 Task: Find an Airbnb in Sheopur, India for 8 guests from 12th to 16th July with a price range of ₹10,000 to ₹16,000, 1 bedroom, 2 beds, and amenities including WiFi, Free parking, and TV. Enable self check-in.
Action: Mouse moved to (566, 75)
Screenshot: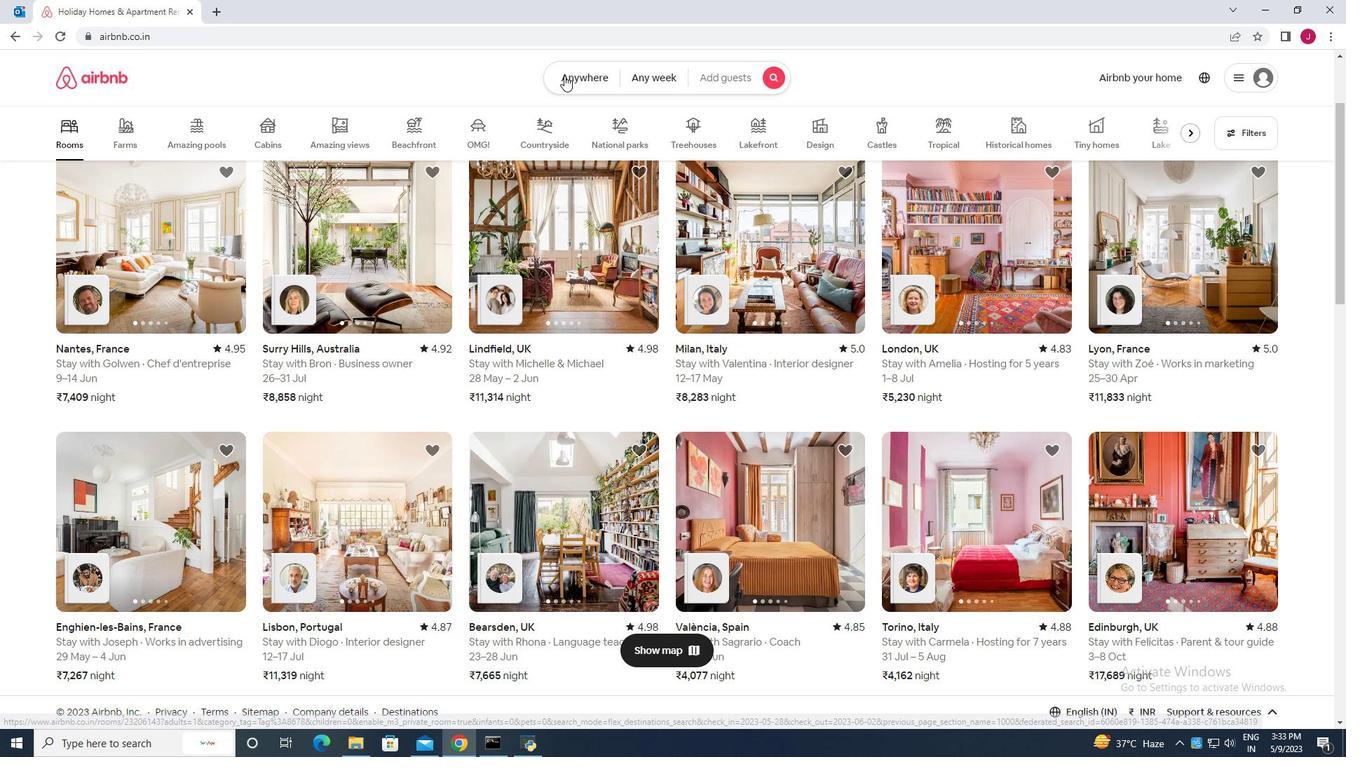
Action: Mouse pressed left at (566, 75)
Screenshot: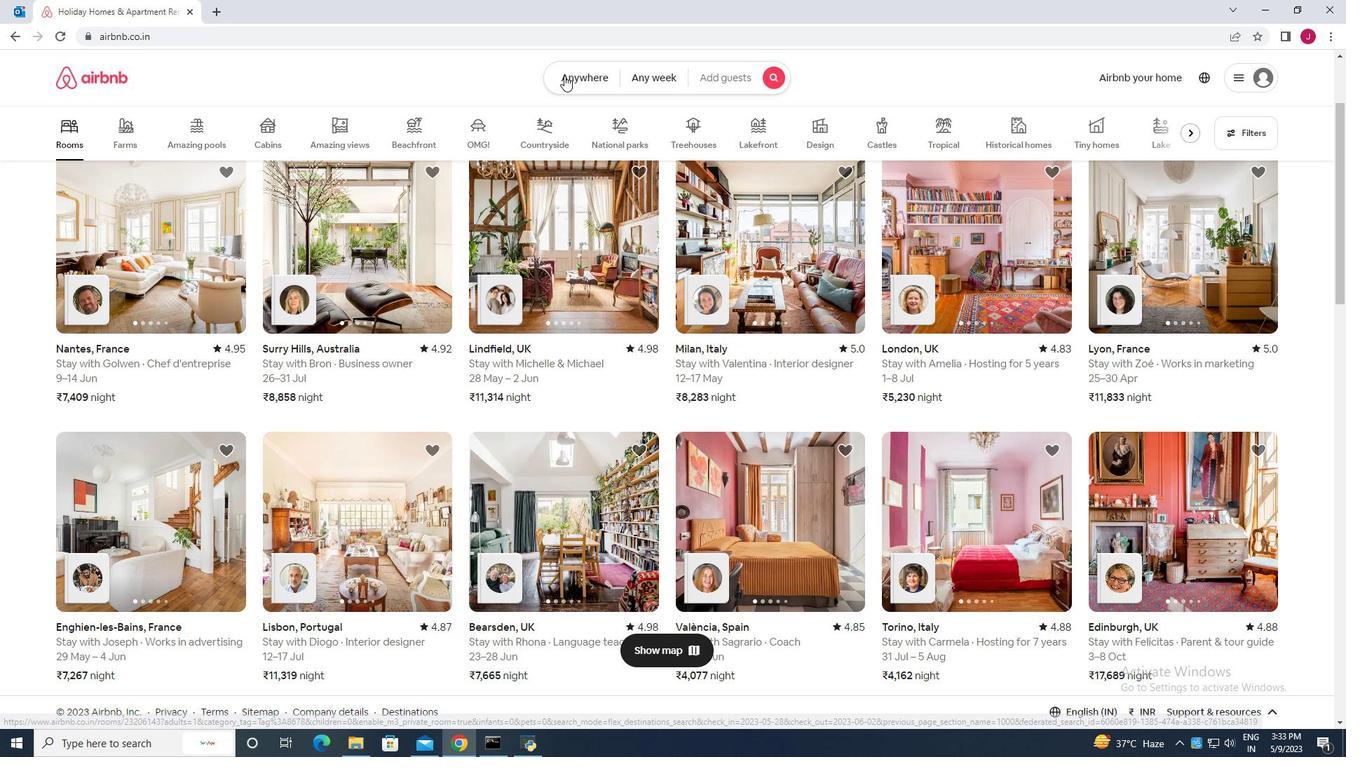 
Action: Mouse moved to (441, 132)
Screenshot: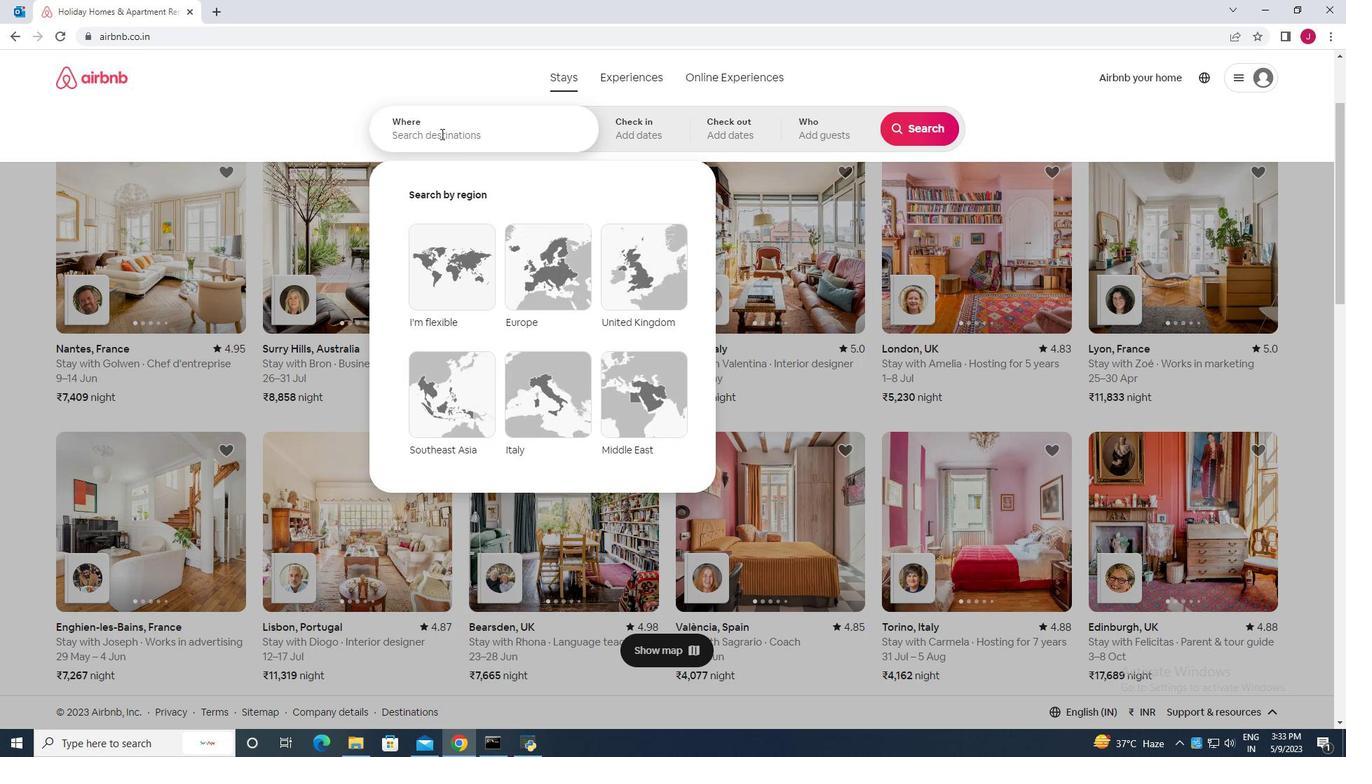 
Action: Mouse pressed left at (441, 132)
Screenshot: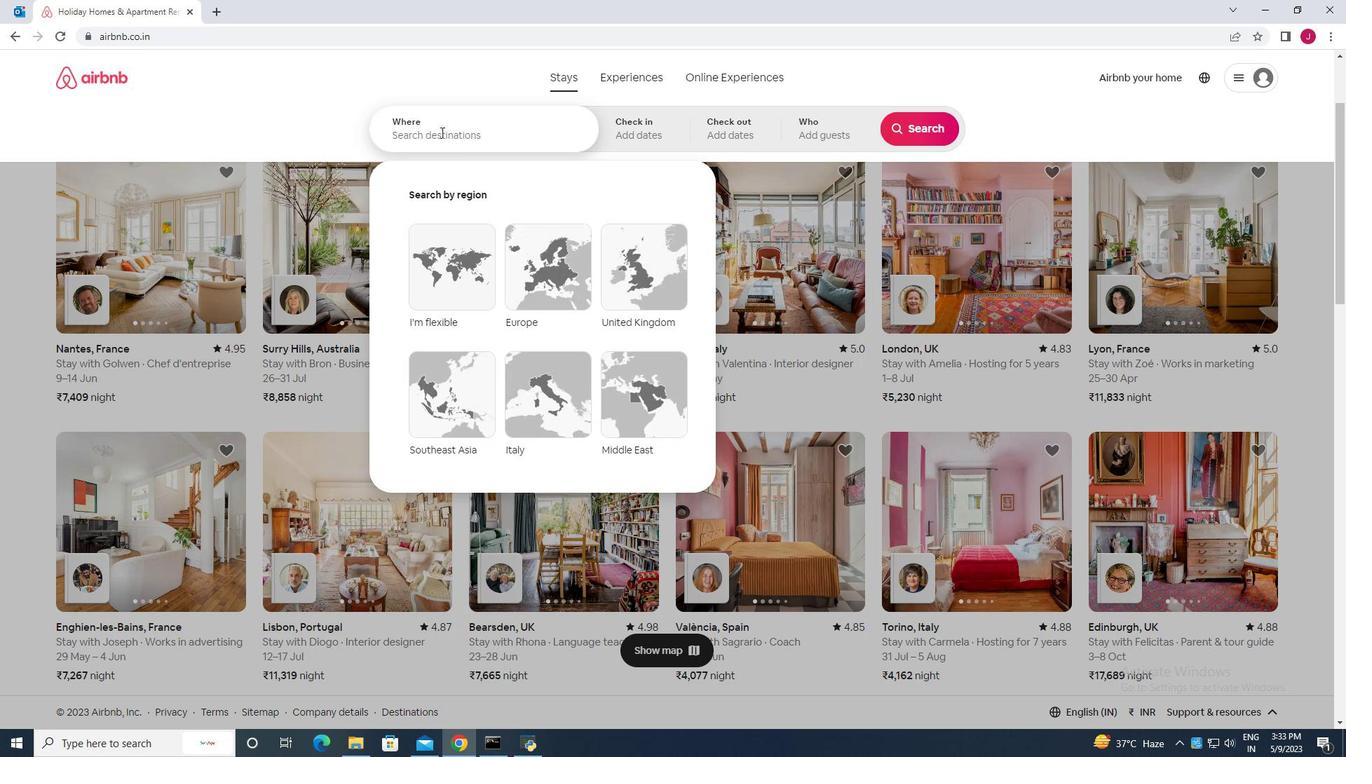 
Action: Mouse moved to (441, 132)
Screenshot: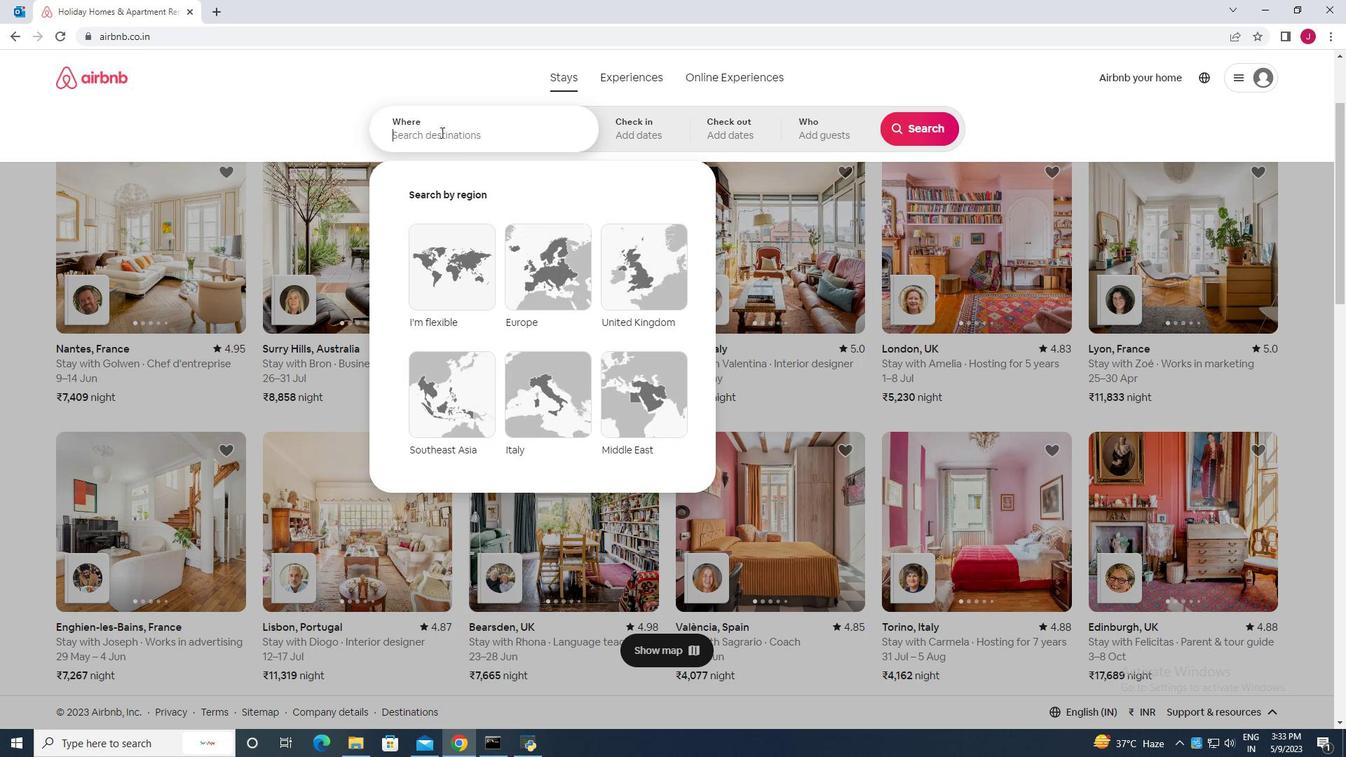 
Action: Key pressed sheopur<Key.space>inda<Key.space><Key.enter>
Screenshot: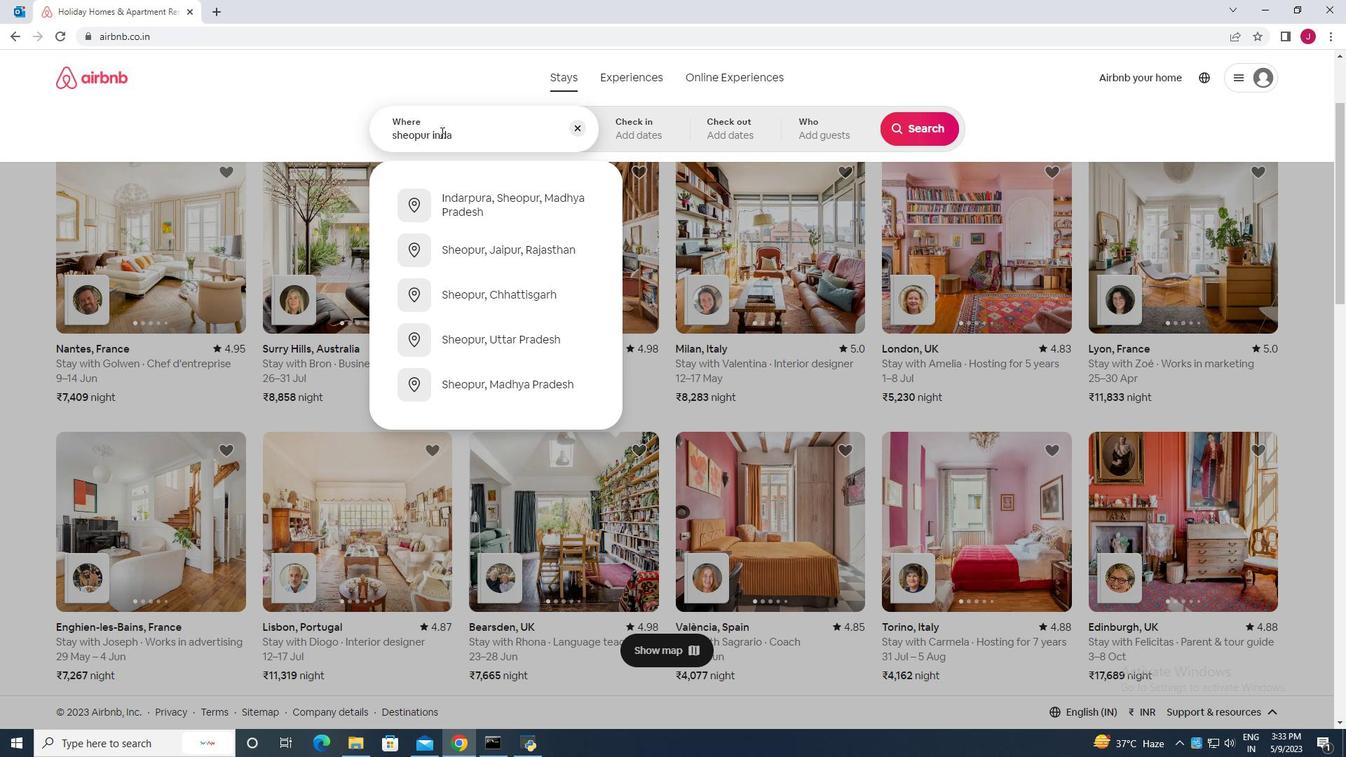 
Action: Mouse moved to (645, 131)
Screenshot: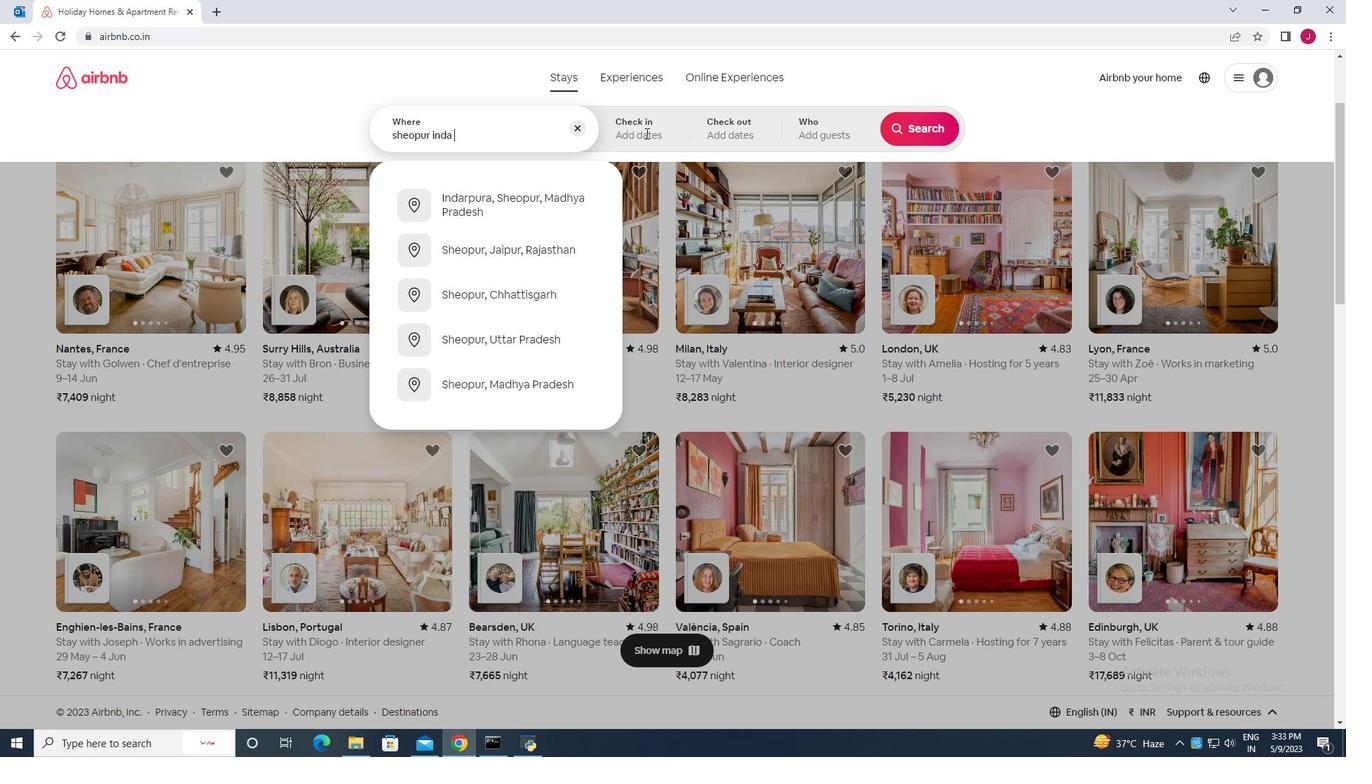 
Action: Mouse pressed left at (645, 131)
Screenshot: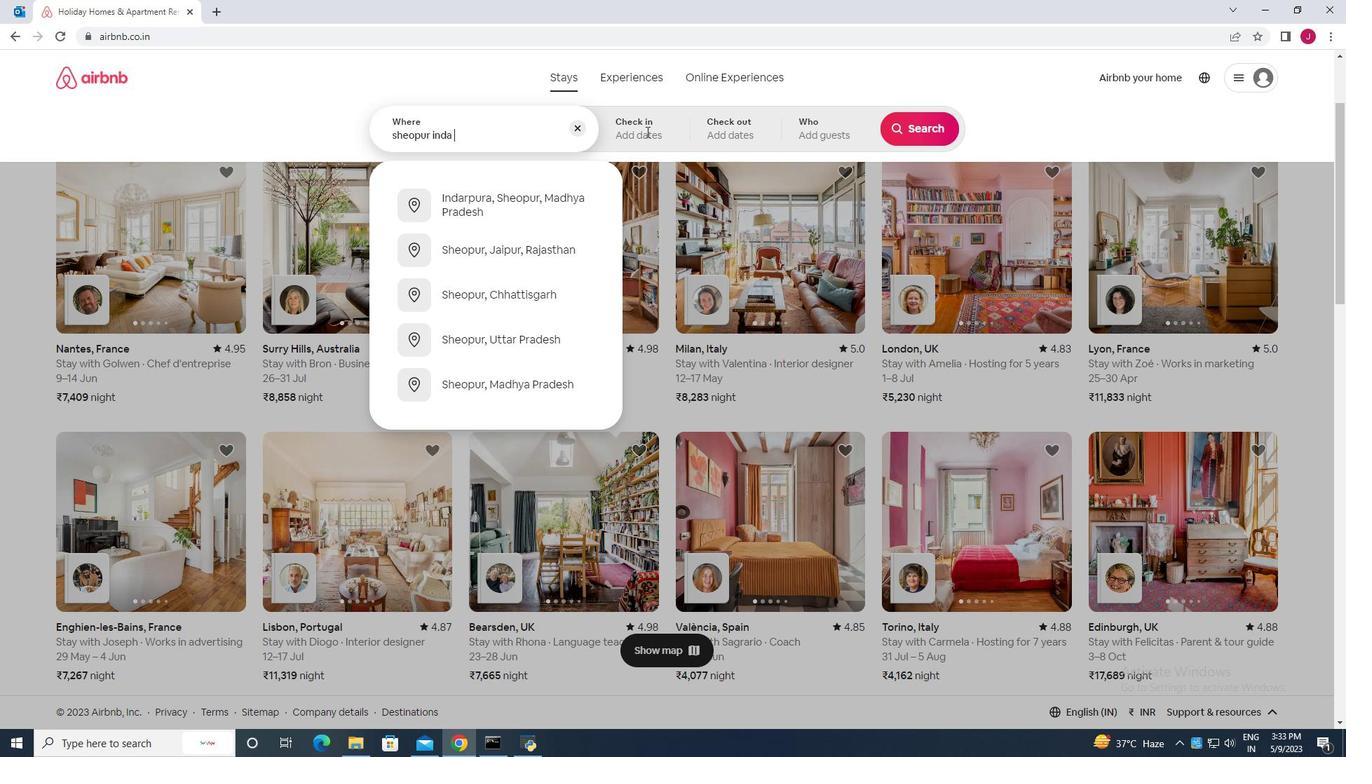 
Action: Mouse moved to (644, 130)
Screenshot: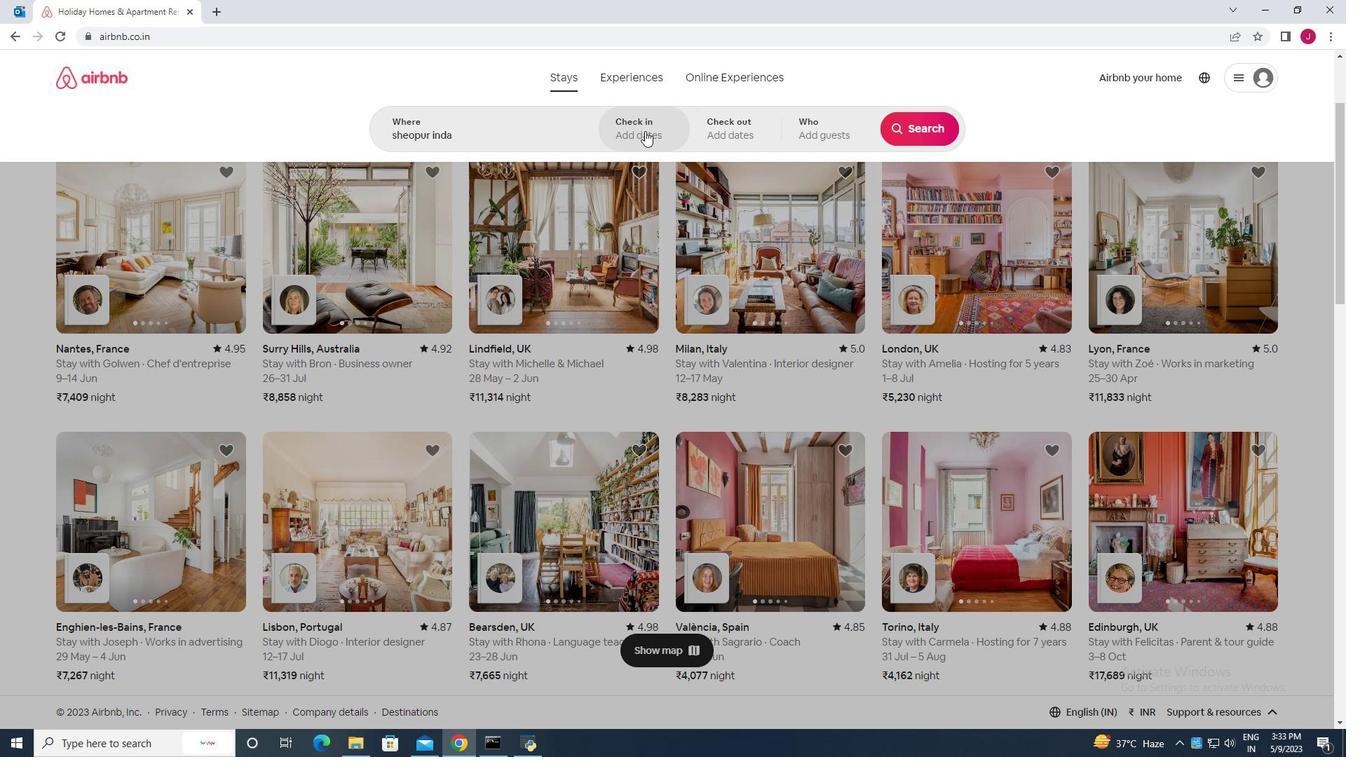 
Action: Mouse pressed left at (644, 130)
Screenshot: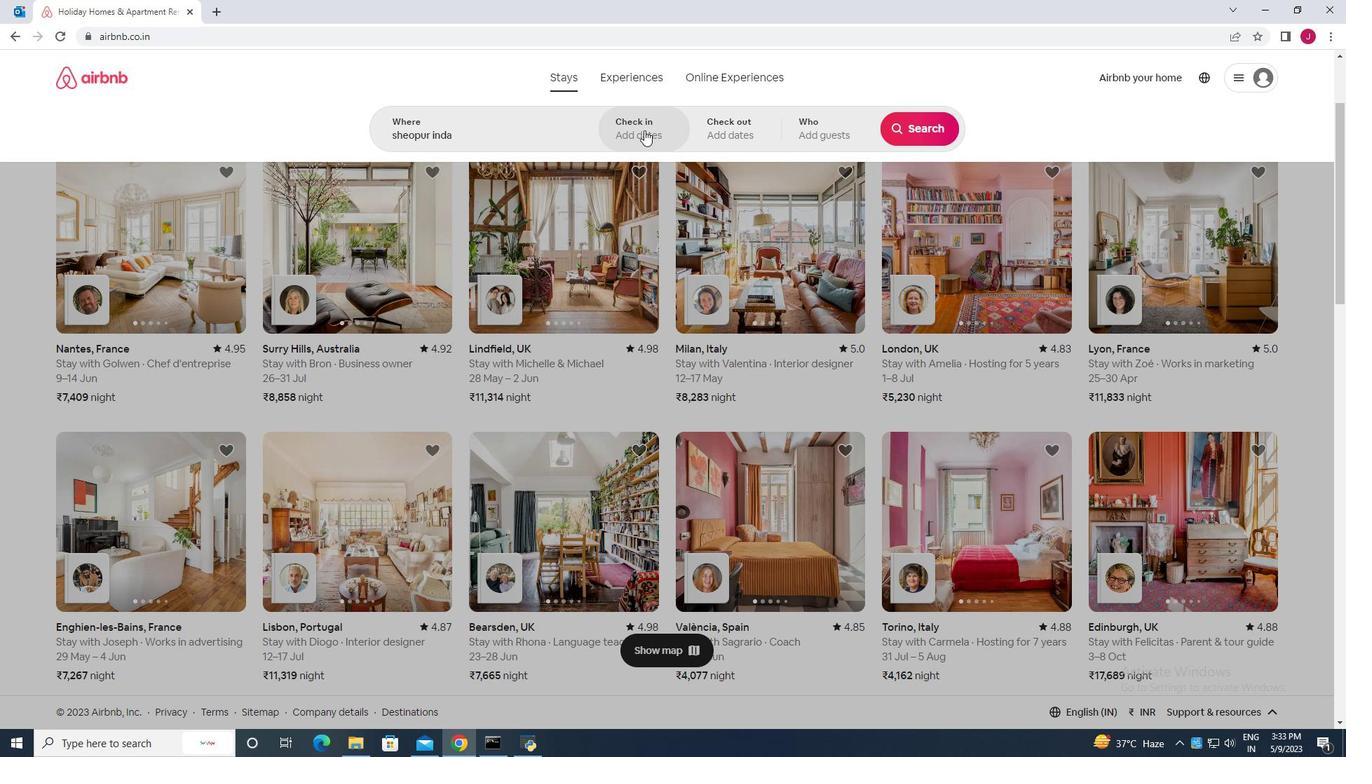 
Action: Mouse moved to (920, 243)
Screenshot: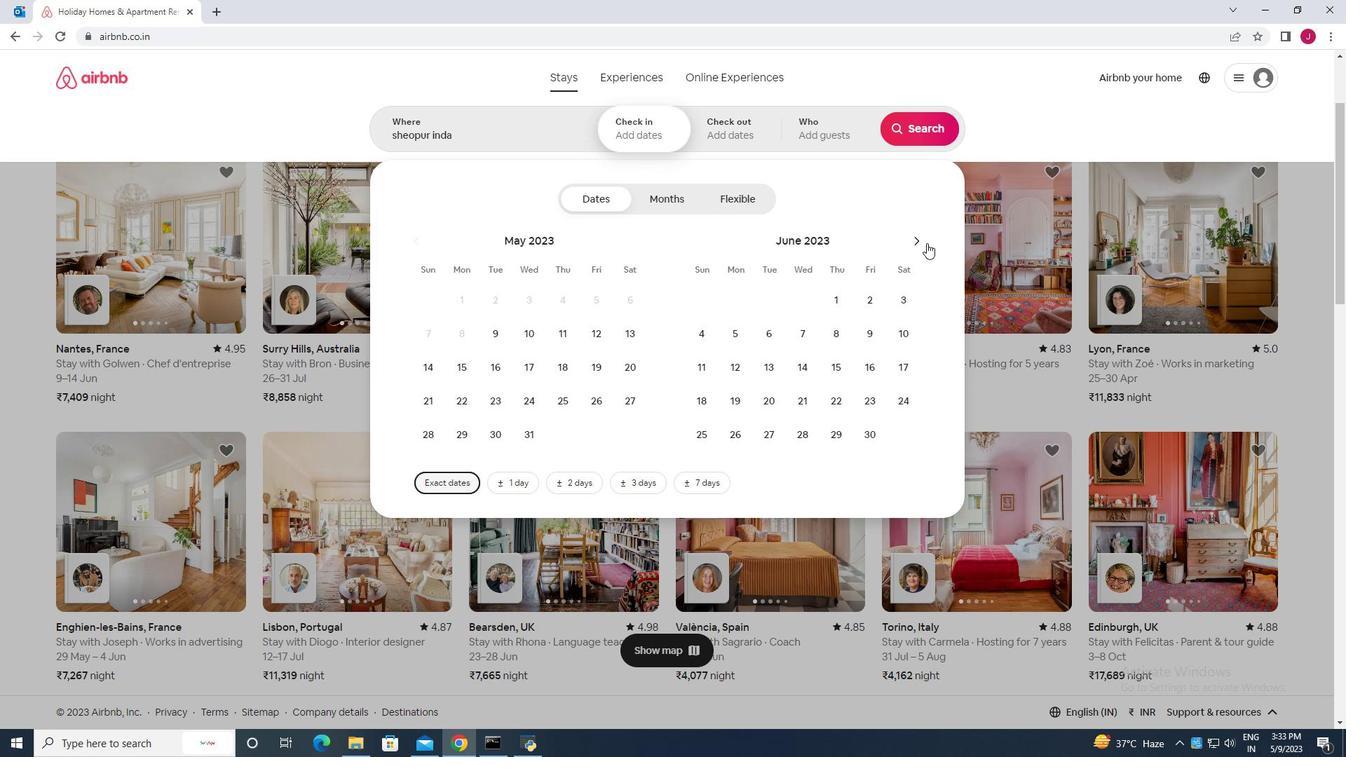 
Action: Mouse pressed left at (920, 243)
Screenshot: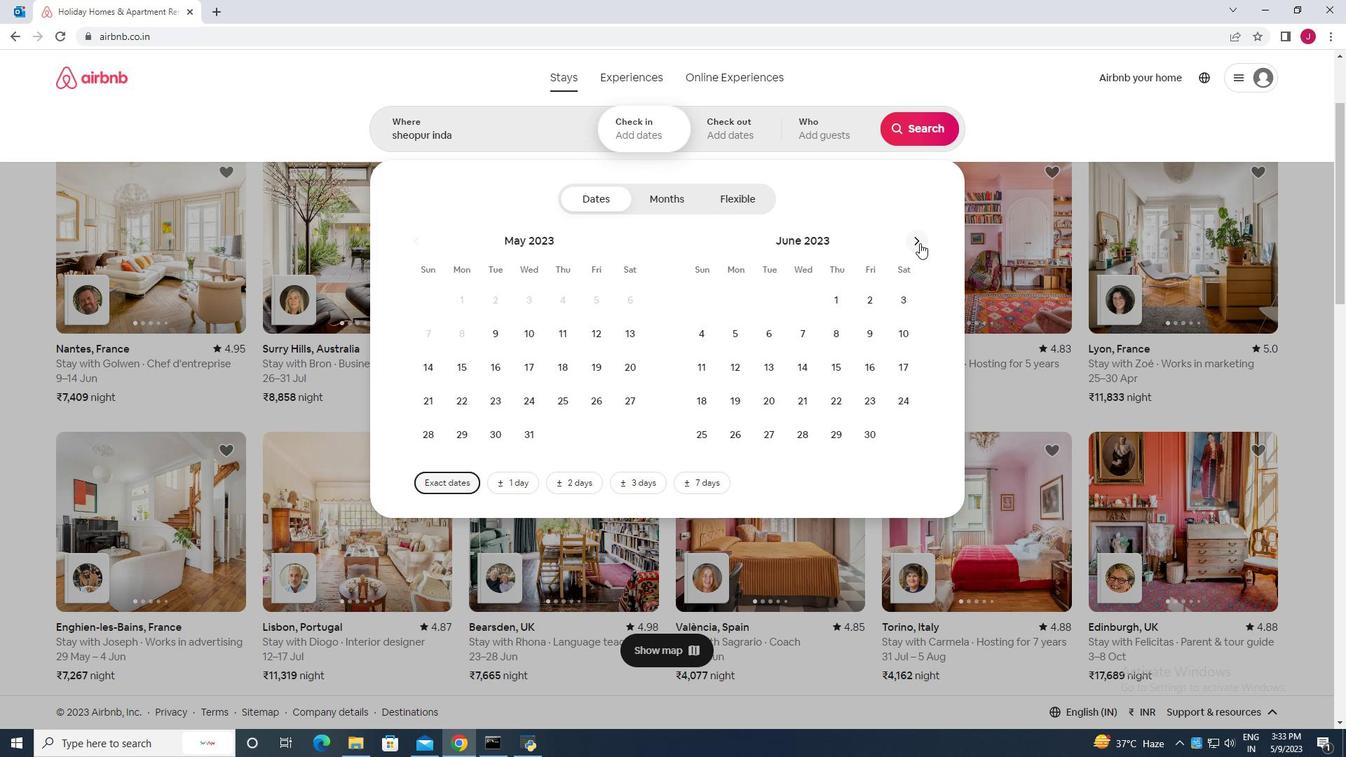 
Action: Mouse moved to (807, 367)
Screenshot: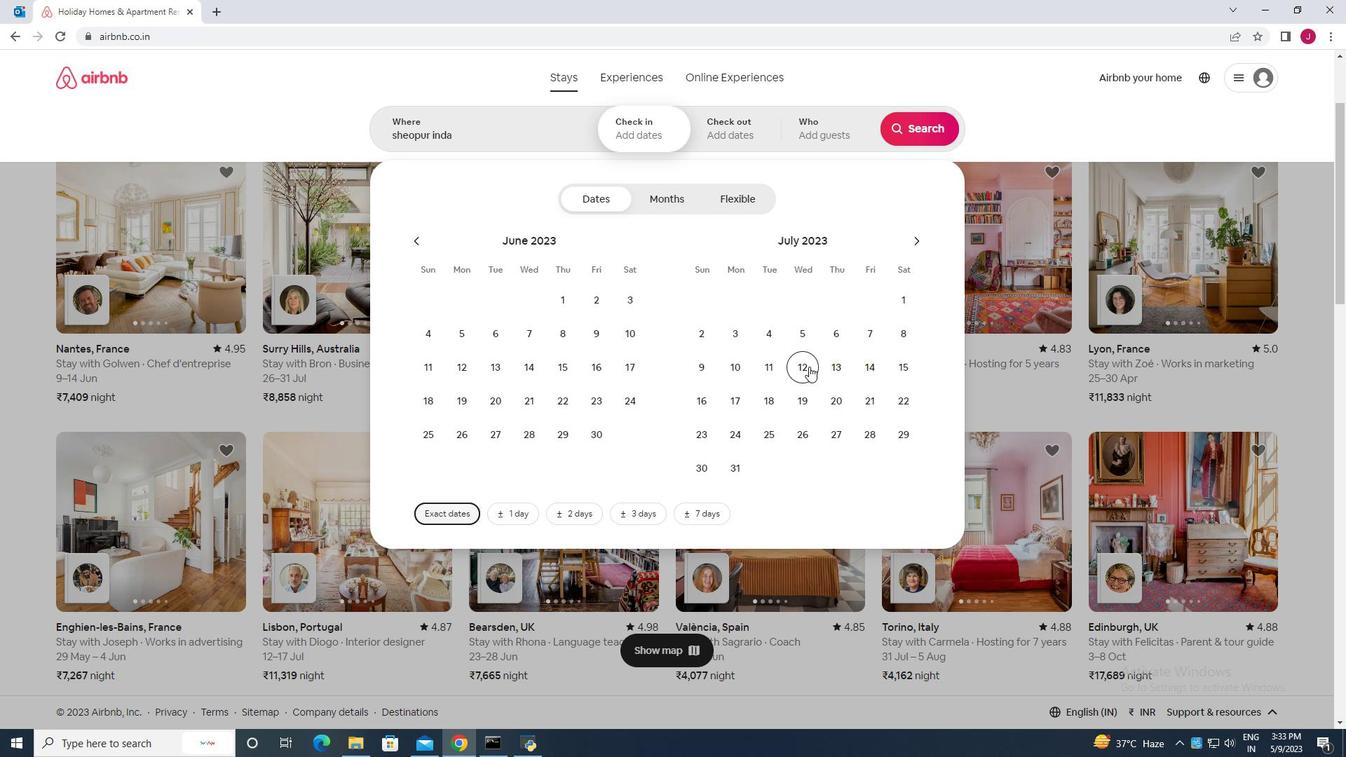
Action: Mouse pressed left at (807, 367)
Screenshot: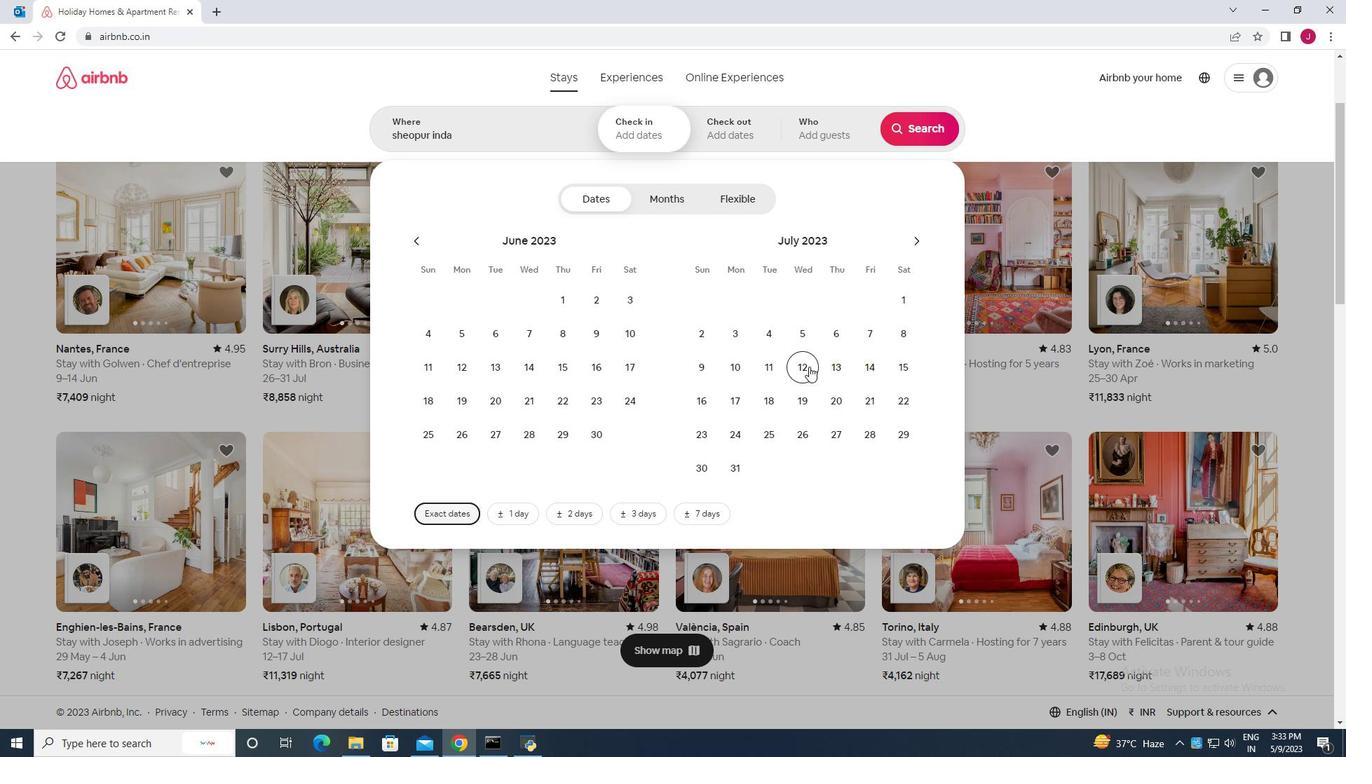 
Action: Mouse moved to (708, 402)
Screenshot: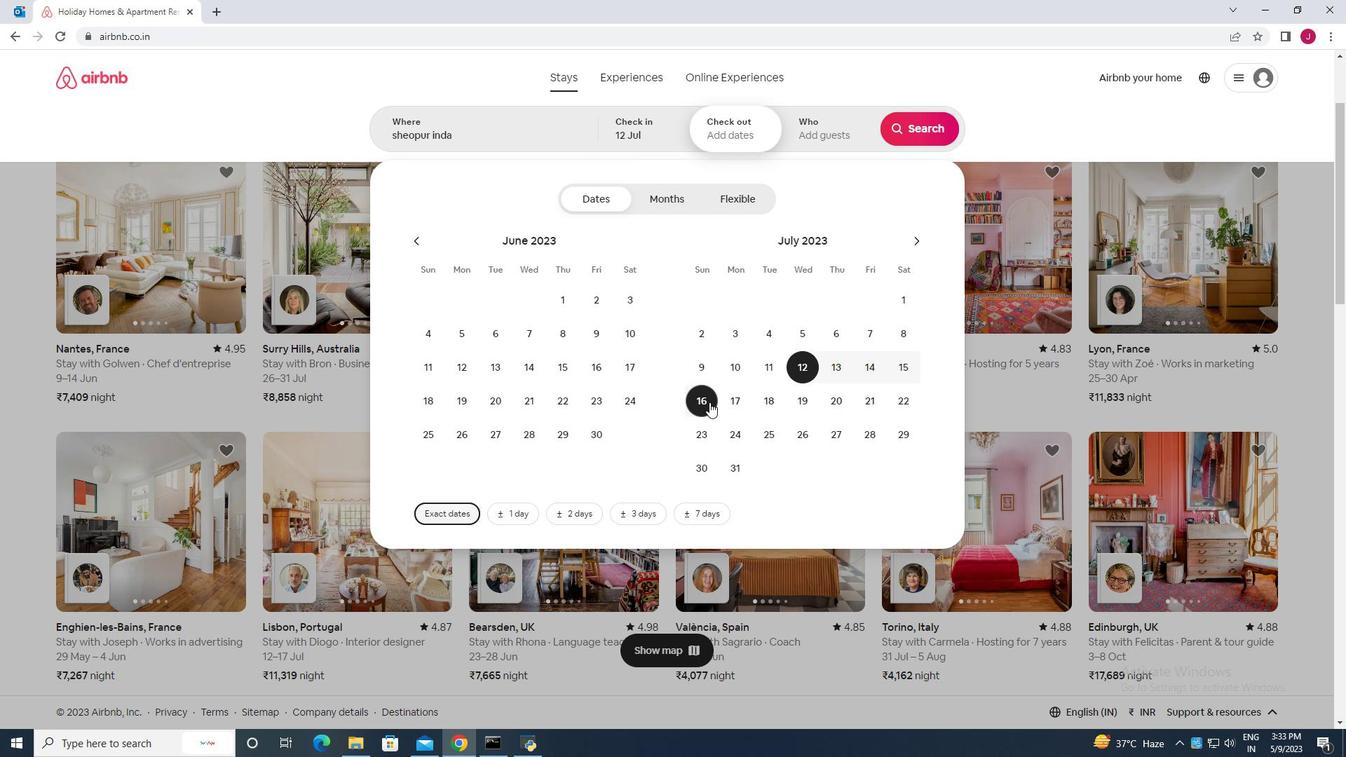 
Action: Mouse pressed left at (708, 402)
Screenshot: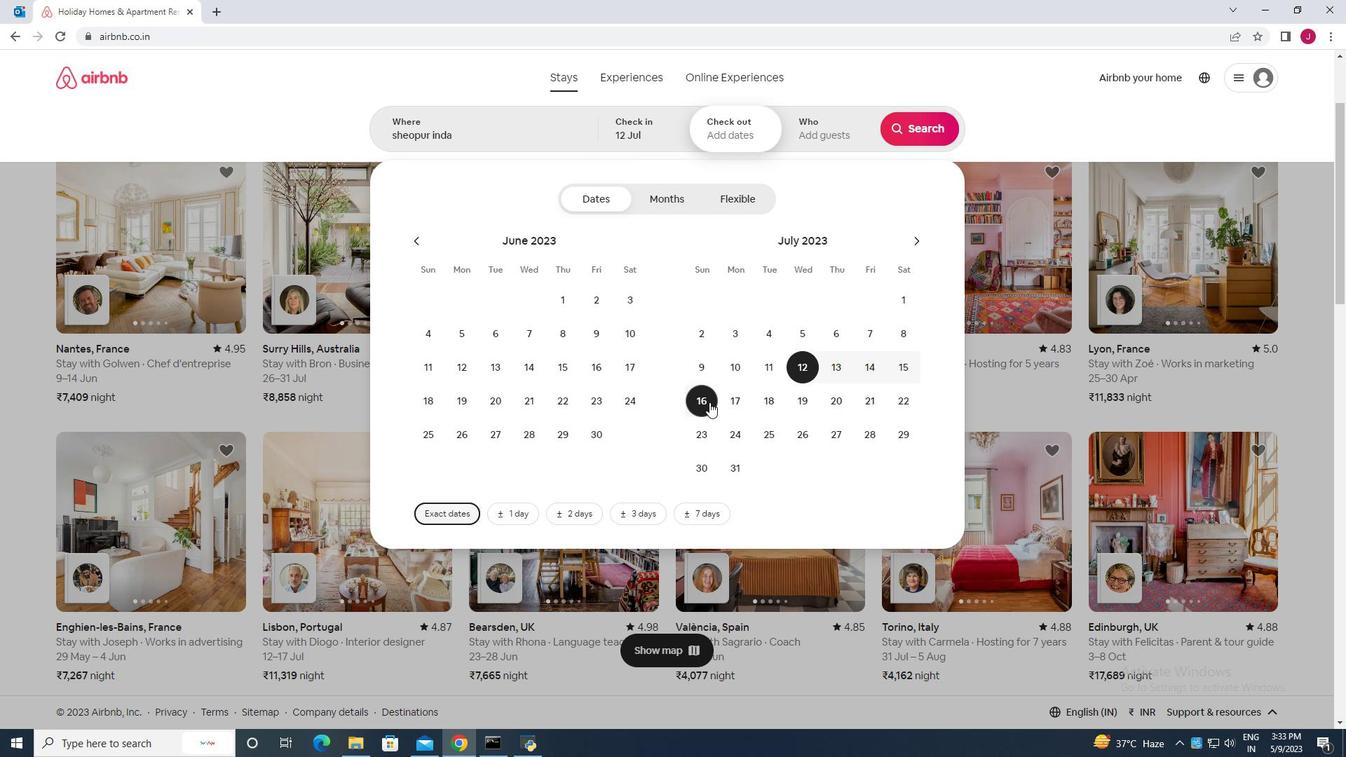 
Action: Mouse moved to (813, 135)
Screenshot: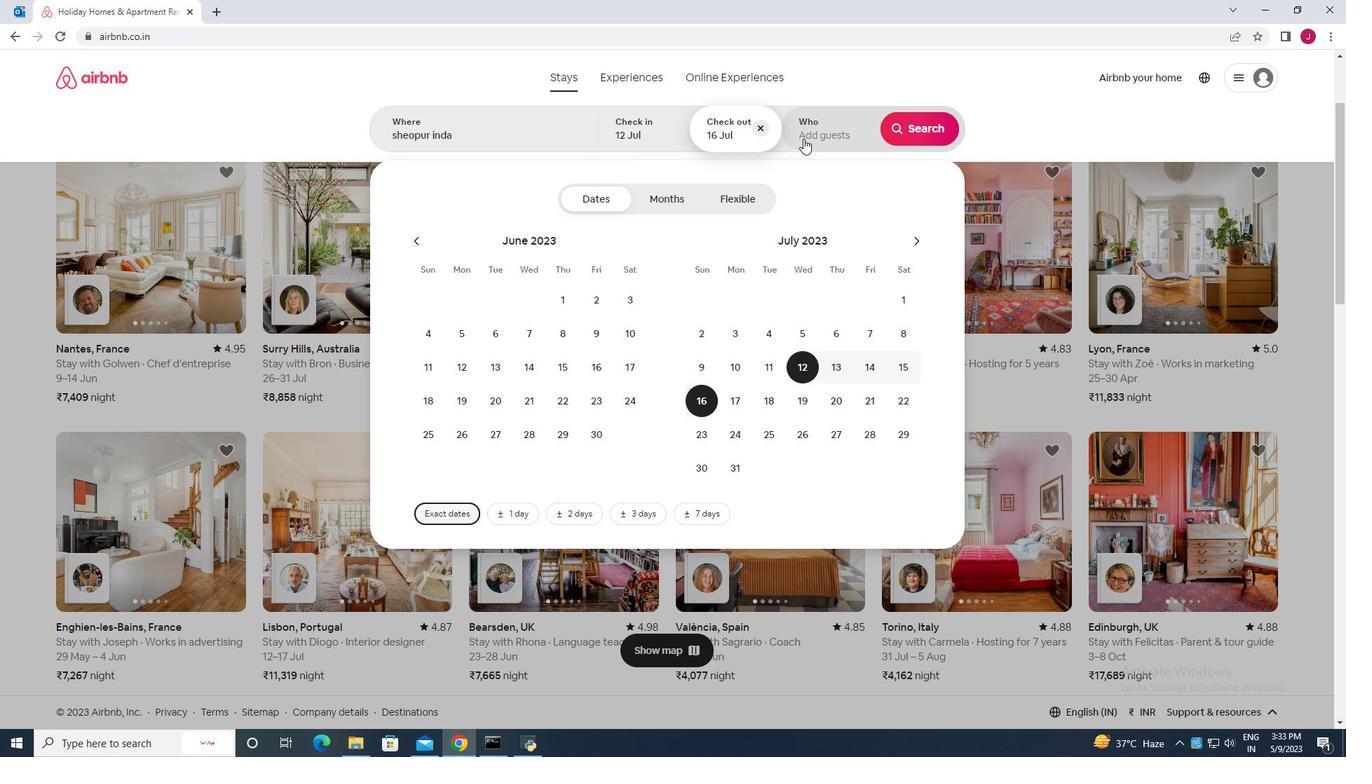 
Action: Mouse pressed left at (813, 135)
Screenshot: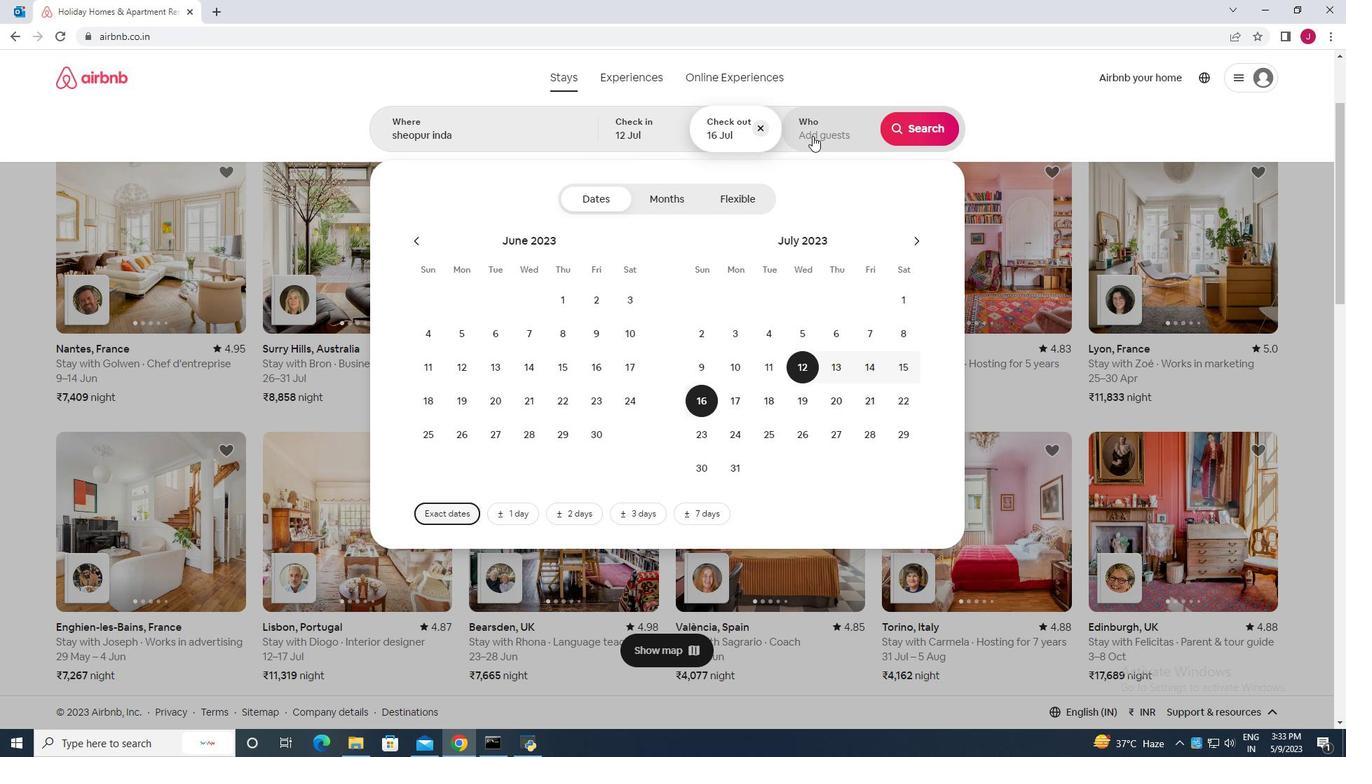 
Action: Mouse moved to (925, 211)
Screenshot: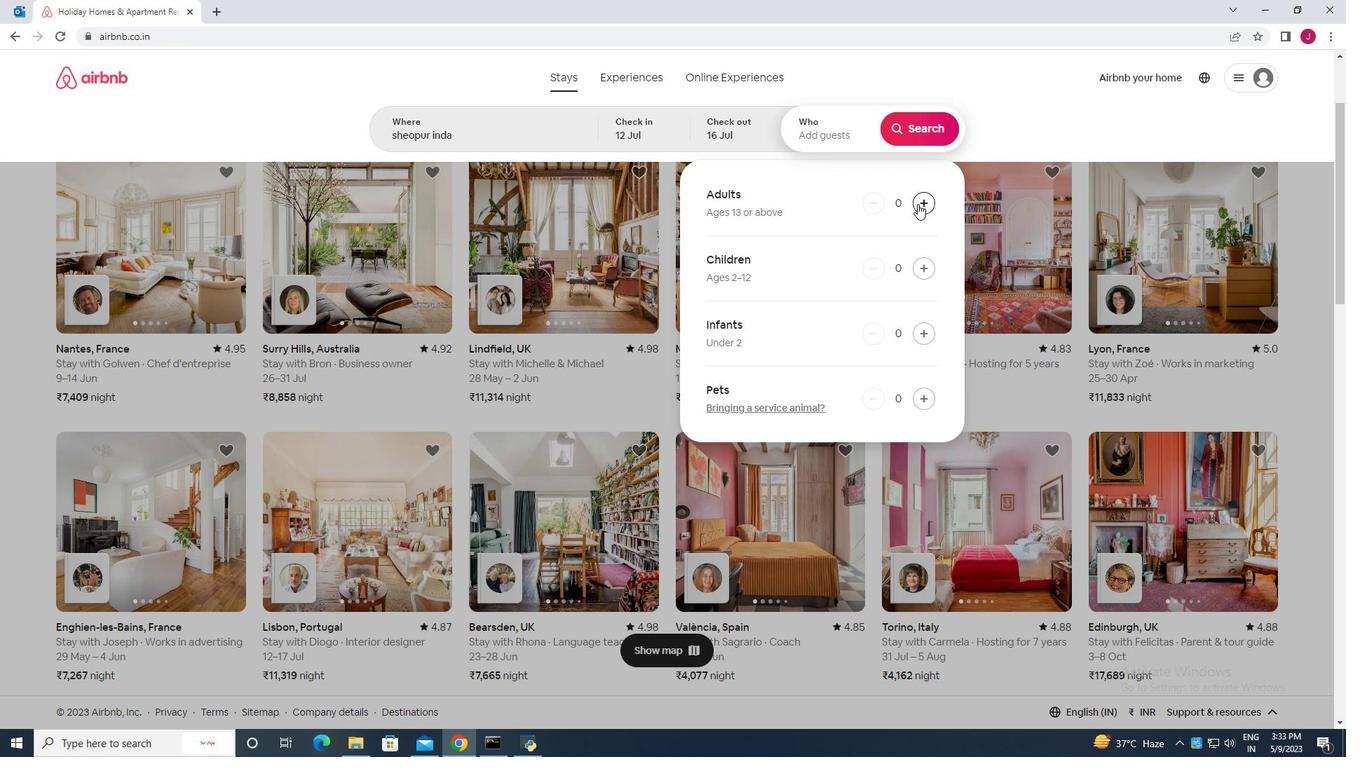 
Action: Mouse pressed left at (925, 211)
Screenshot: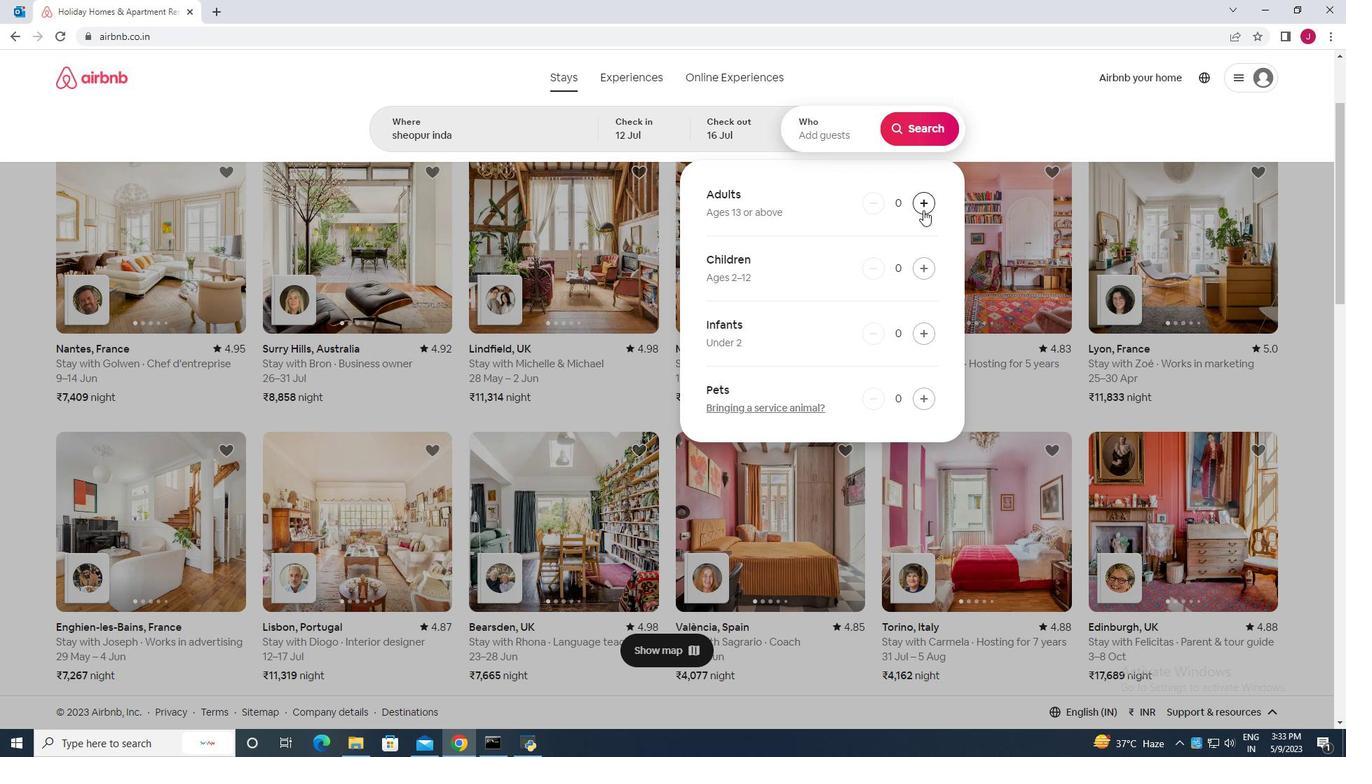 
Action: Mouse pressed left at (925, 211)
Screenshot: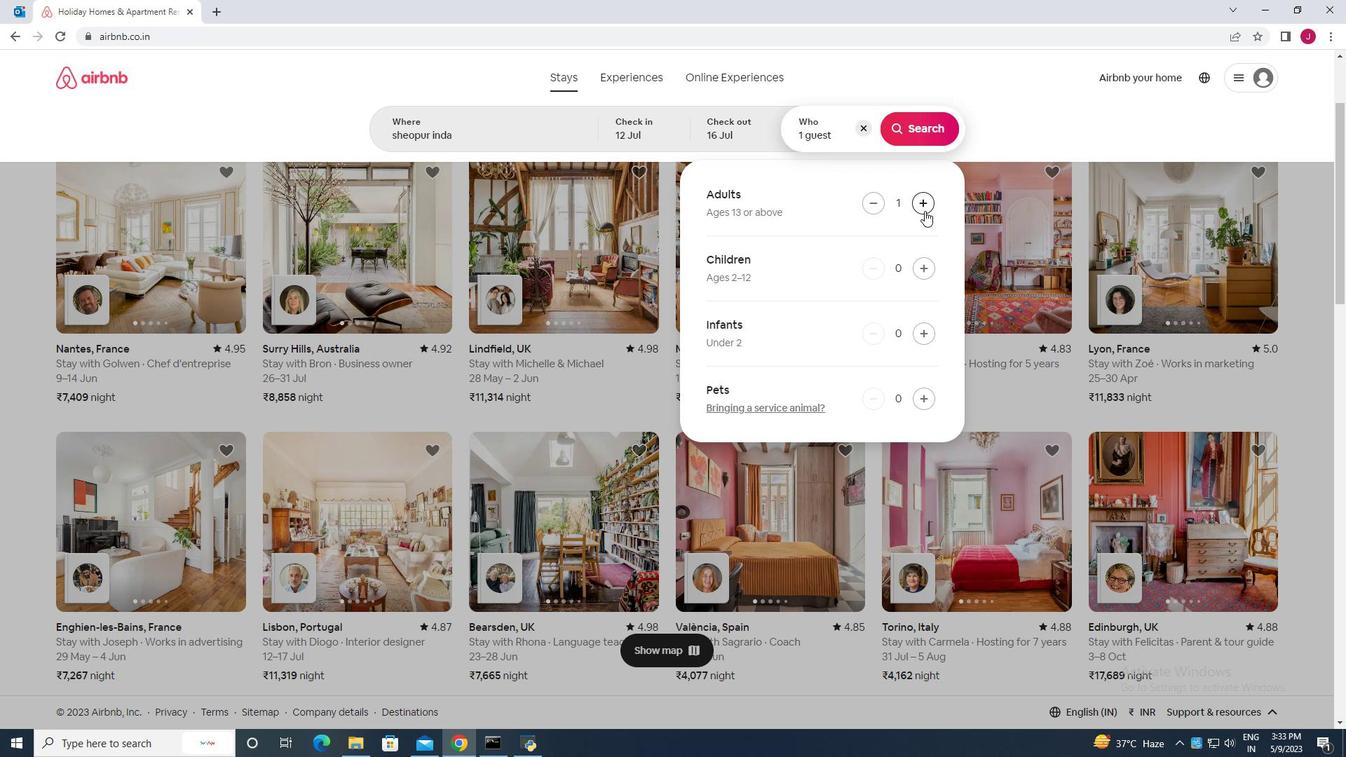 
Action: Mouse pressed left at (925, 211)
Screenshot: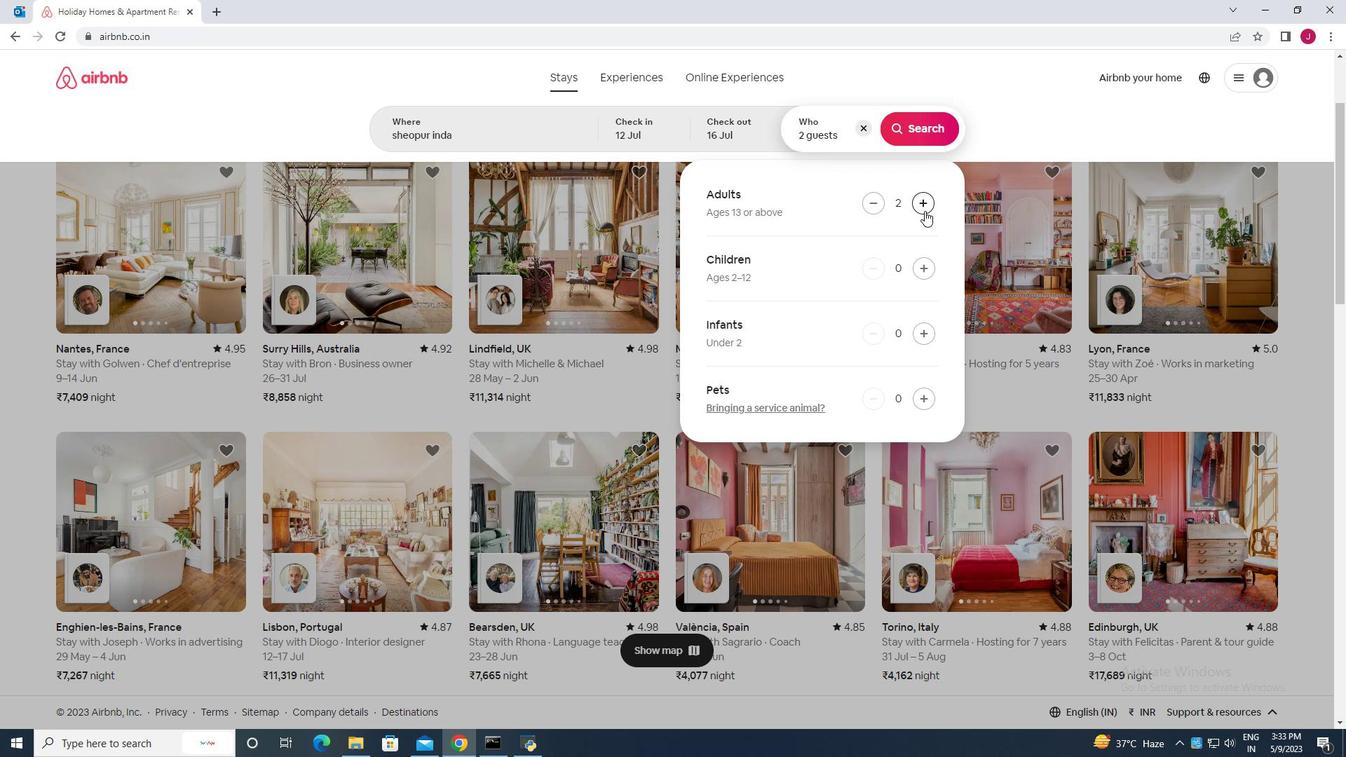 
Action: Mouse moved to (925, 211)
Screenshot: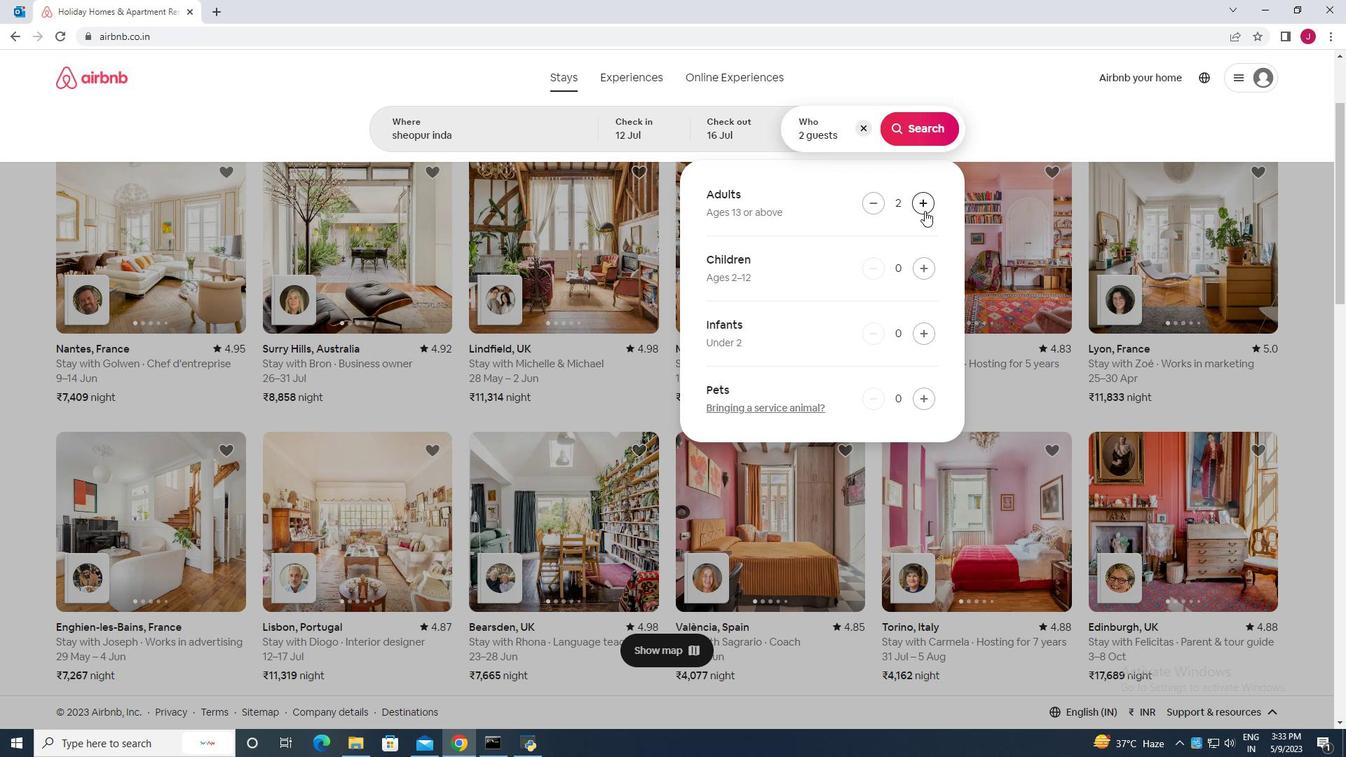 
Action: Mouse pressed left at (925, 211)
Screenshot: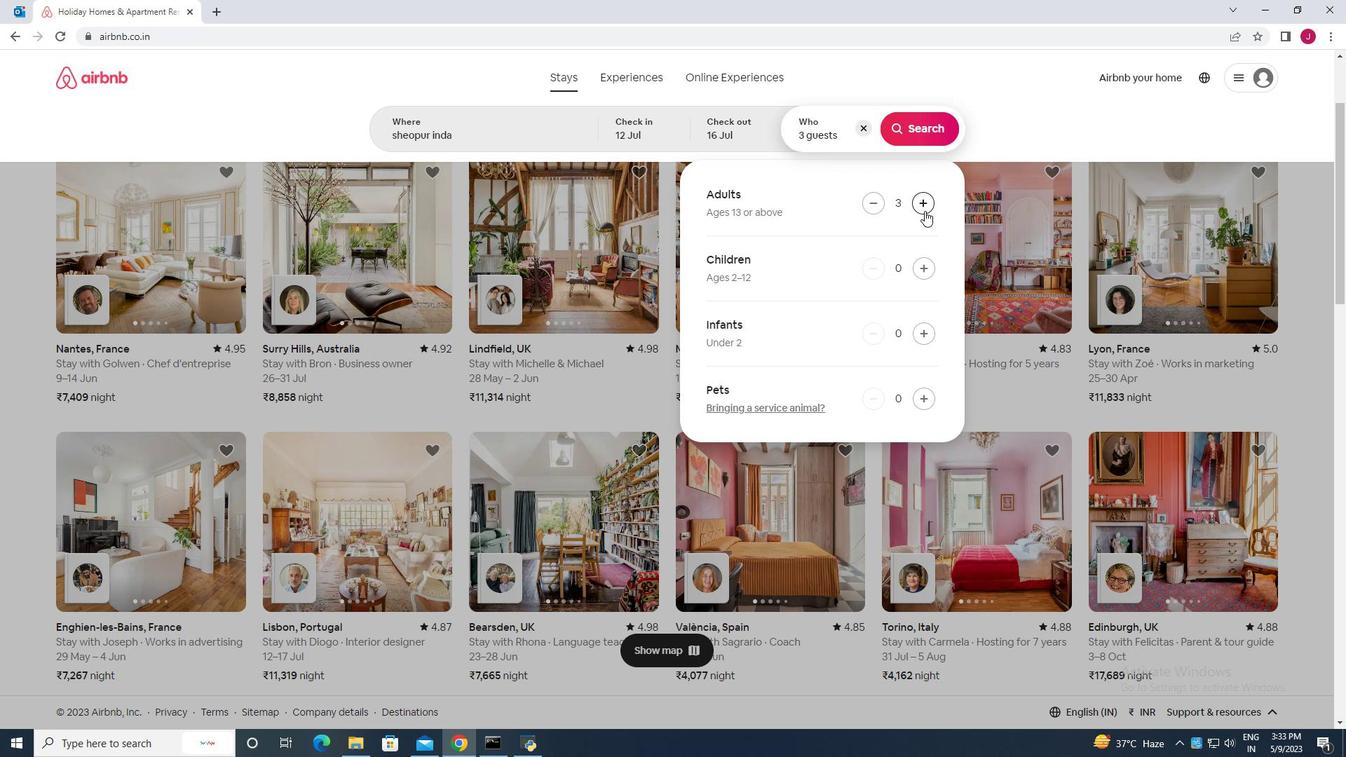 
Action: Mouse pressed left at (925, 211)
Screenshot: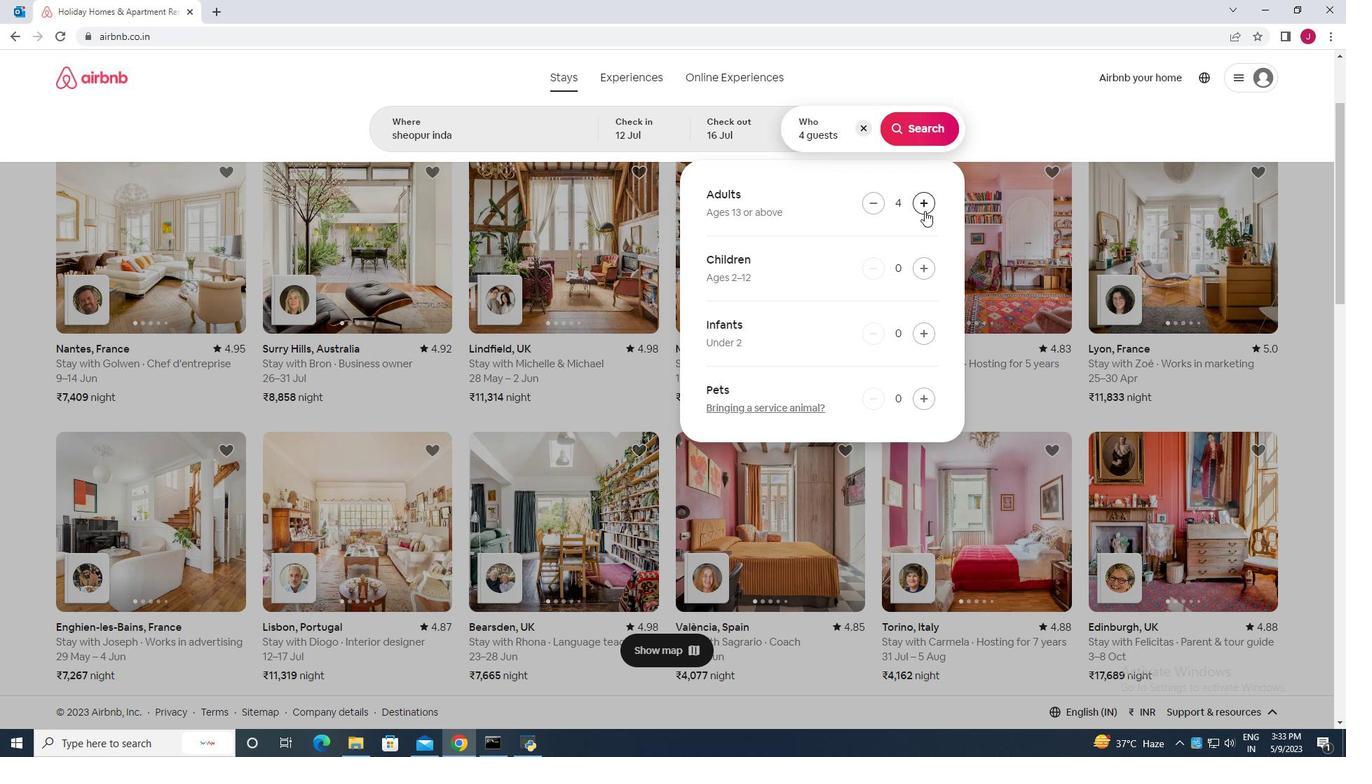 
Action: Mouse moved to (923, 211)
Screenshot: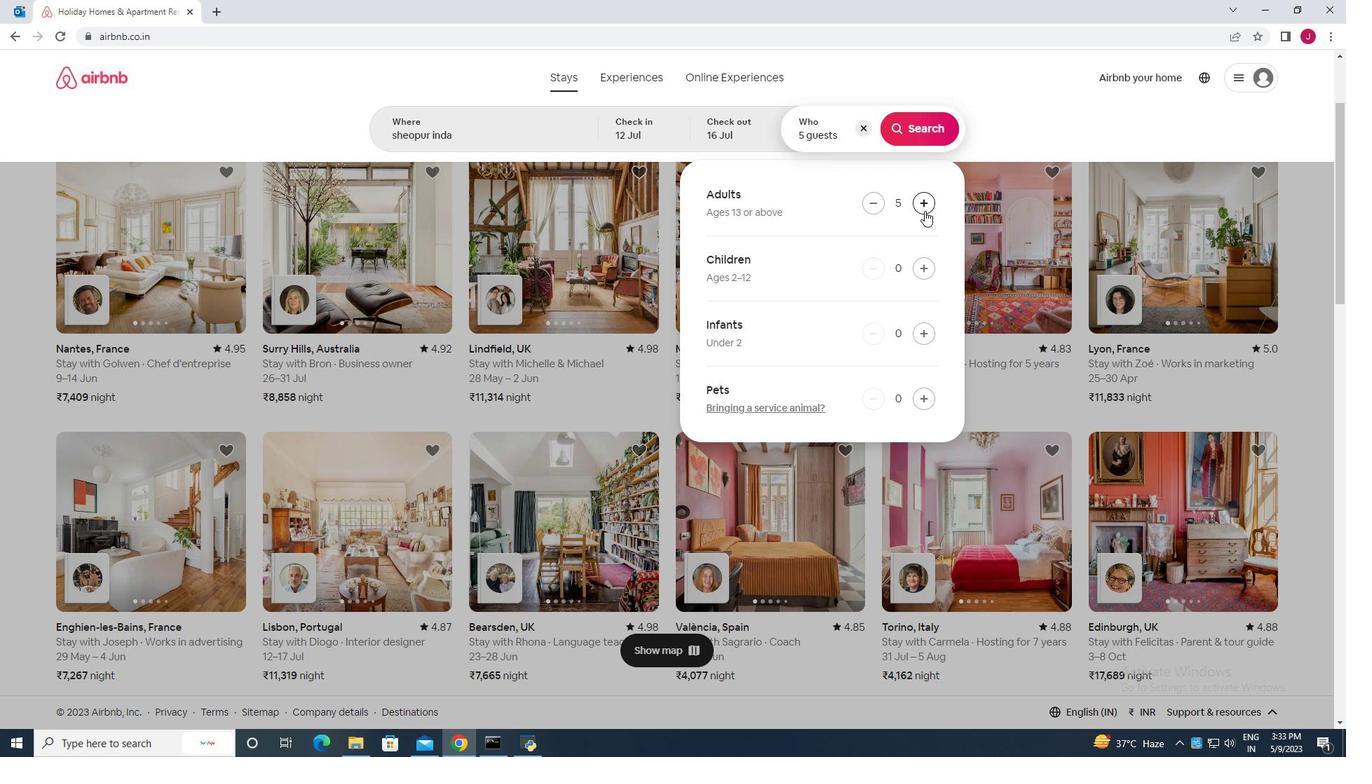 
Action: Mouse pressed left at (923, 211)
Screenshot: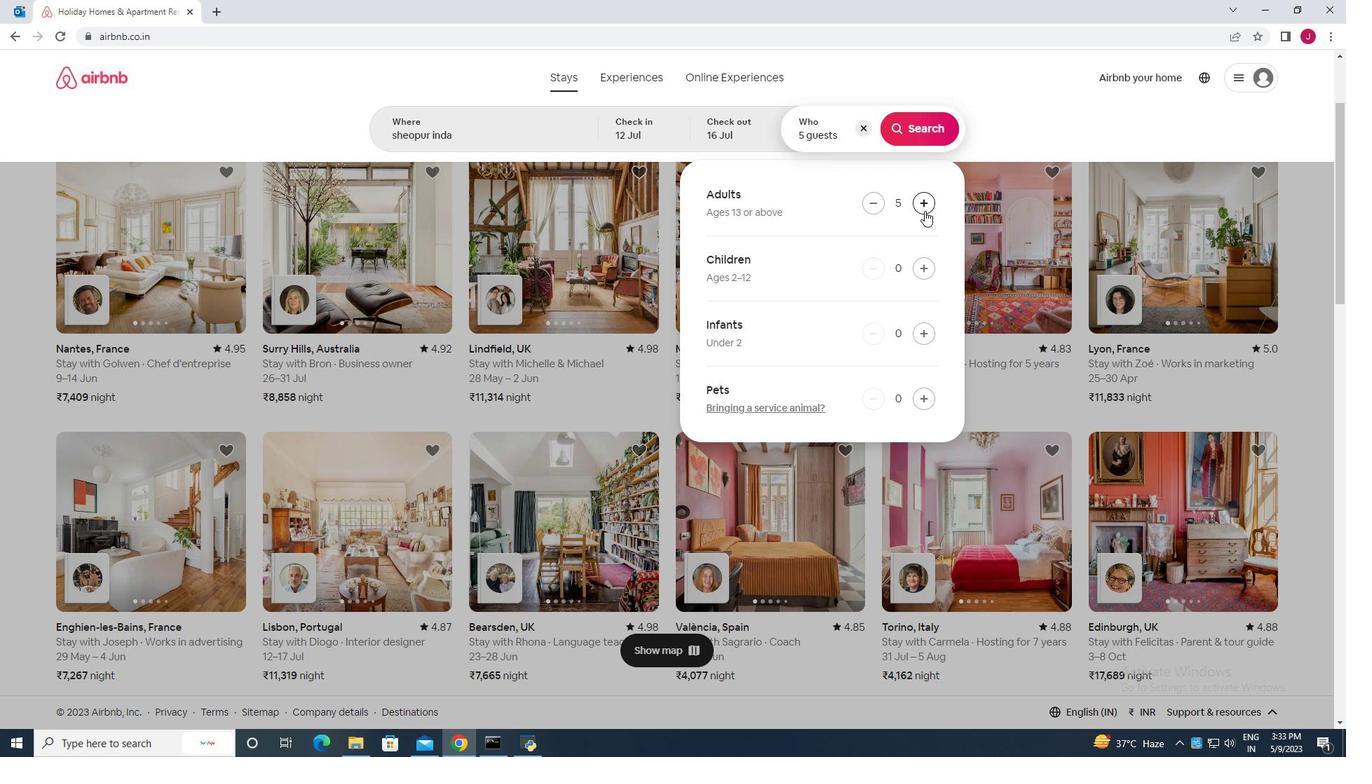 
Action: Mouse moved to (922, 209)
Screenshot: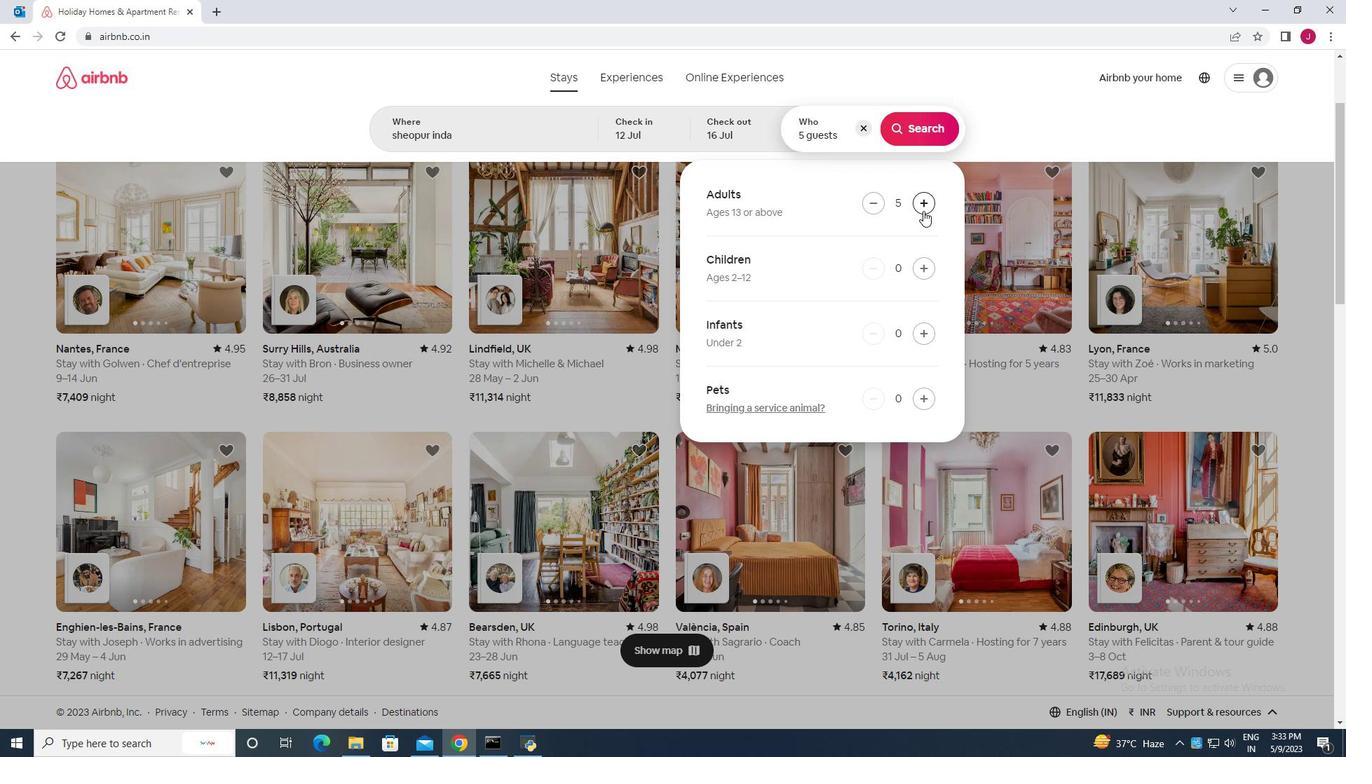
Action: Mouse pressed left at (922, 209)
Screenshot: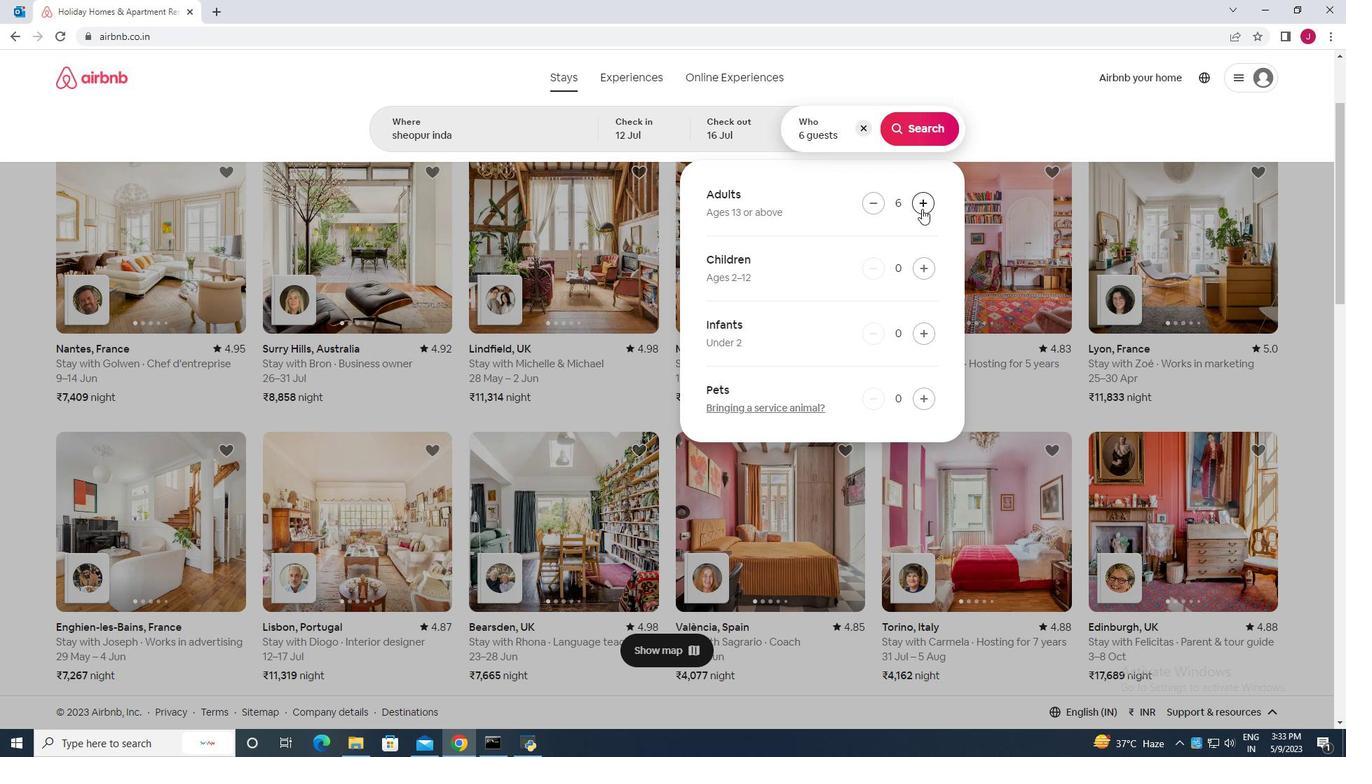 
Action: Mouse pressed left at (922, 209)
Screenshot: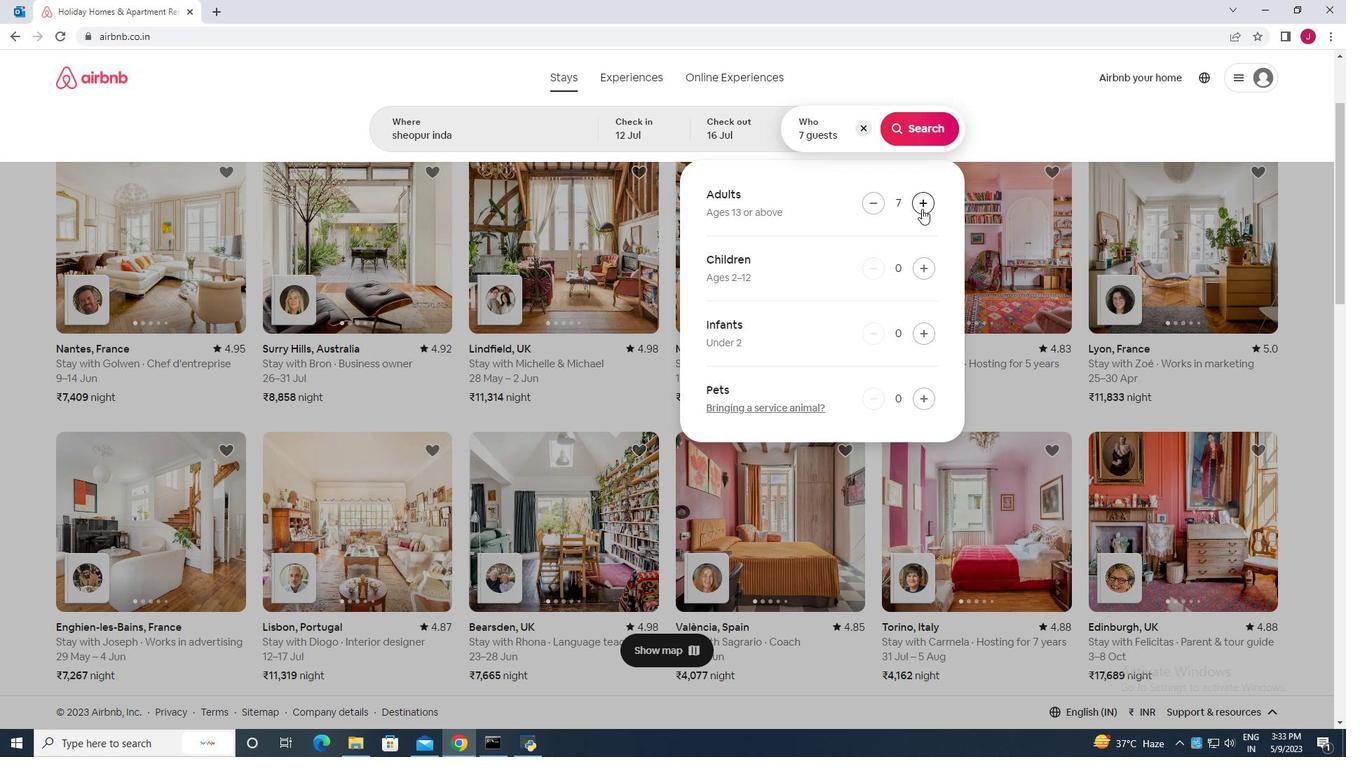 
Action: Mouse moved to (925, 129)
Screenshot: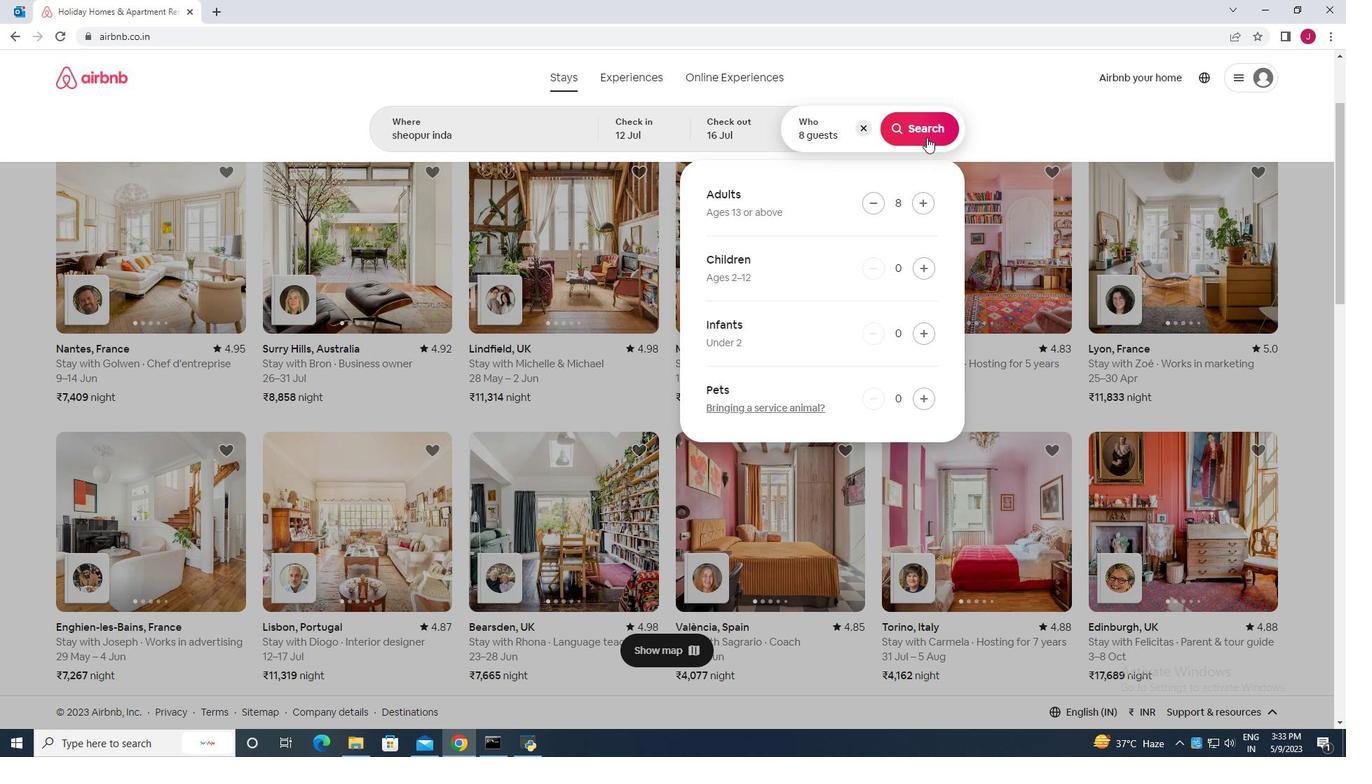 
Action: Mouse pressed left at (925, 129)
Screenshot: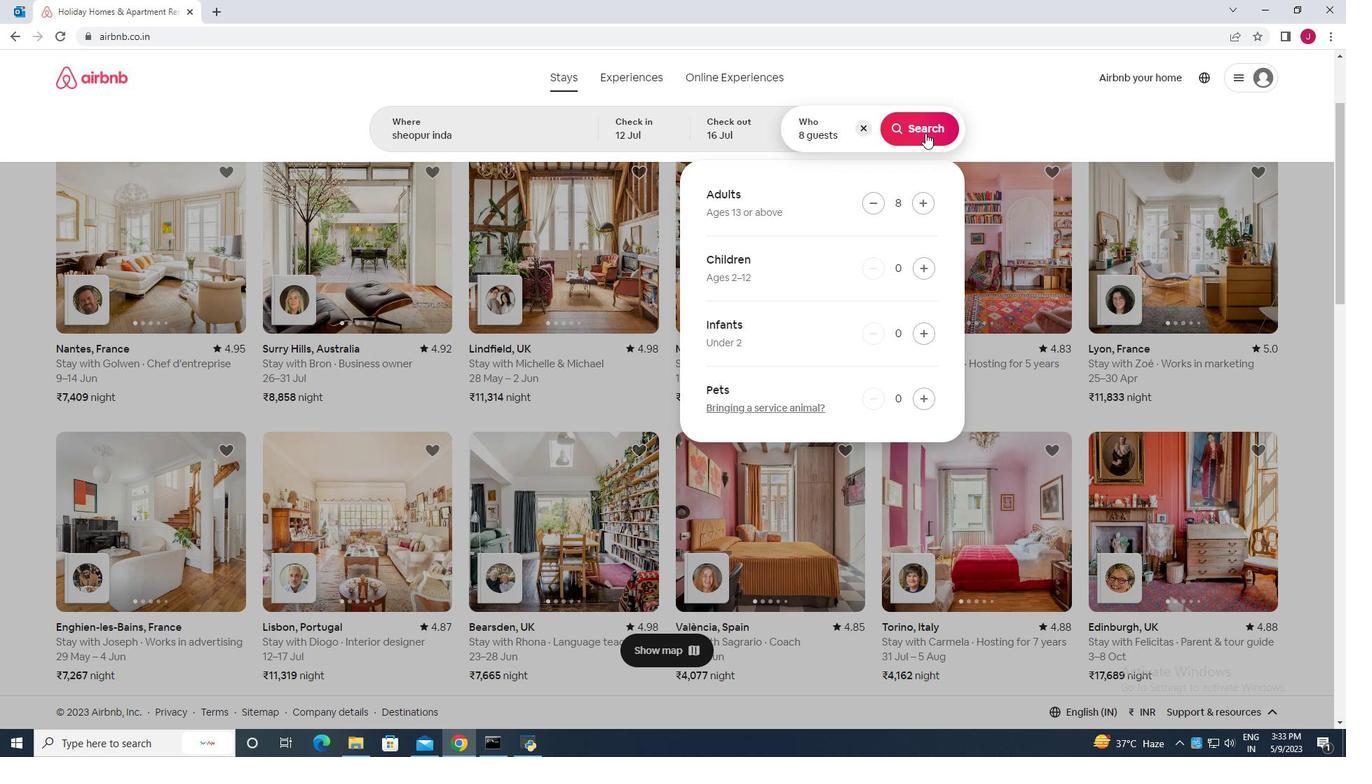 
Action: Mouse moved to (1297, 134)
Screenshot: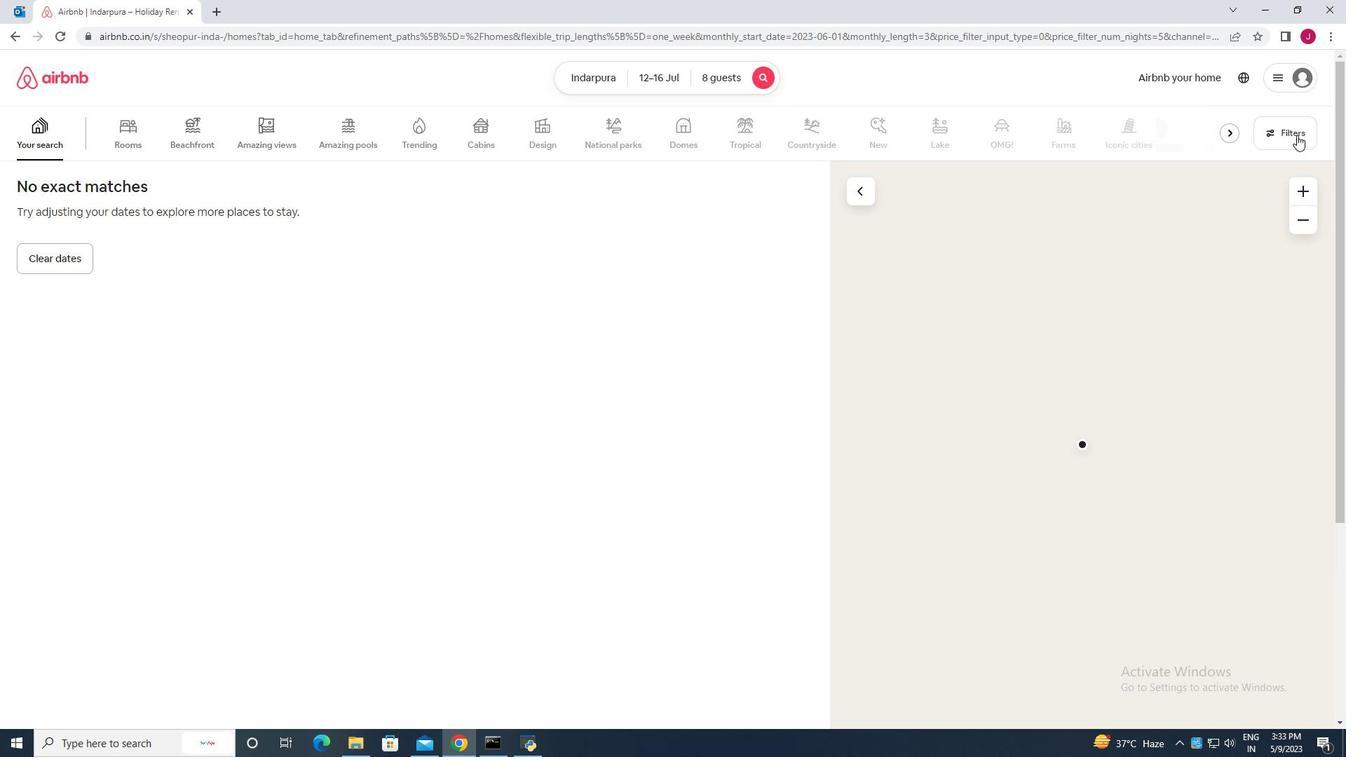 
Action: Mouse pressed left at (1297, 134)
Screenshot: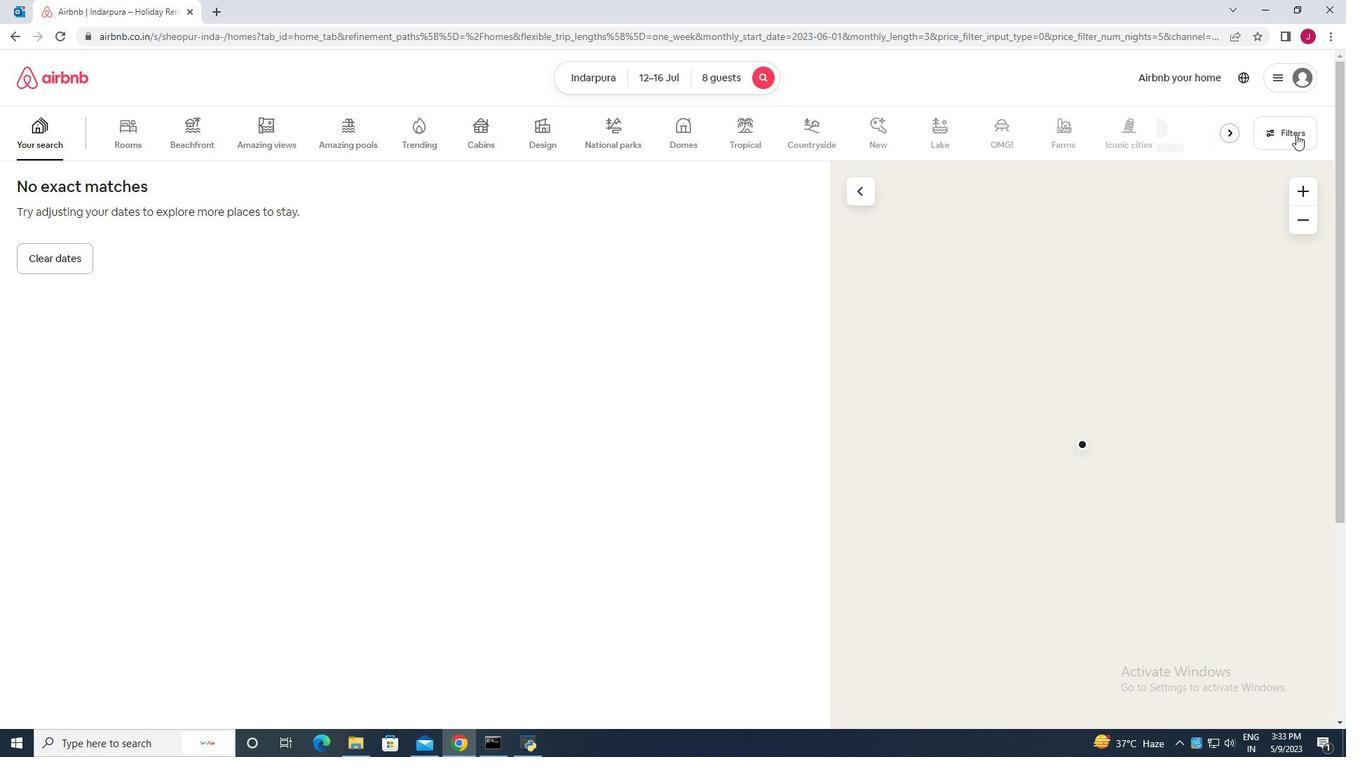 
Action: Mouse moved to (545, 478)
Screenshot: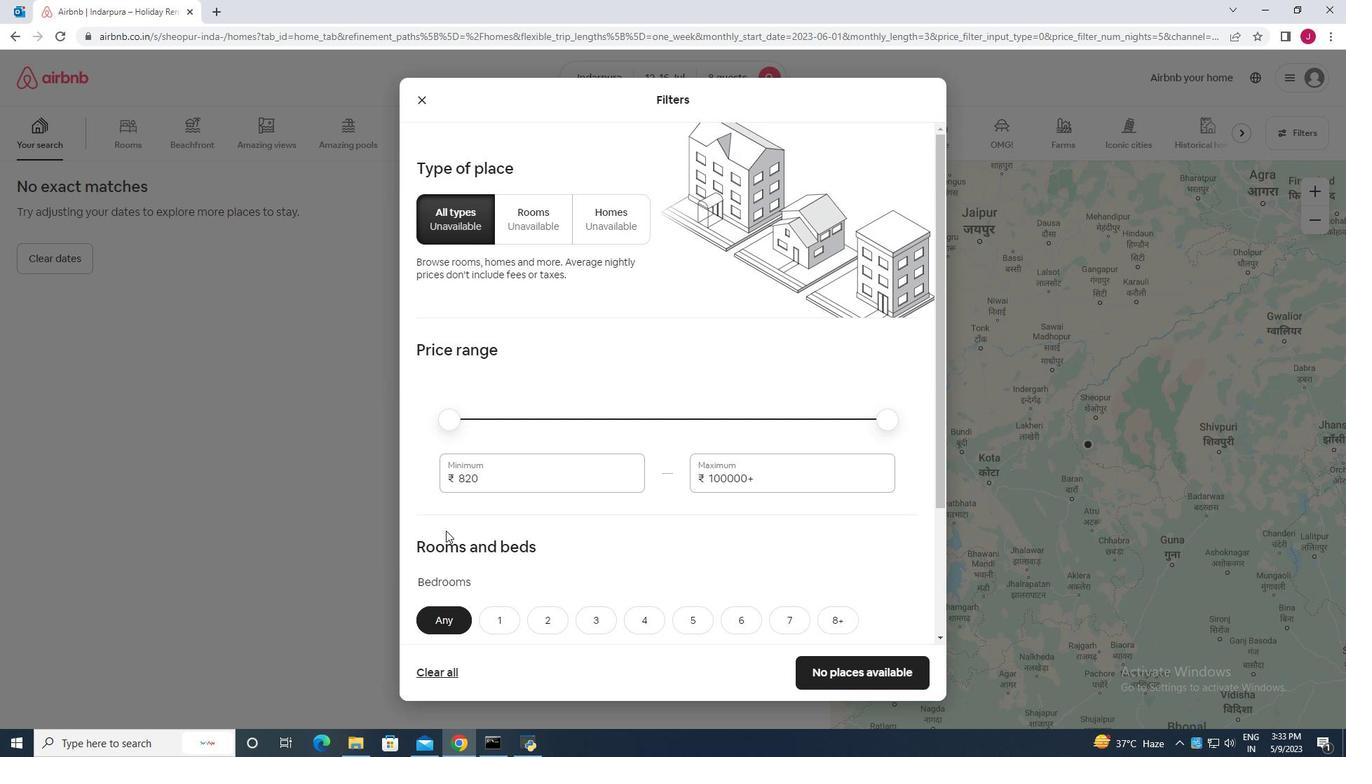 
Action: Mouse pressed left at (545, 478)
Screenshot: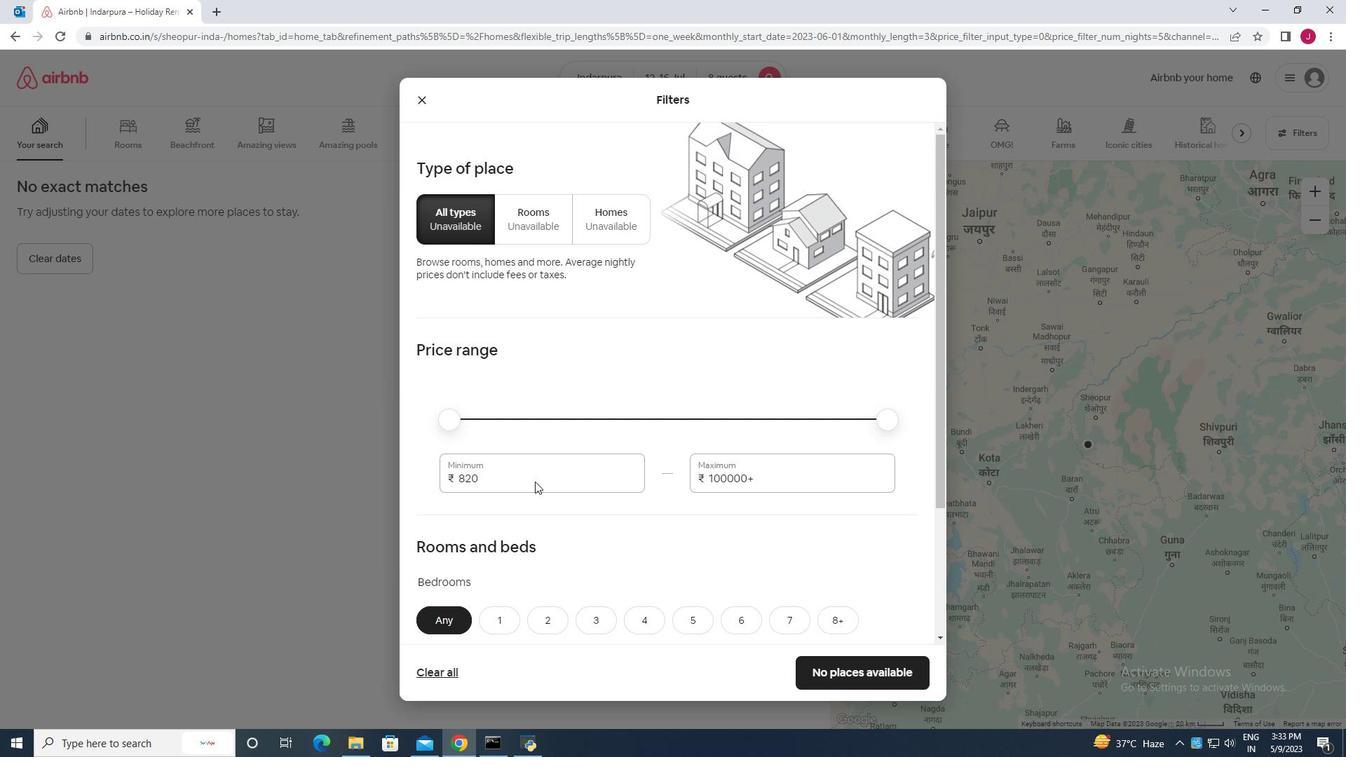 
Action: Mouse moved to (548, 473)
Screenshot: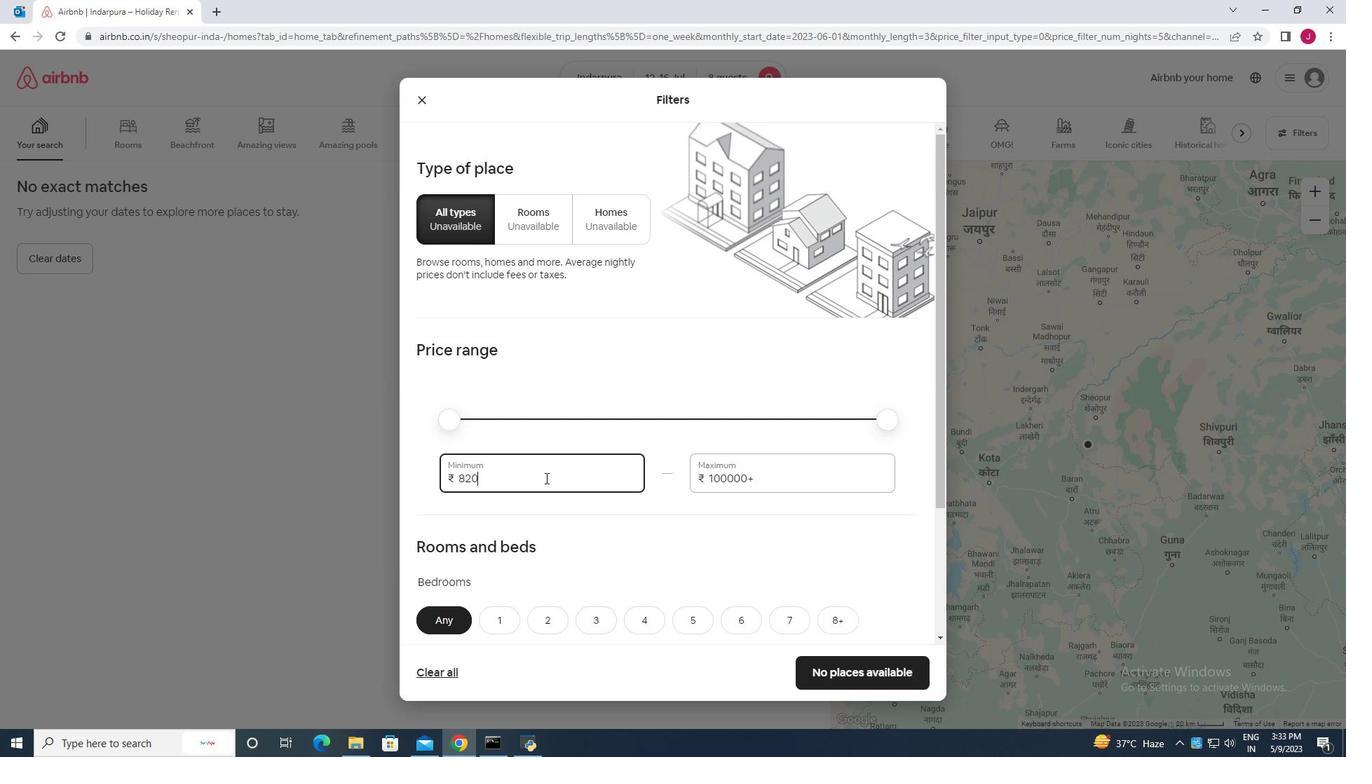 
Action: Key pressed <Key.backspace><Key.backspace><Key.backspace><Key.backspace>10000
Screenshot: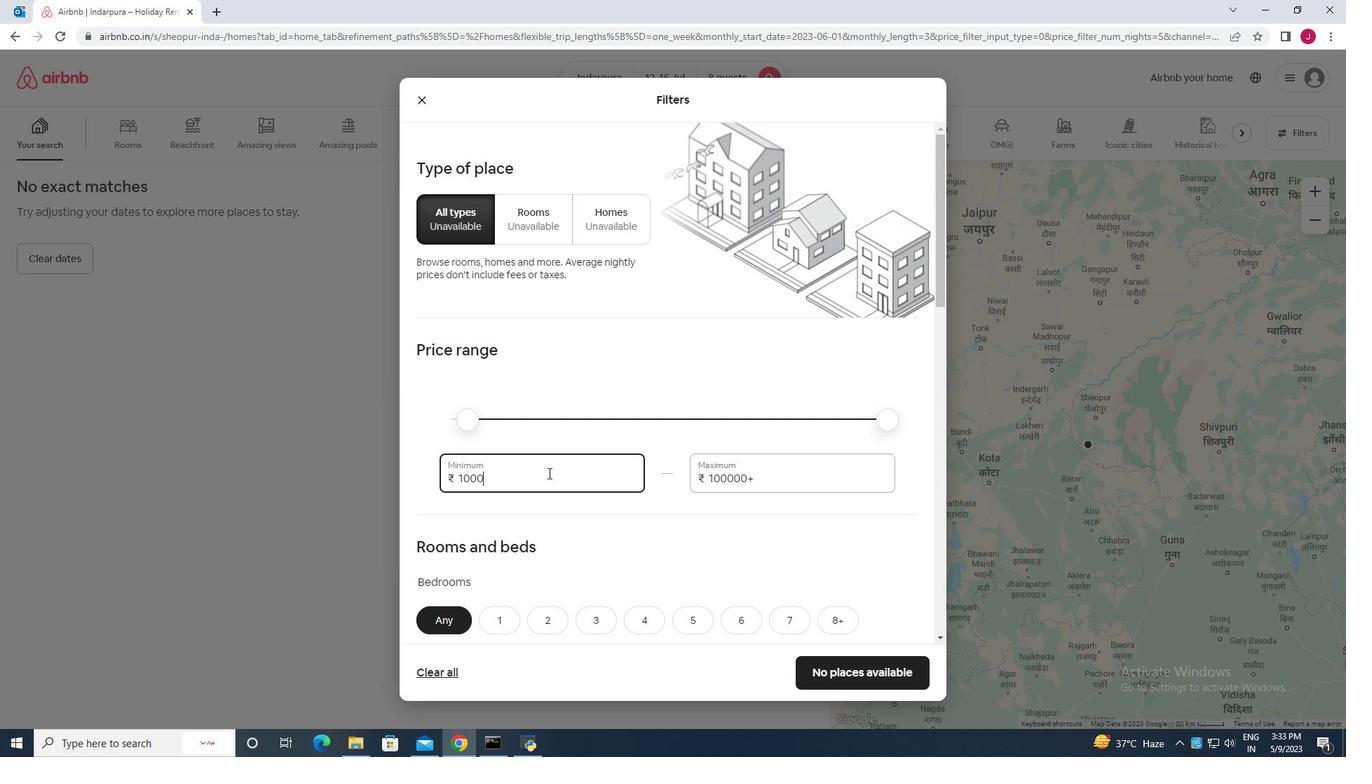 
Action: Mouse moved to (821, 475)
Screenshot: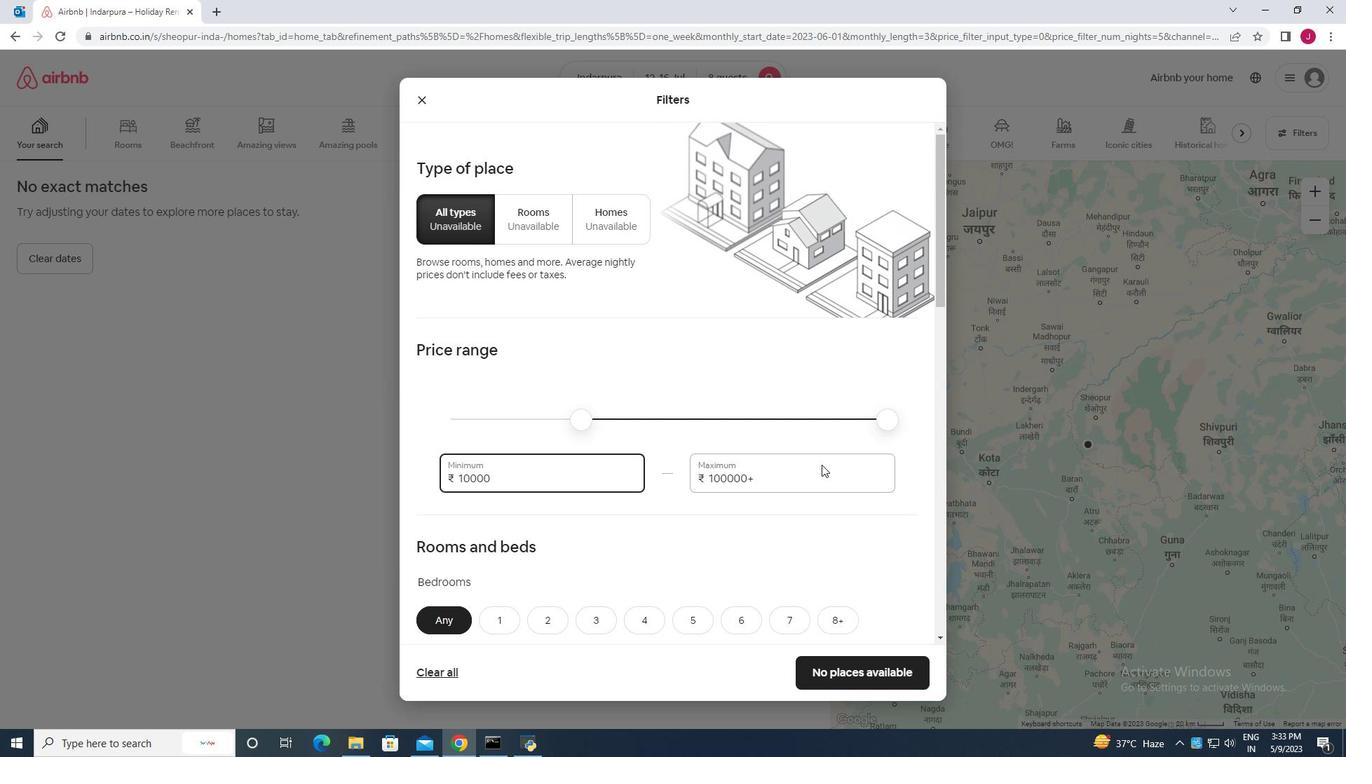 
Action: Mouse pressed left at (821, 475)
Screenshot: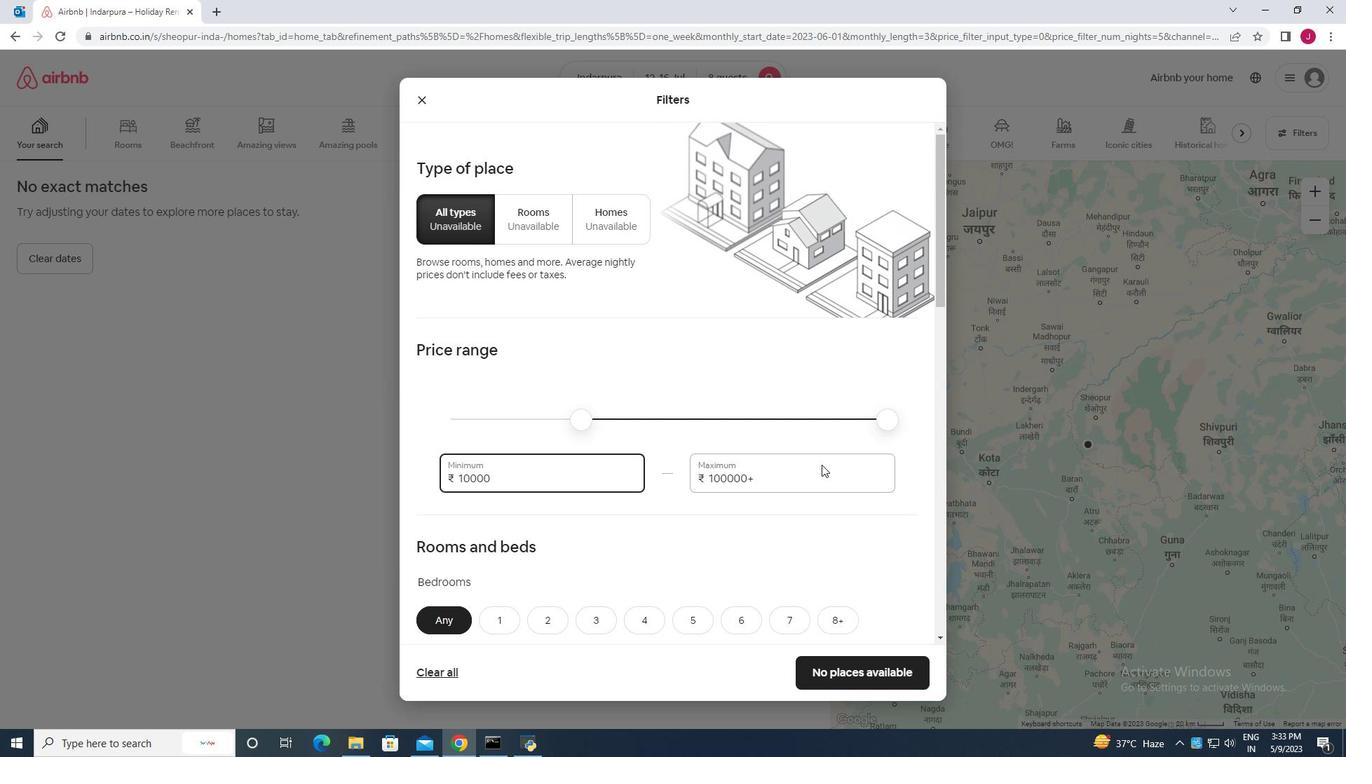 
Action: Key pressed <Key.backspace><Key.backspace><Key.backspace><Key.backspace><Key.backspace><Key.backspace><Key.backspace><Key.backspace><Key.backspace><Key.backspace><Key.backspace>16000
Screenshot: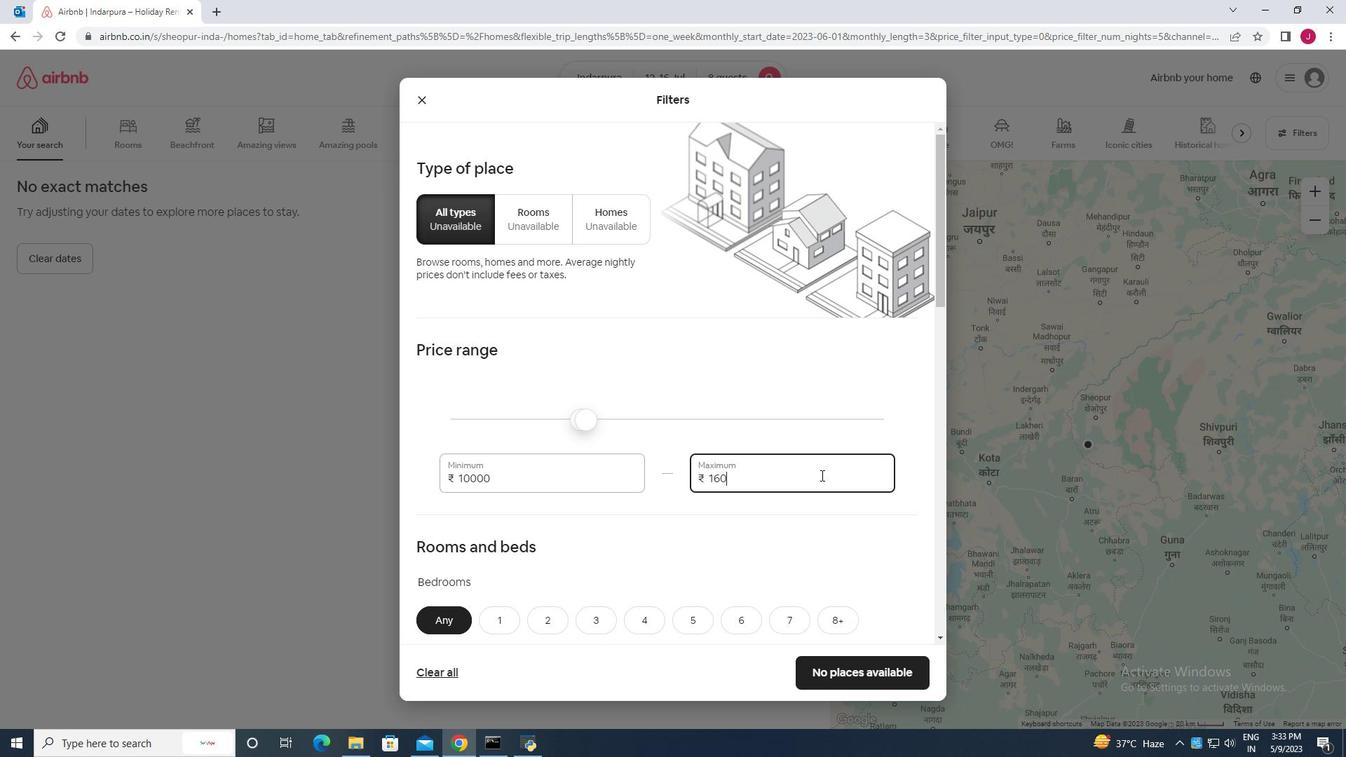 
Action: Mouse moved to (808, 462)
Screenshot: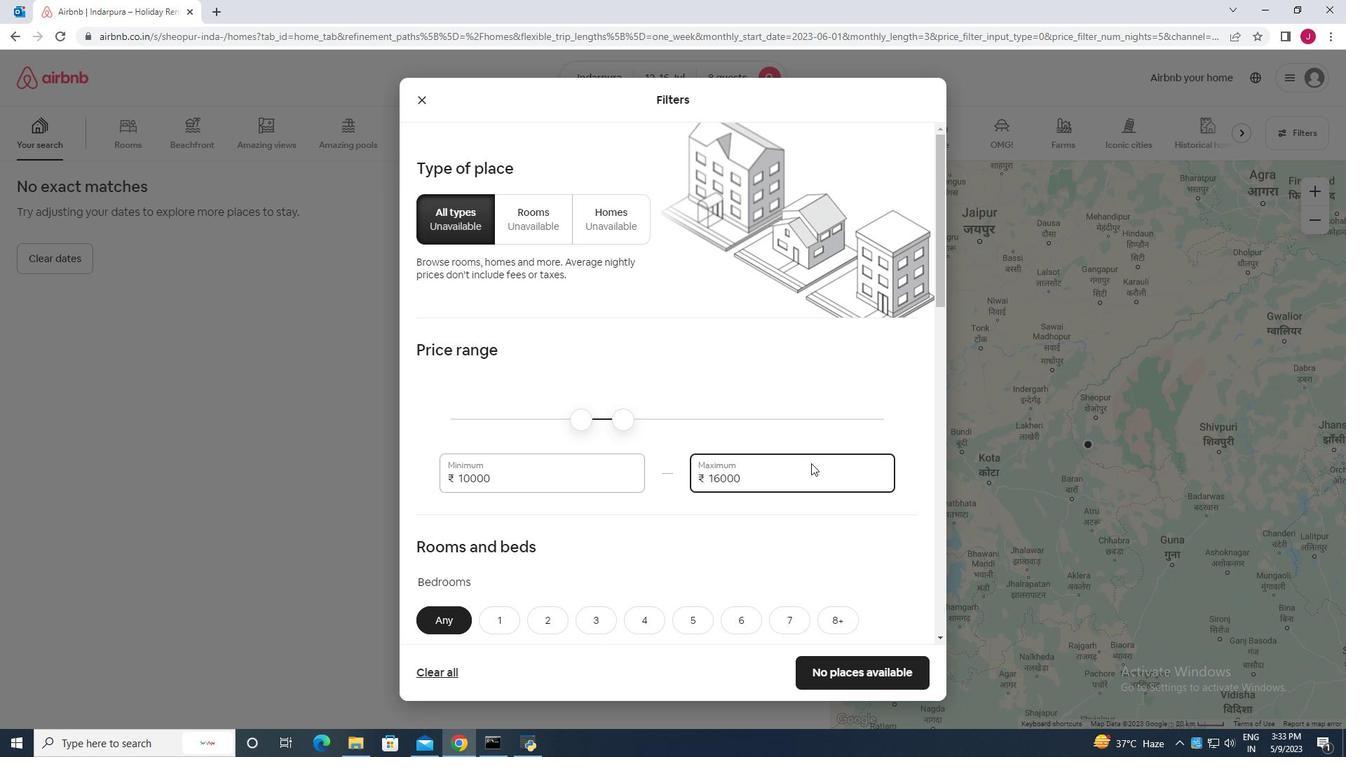 
Action: Mouse scrolled (808, 462) with delta (0, 0)
Screenshot: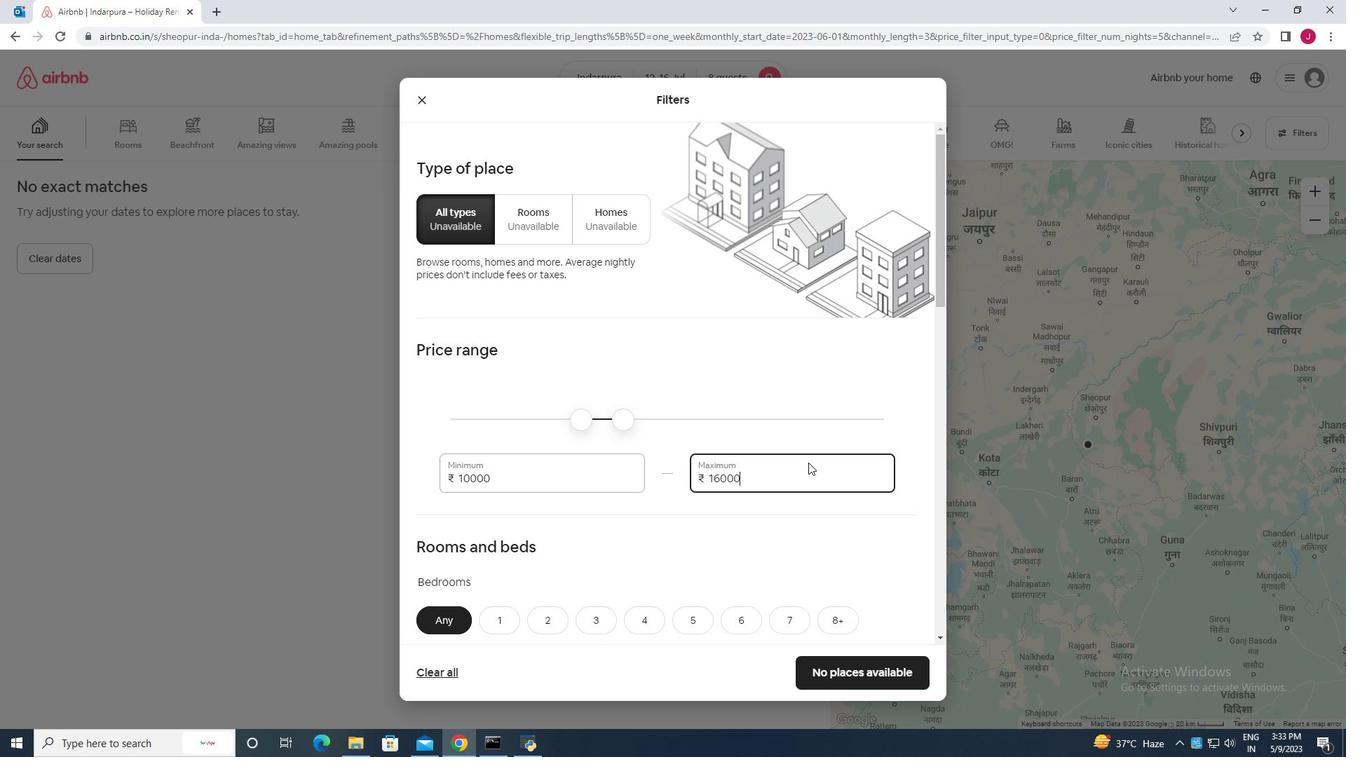 
Action: Mouse scrolled (808, 462) with delta (0, 0)
Screenshot: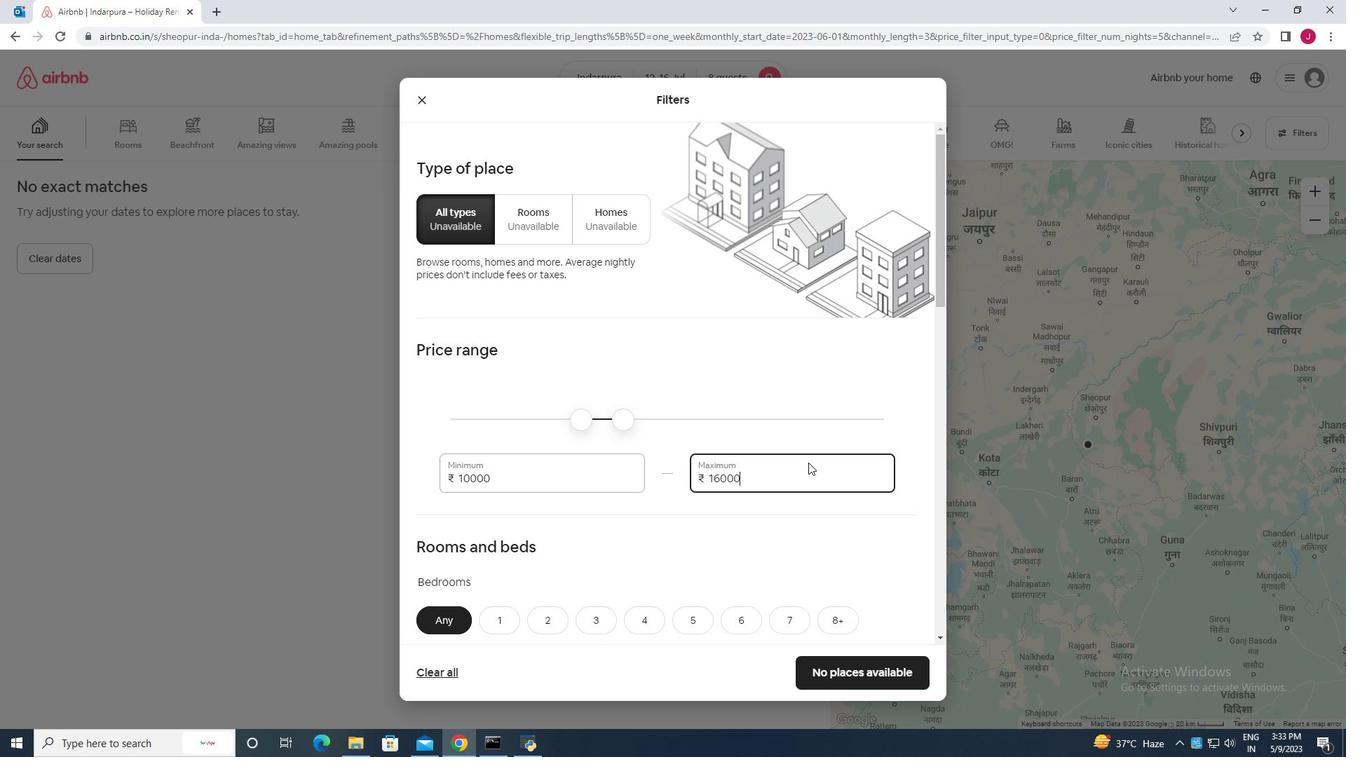 
Action: Mouse scrolled (808, 462) with delta (0, 0)
Screenshot: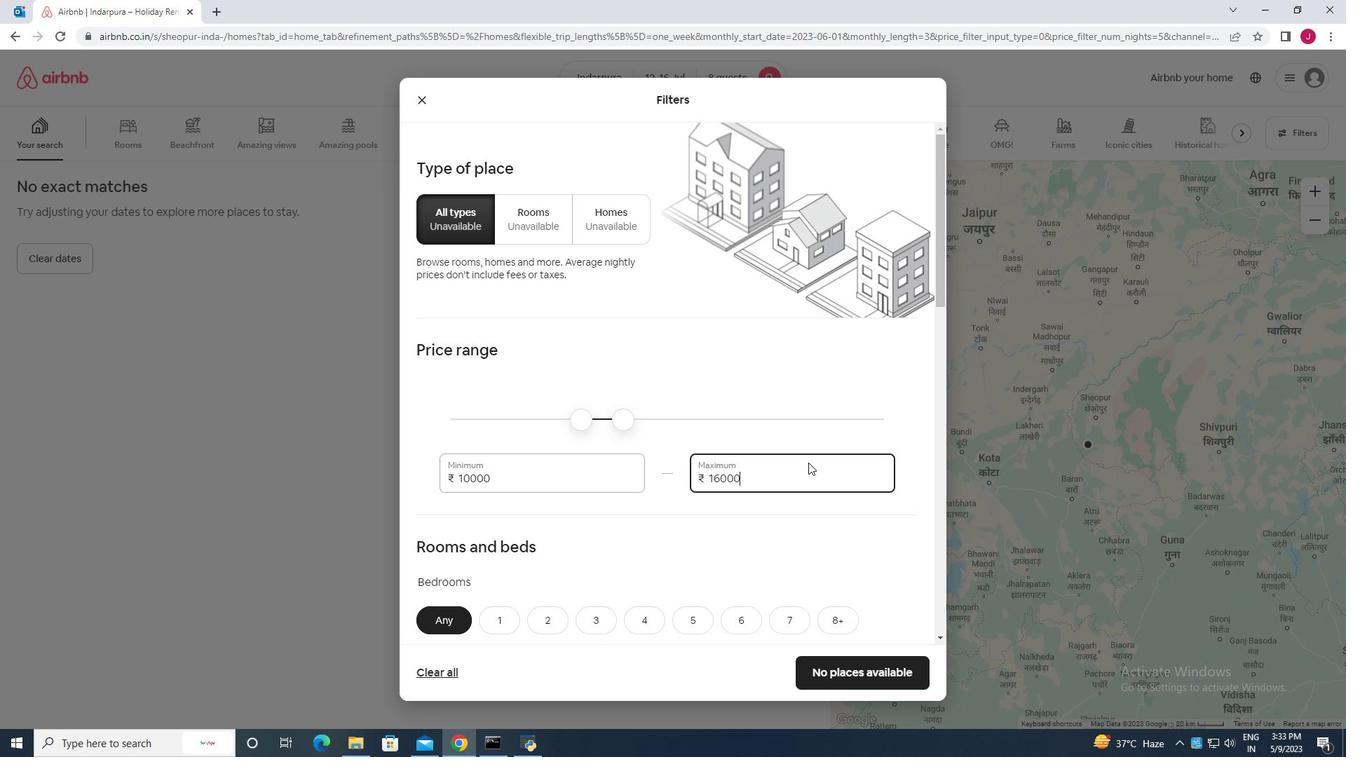 
Action: Mouse moved to (803, 460)
Screenshot: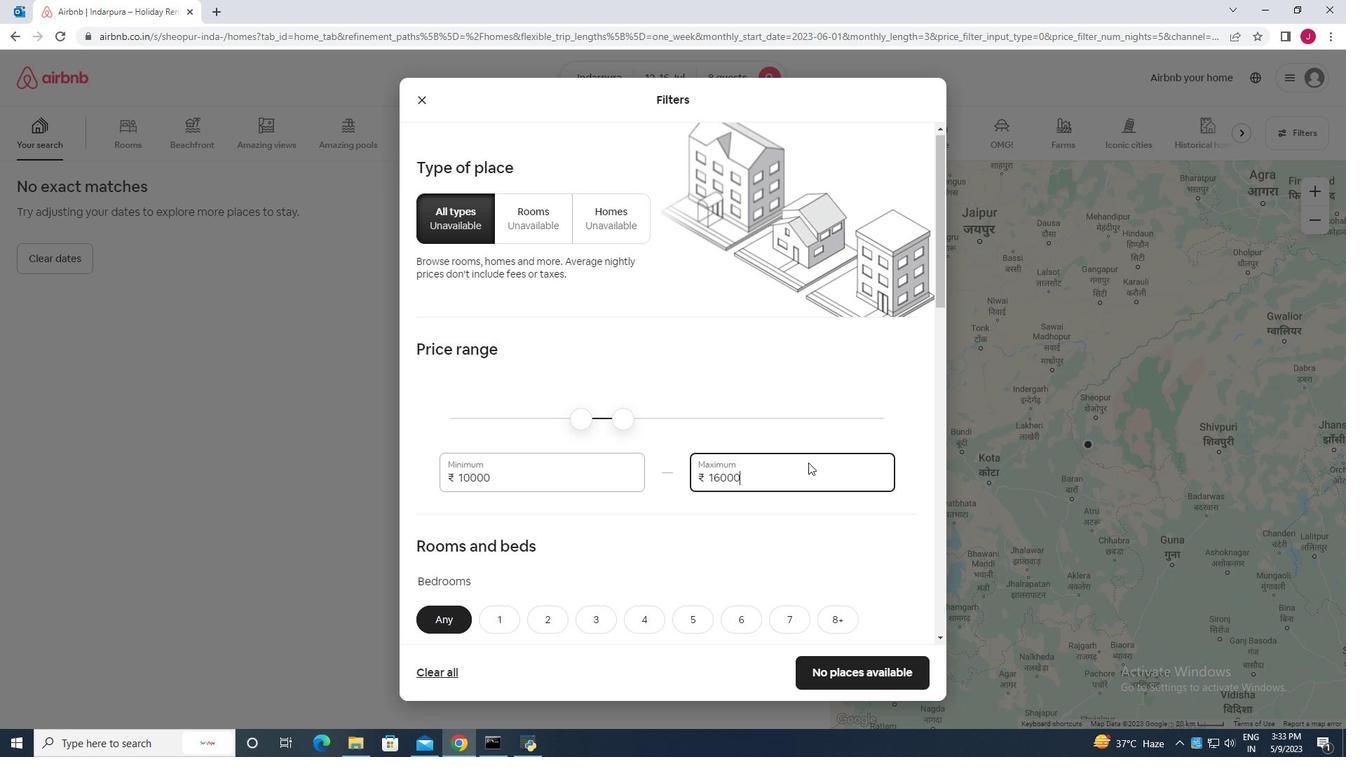 
Action: Mouse scrolled (804, 460) with delta (0, 0)
Screenshot: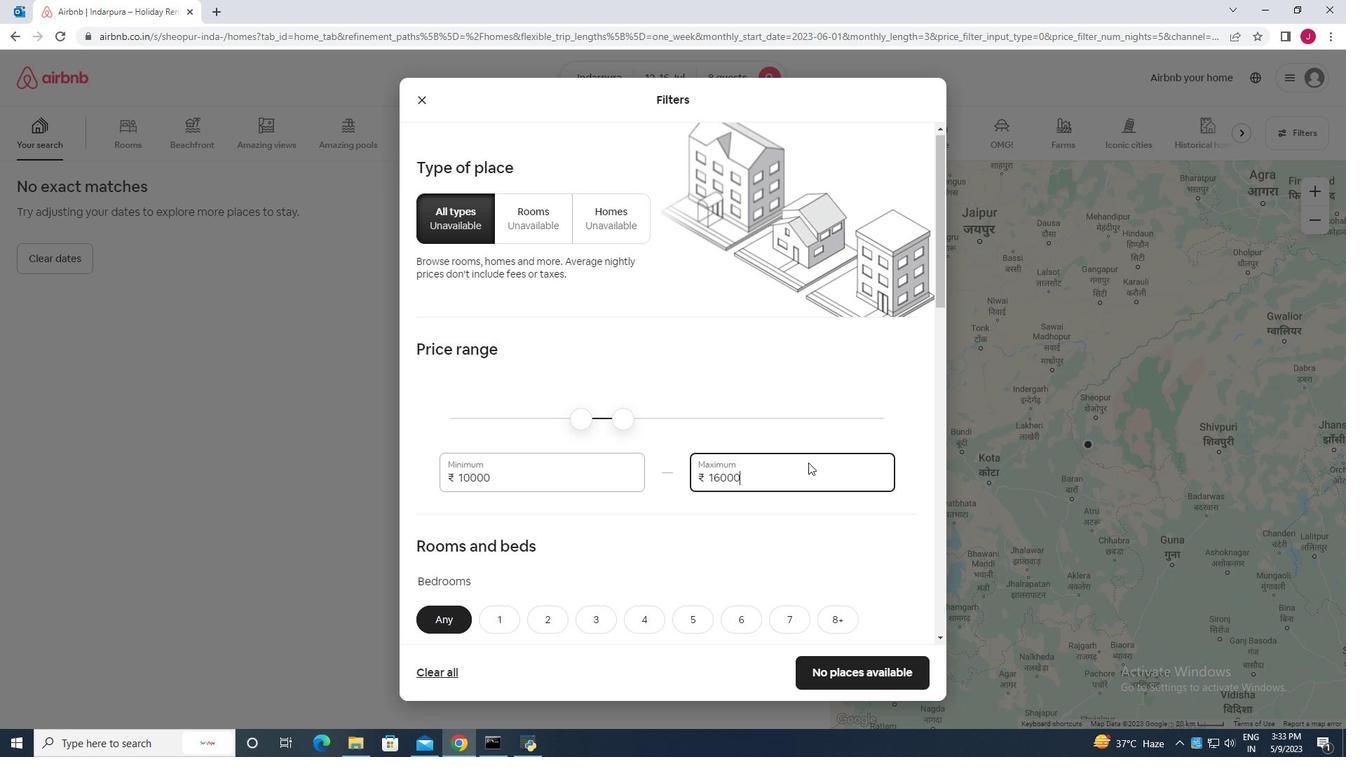
Action: Mouse moved to (663, 391)
Screenshot: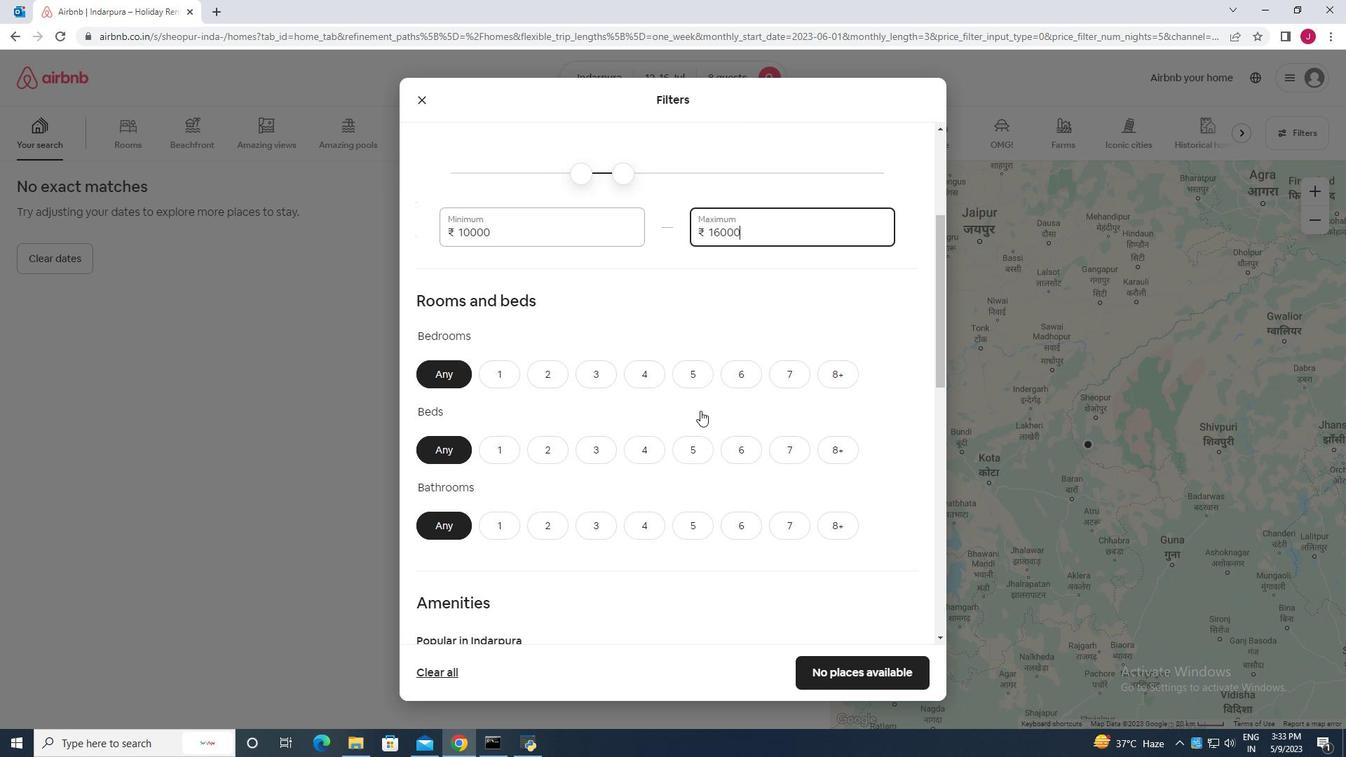 
Action: Mouse scrolled (663, 390) with delta (0, 0)
Screenshot: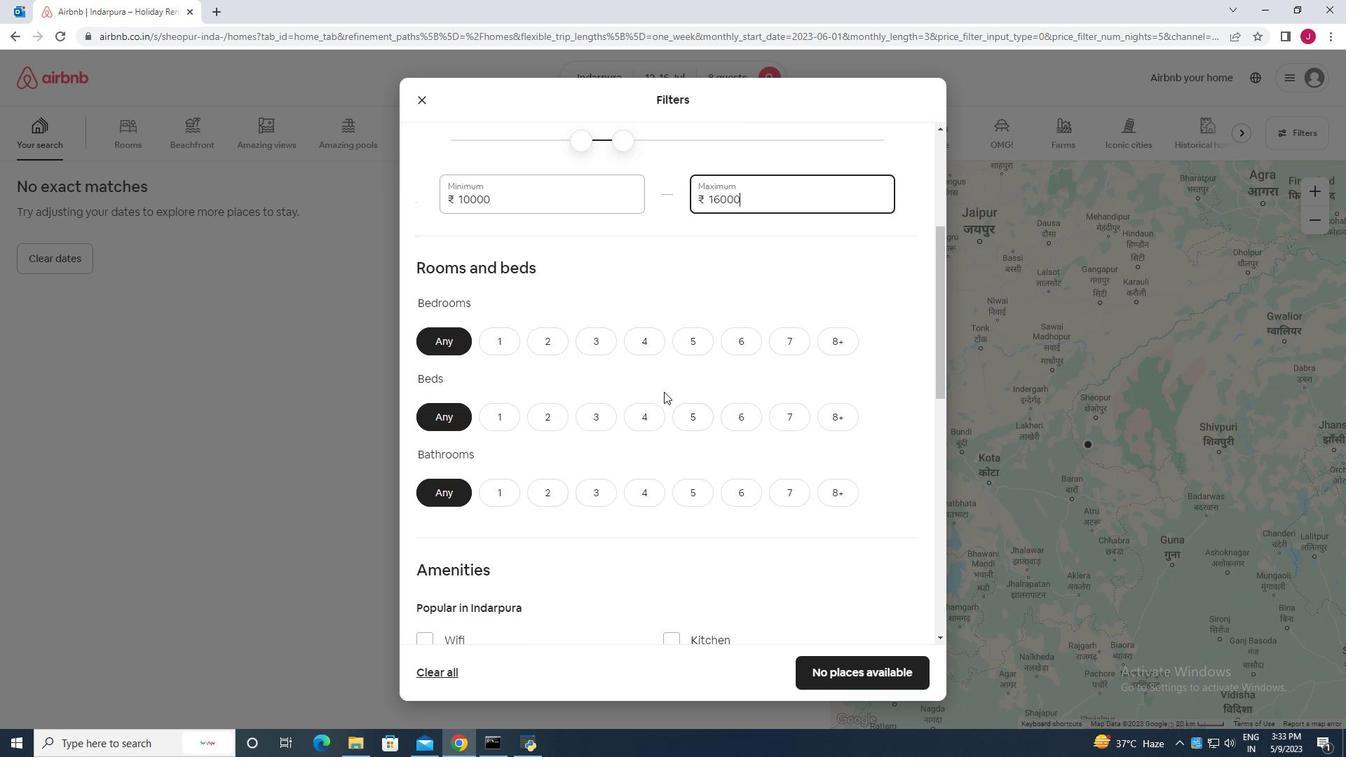 
Action: Mouse moved to (549, 333)
Screenshot: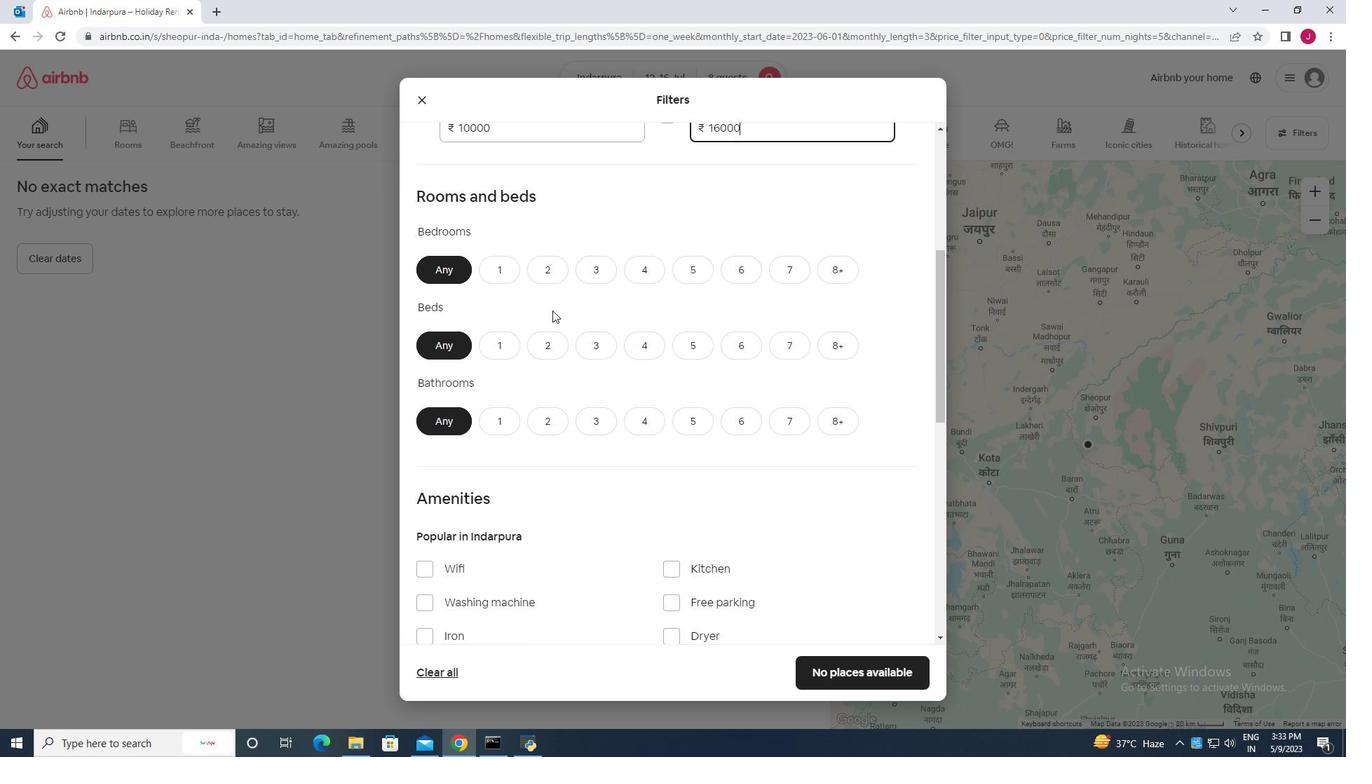 
Action: Mouse scrolled (549, 334) with delta (0, 0)
Screenshot: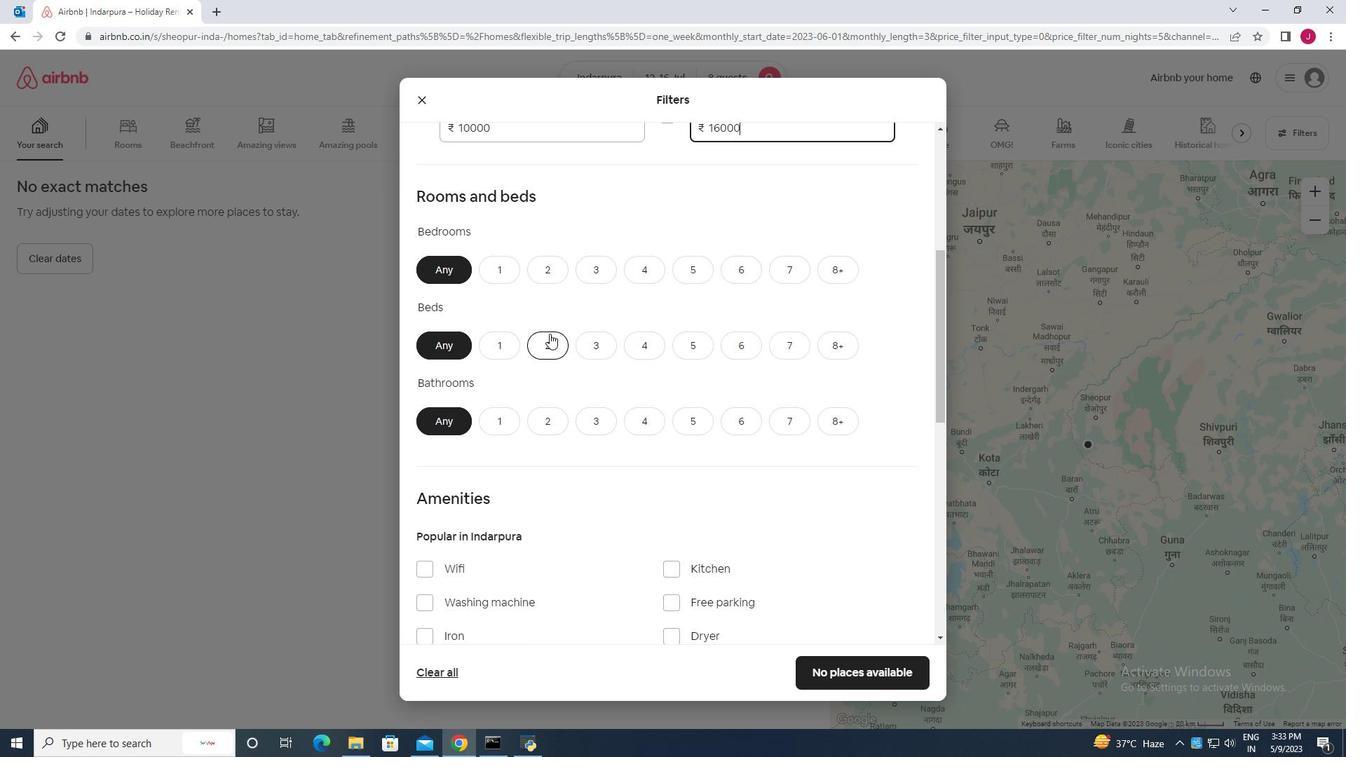 
Action: Mouse scrolled (549, 333) with delta (0, 0)
Screenshot: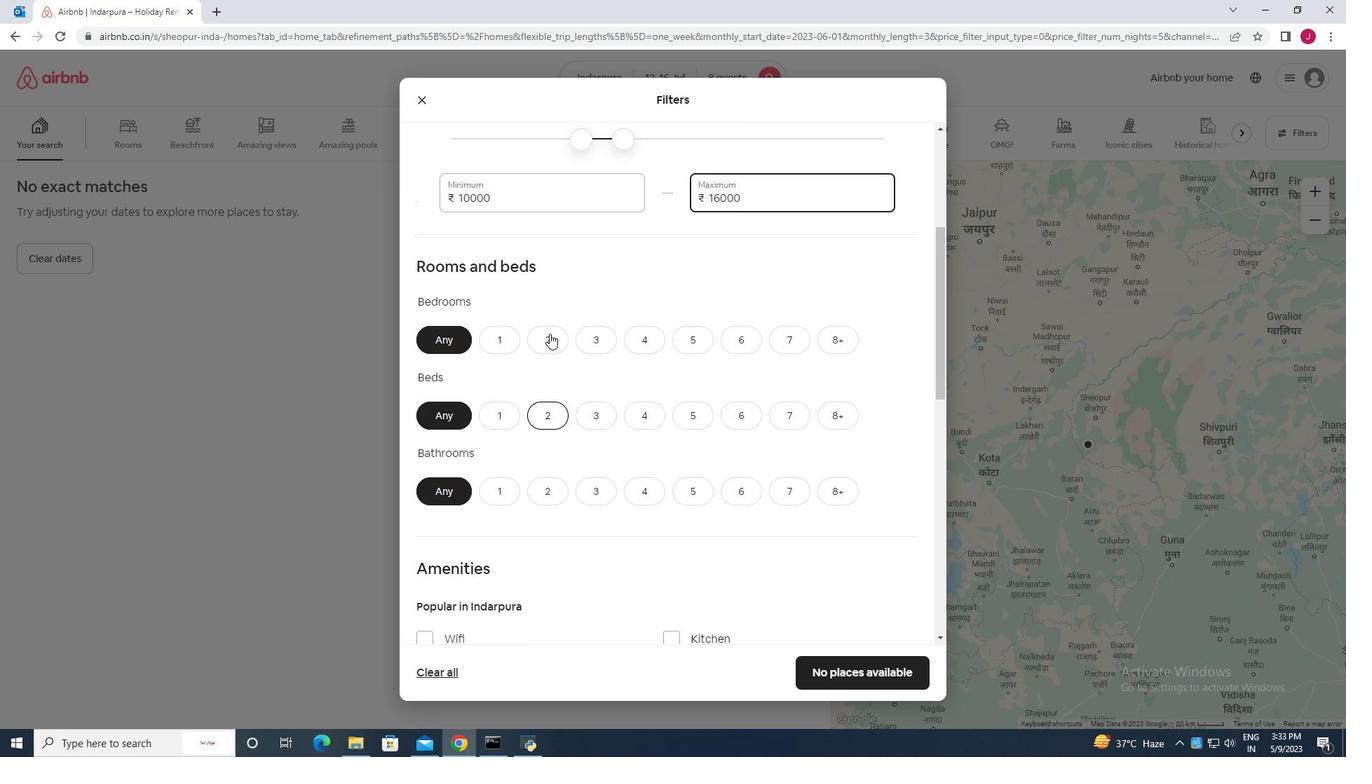 
Action: Mouse moved to (840, 270)
Screenshot: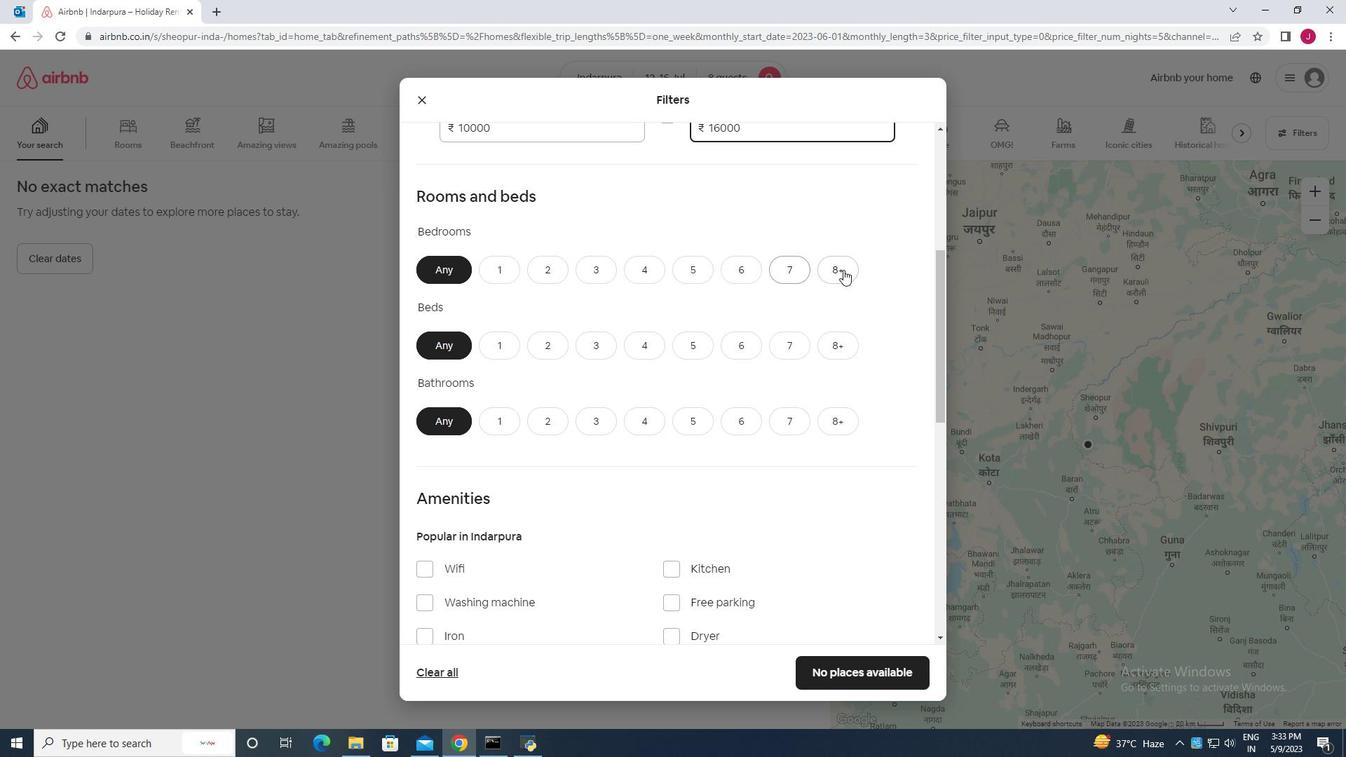 
Action: Mouse pressed left at (840, 270)
Screenshot: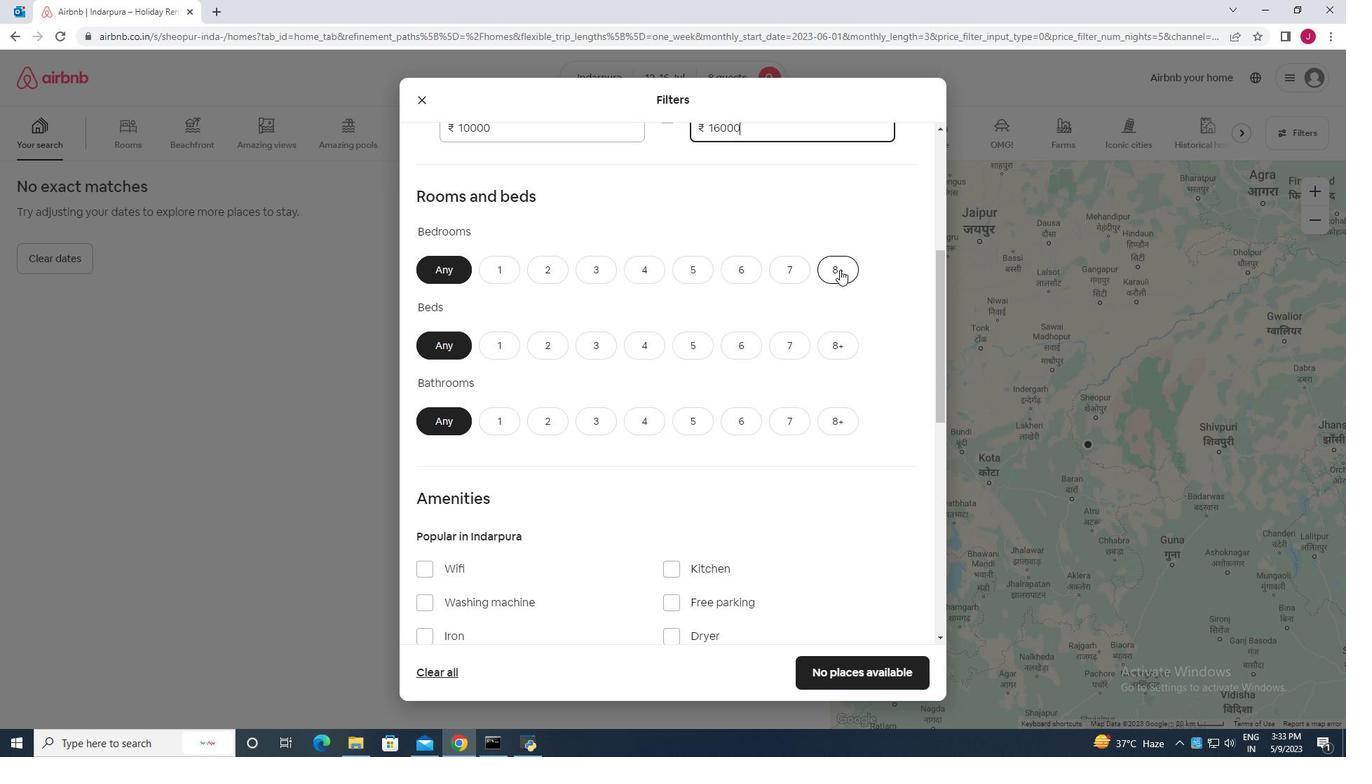 
Action: Mouse moved to (842, 344)
Screenshot: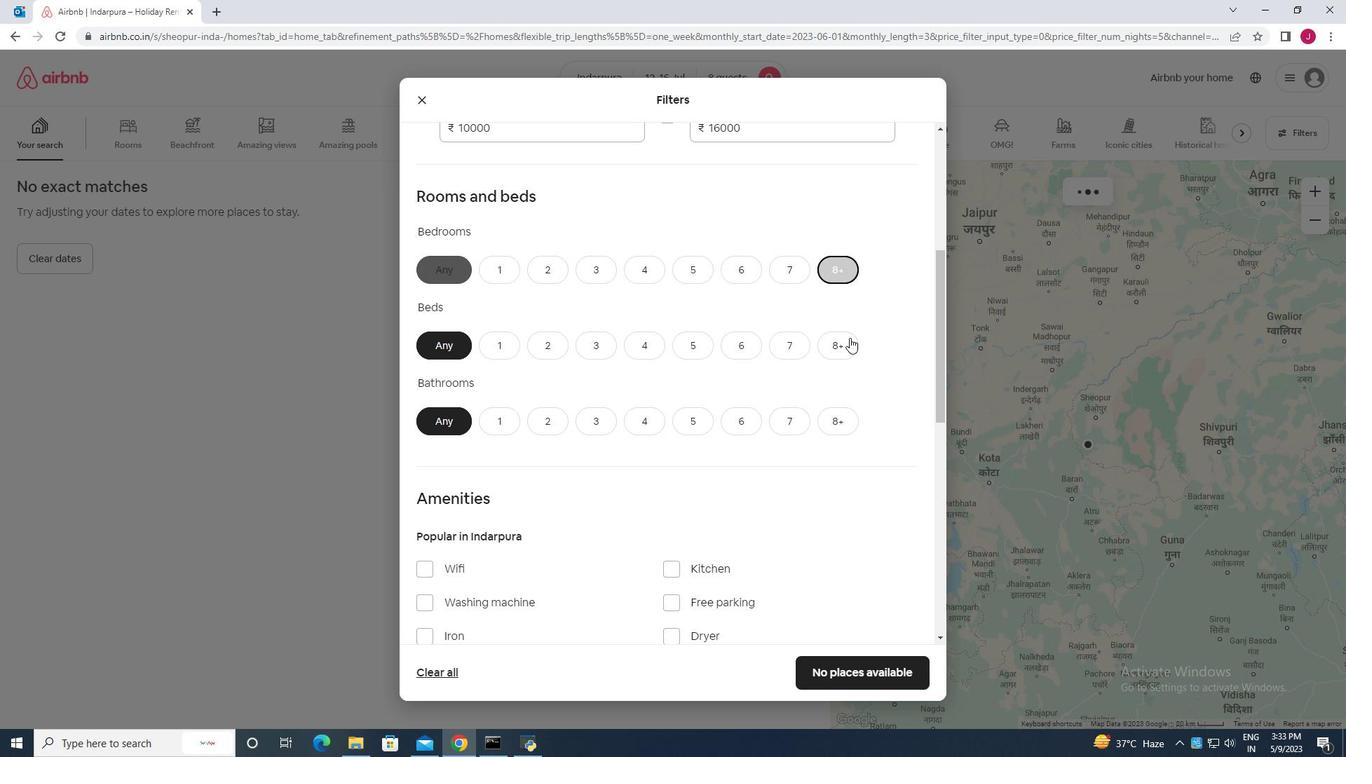 
Action: Mouse pressed left at (842, 344)
Screenshot: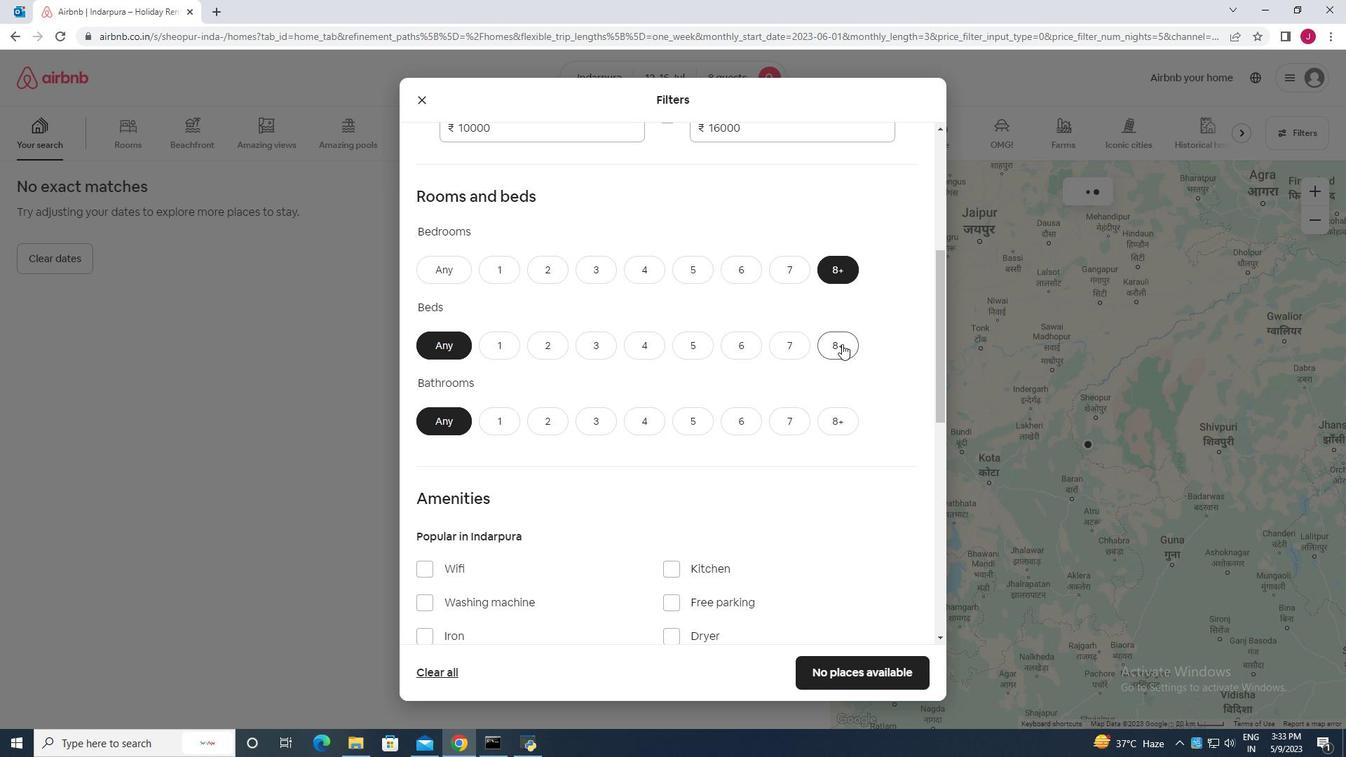 
Action: Mouse moved to (838, 420)
Screenshot: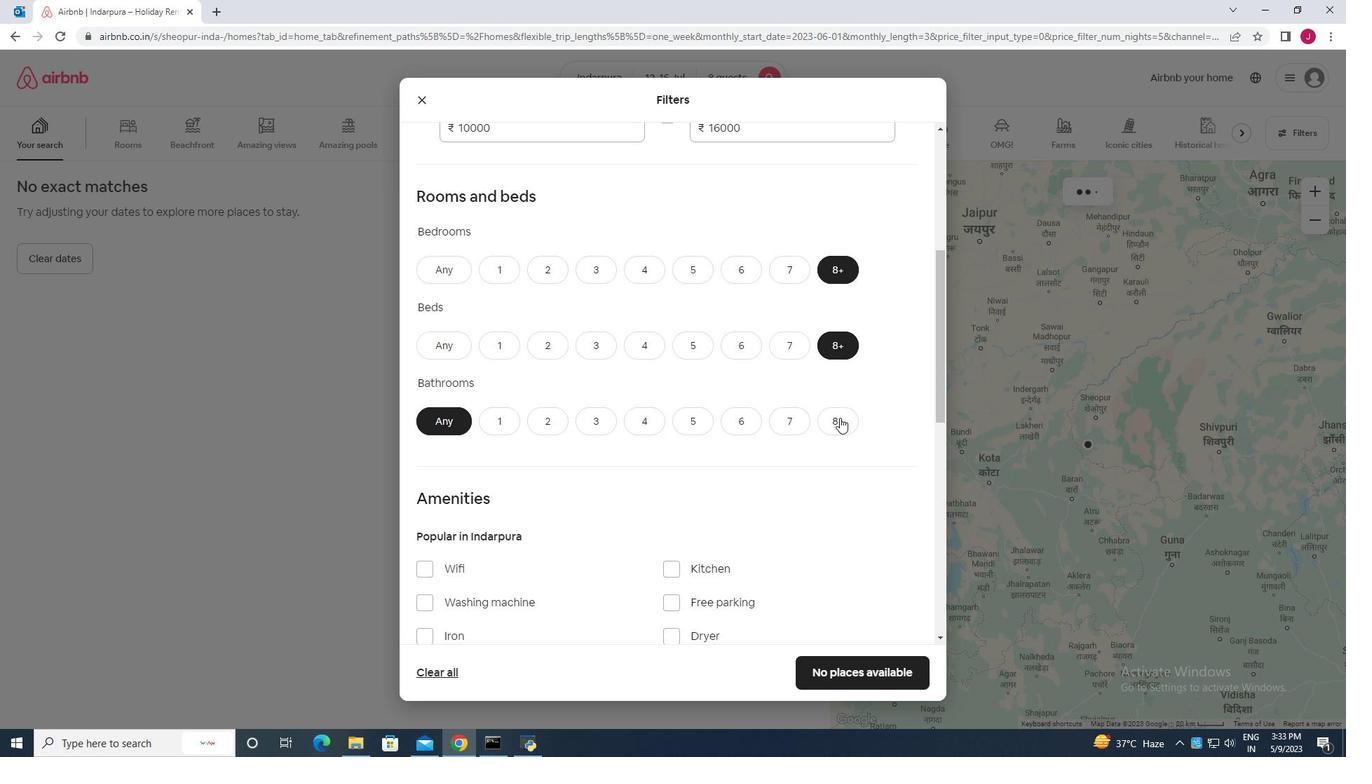 
Action: Mouse pressed left at (838, 420)
Screenshot: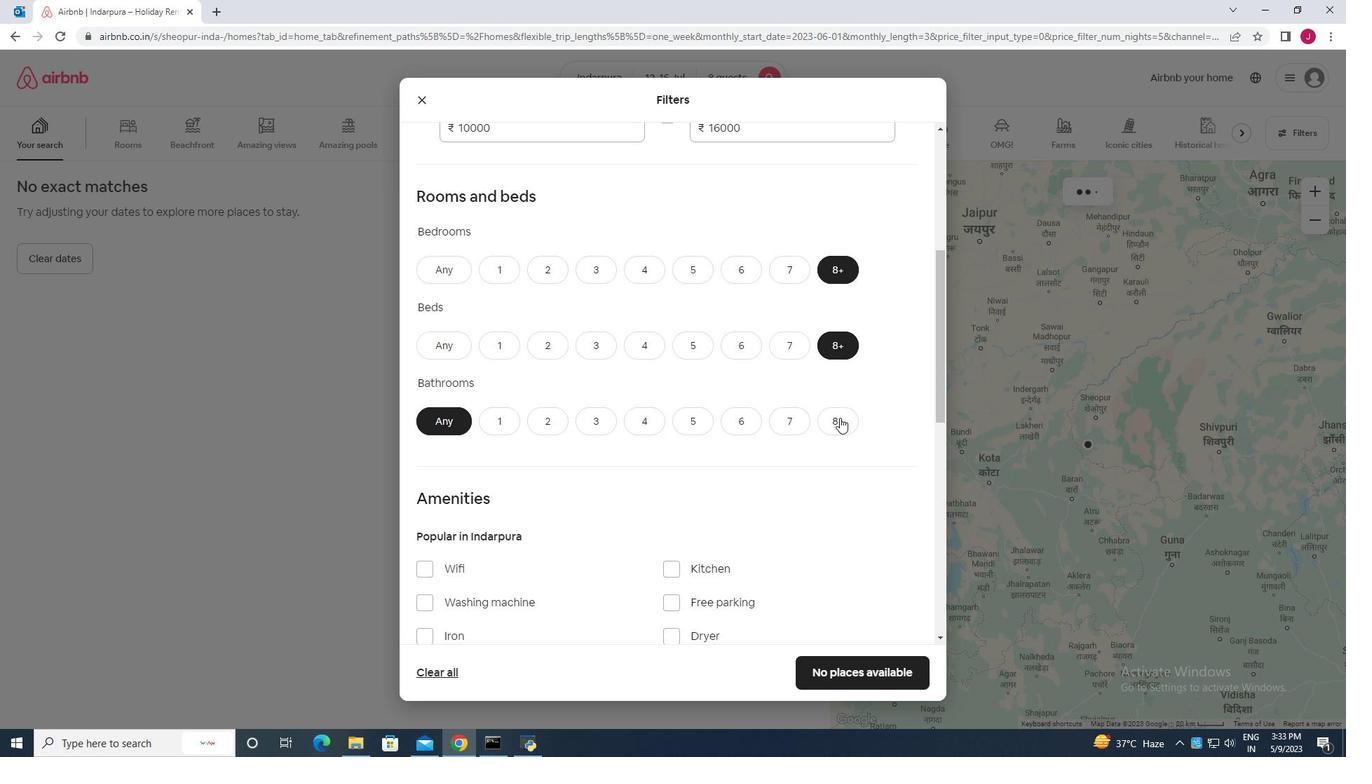 
Action: Mouse moved to (694, 405)
Screenshot: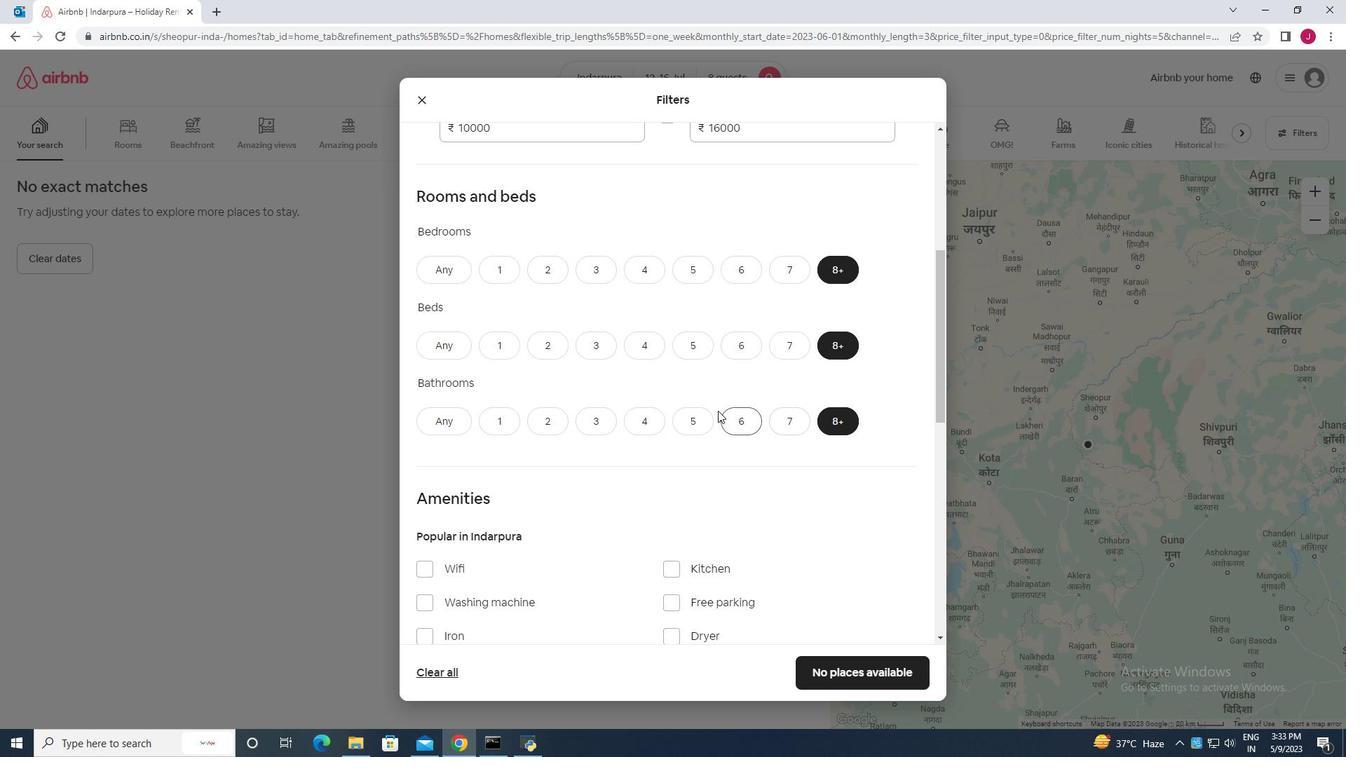 
Action: Mouse scrolled (694, 404) with delta (0, 0)
Screenshot: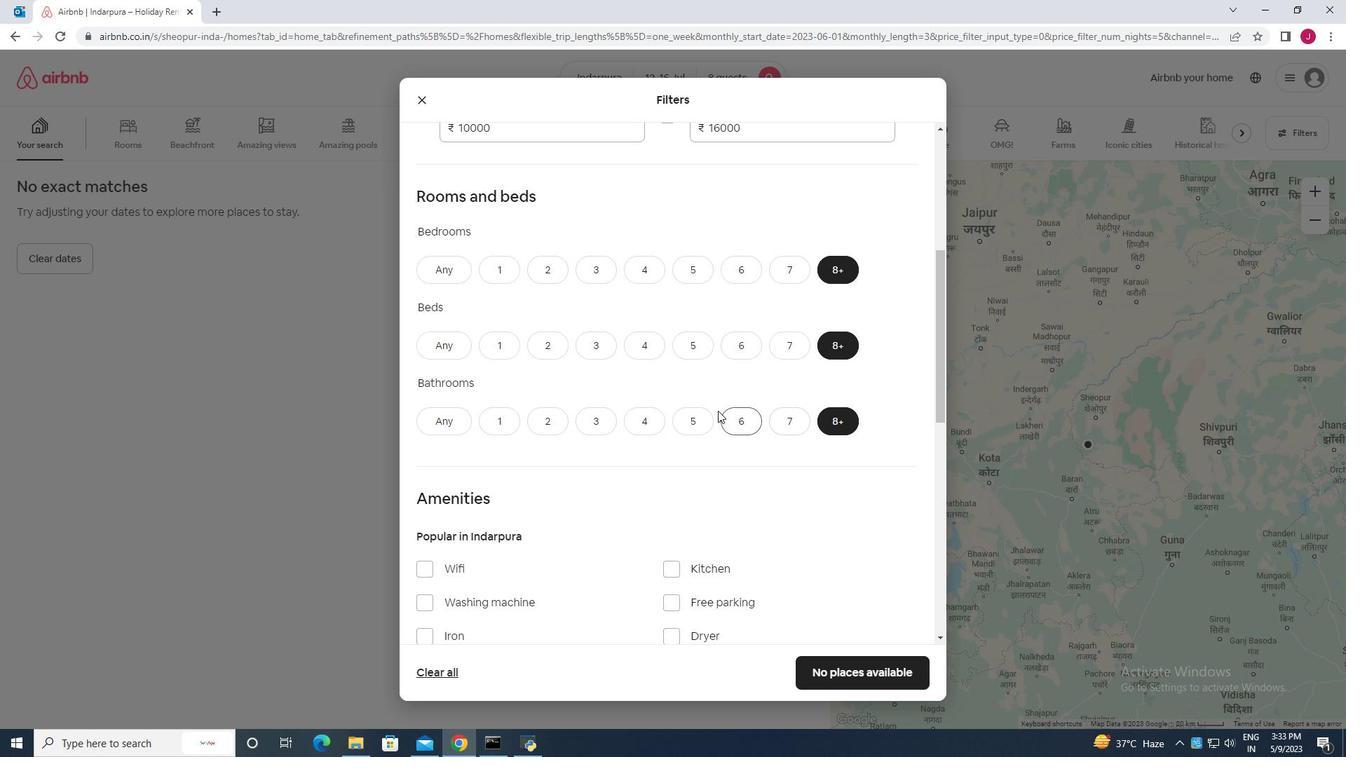 
Action: Mouse scrolled (694, 404) with delta (0, 0)
Screenshot: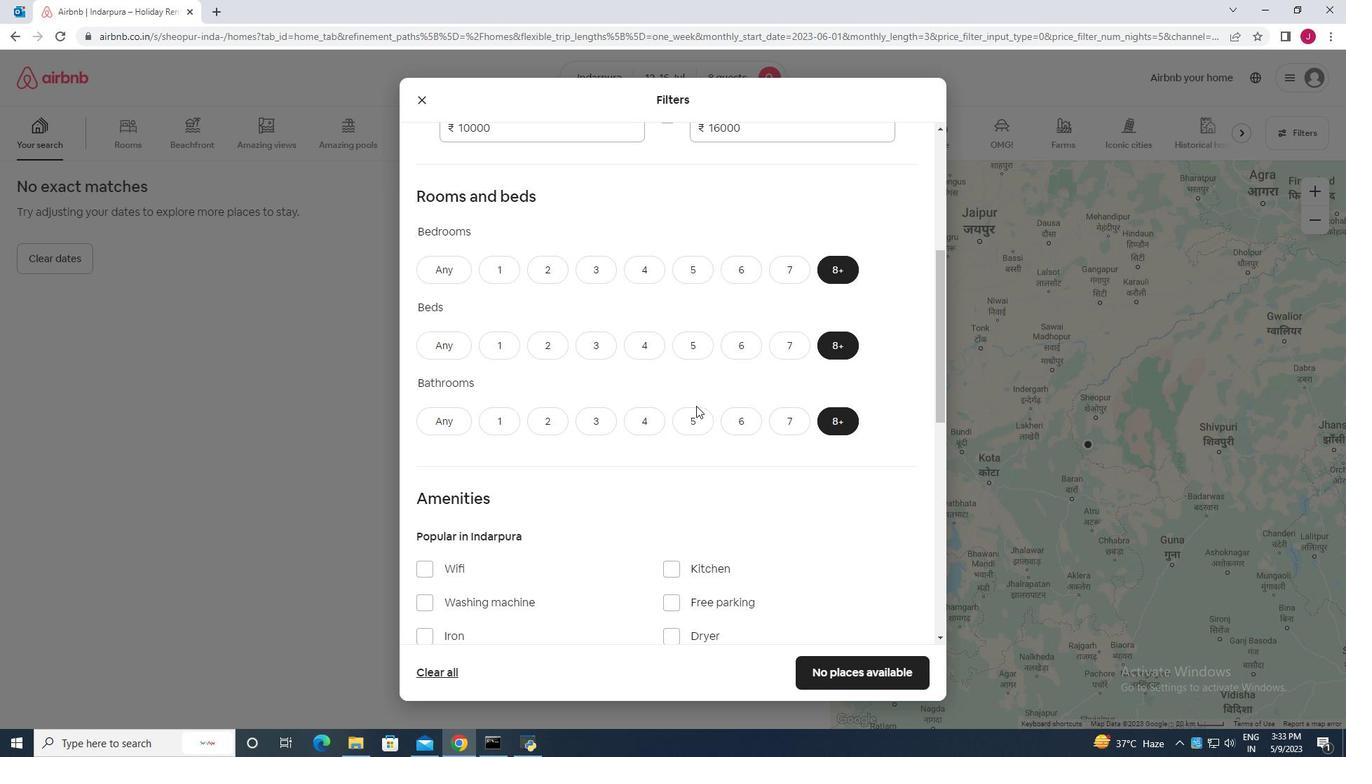 
Action: Mouse scrolled (694, 404) with delta (0, 0)
Screenshot: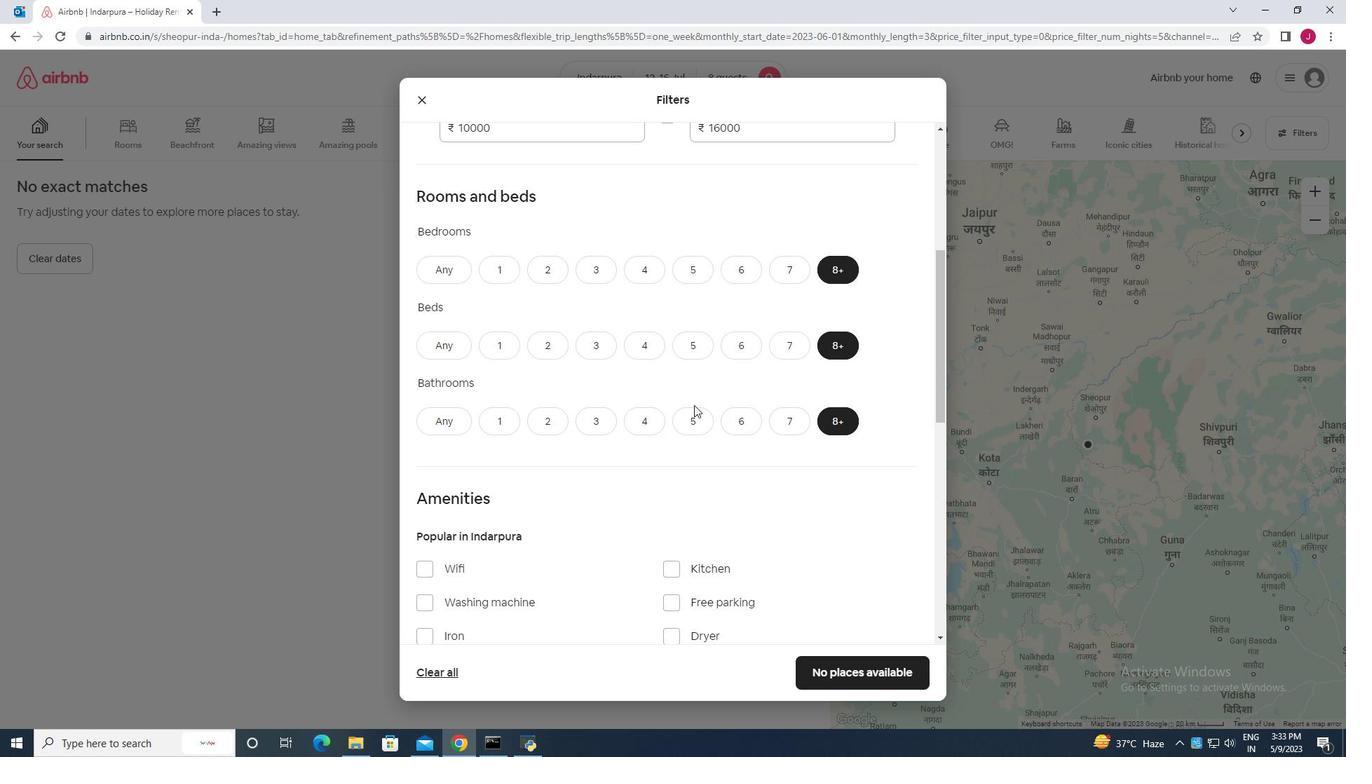 
Action: Mouse scrolled (694, 404) with delta (0, 0)
Screenshot: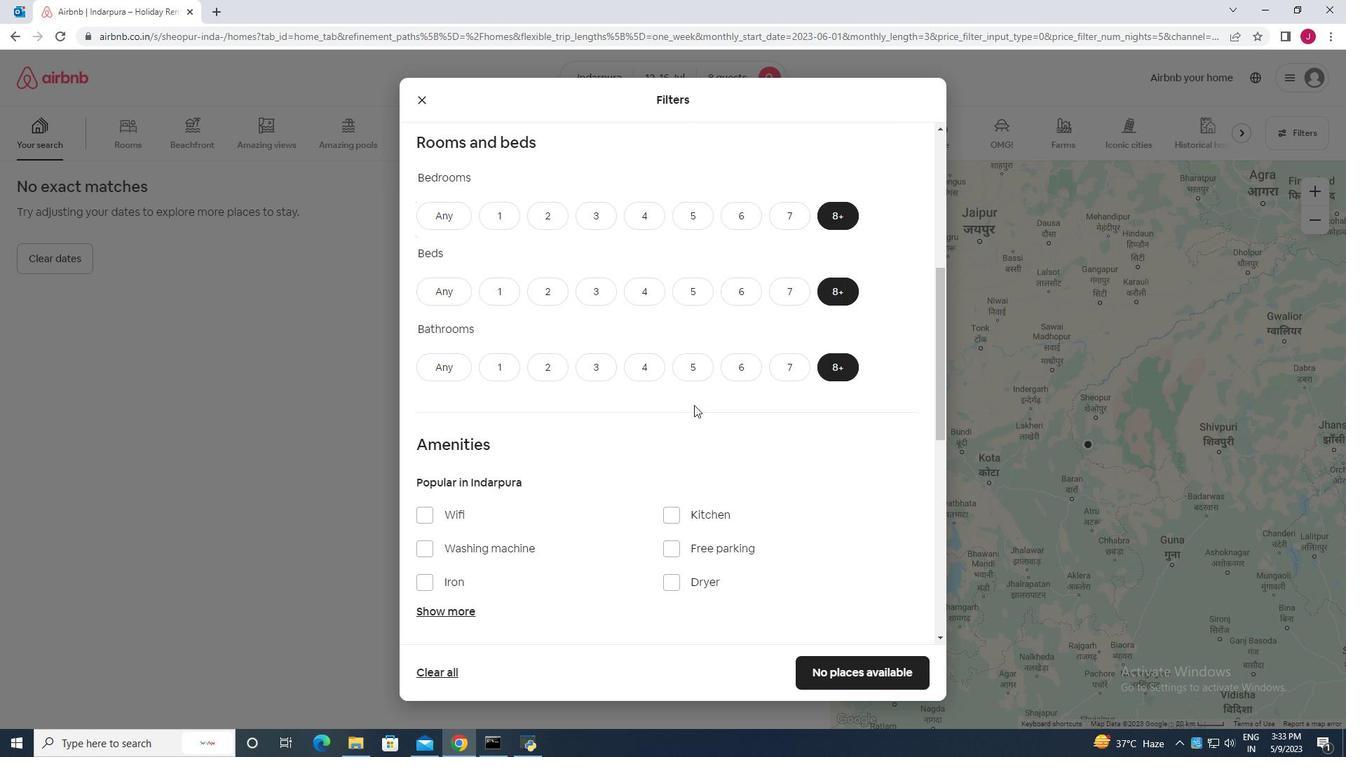 
Action: Mouse moved to (458, 352)
Screenshot: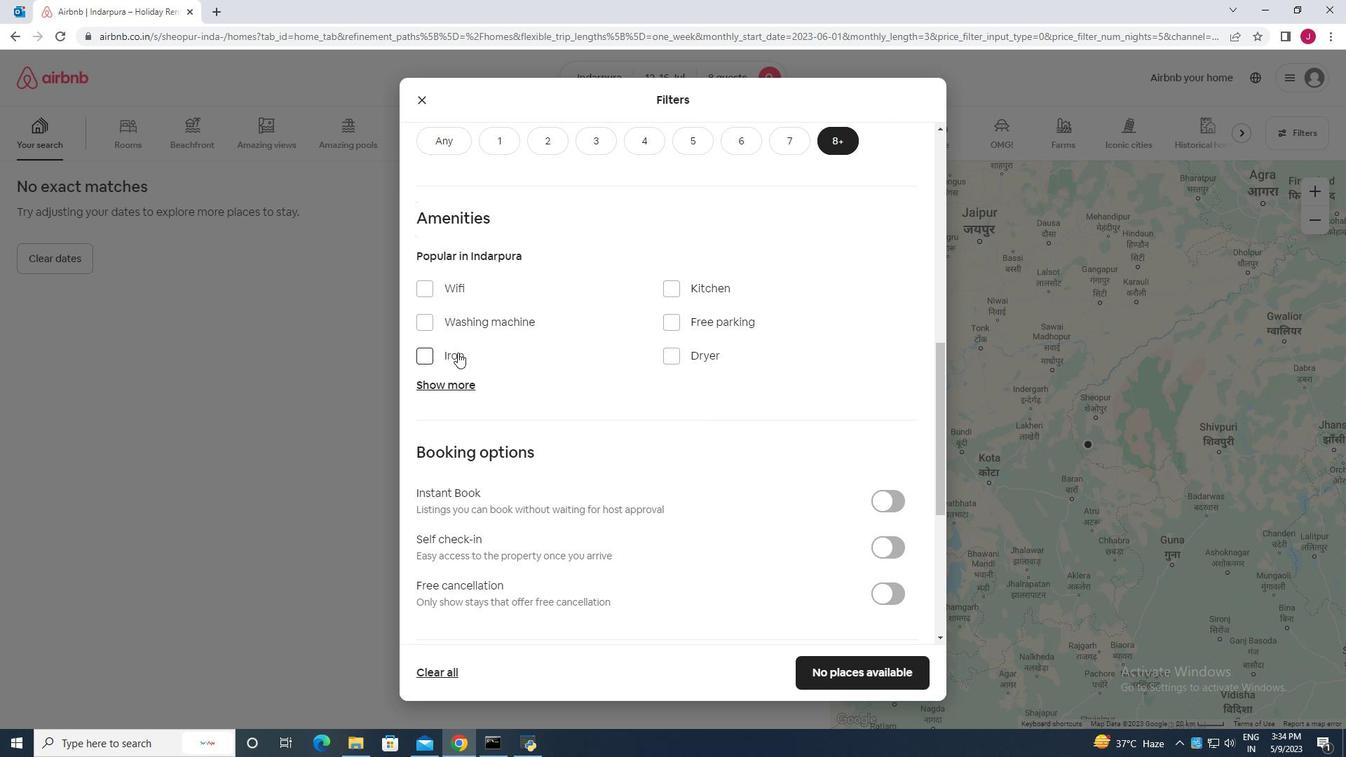 
Action: Mouse scrolled (458, 352) with delta (0, 0)
Screenshot: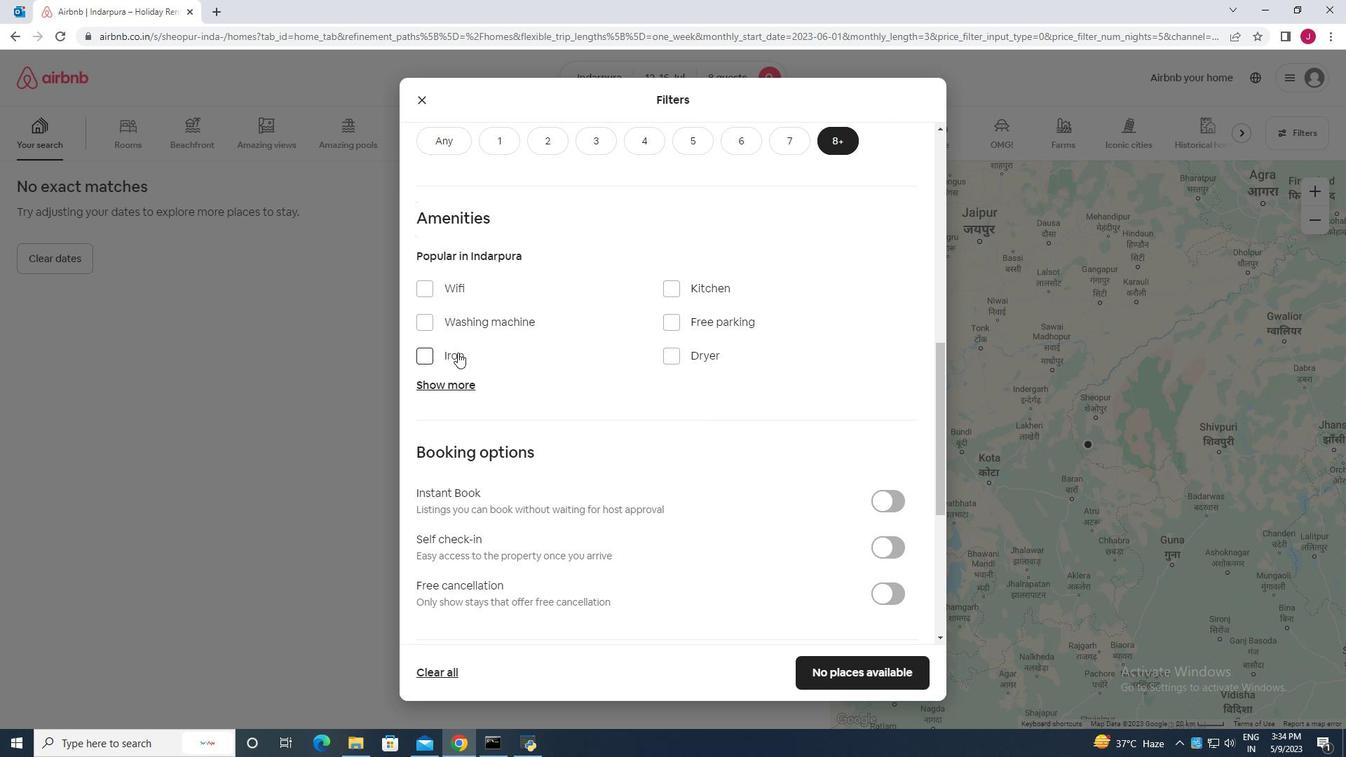 
Action: Mouse moved to (458, 352)
Screenshot: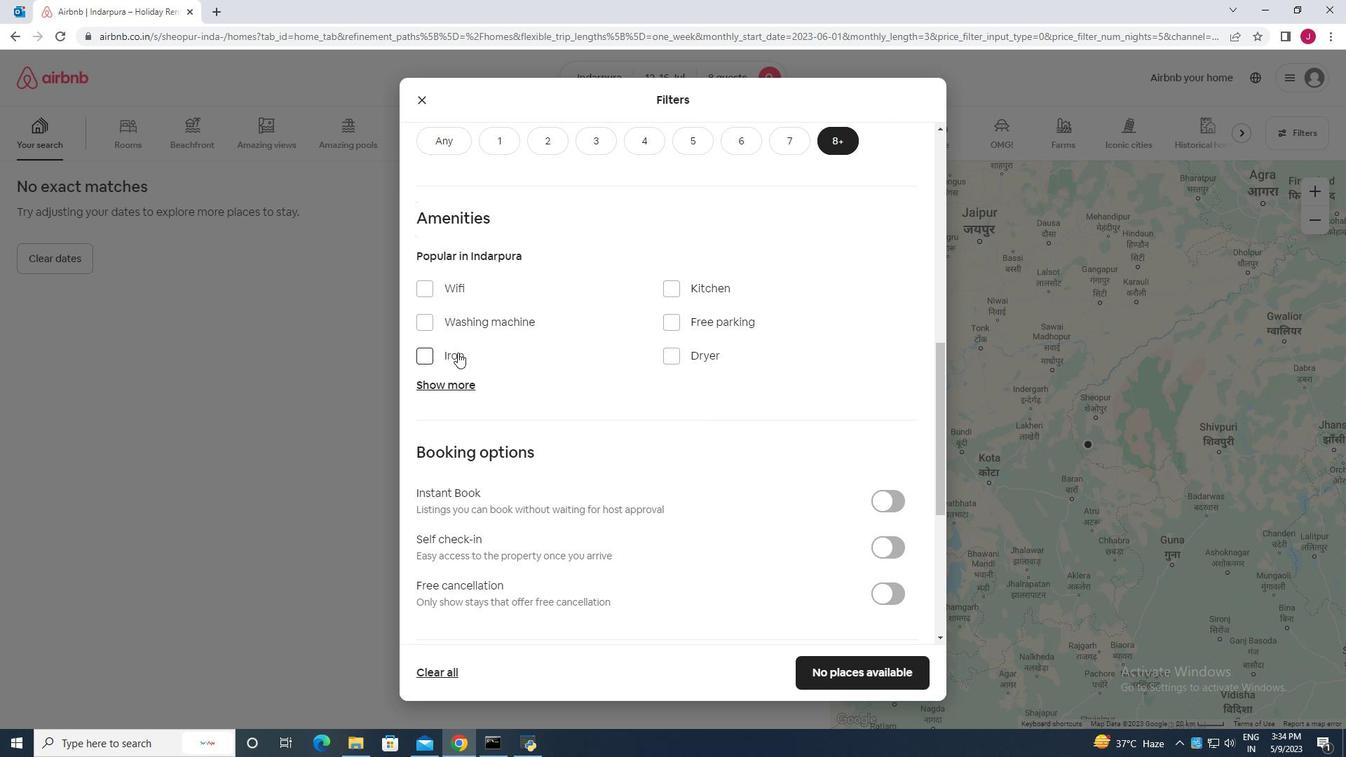 
Action: Mouse scrolled (458, 352) with delta (0, 0)
Screenshot: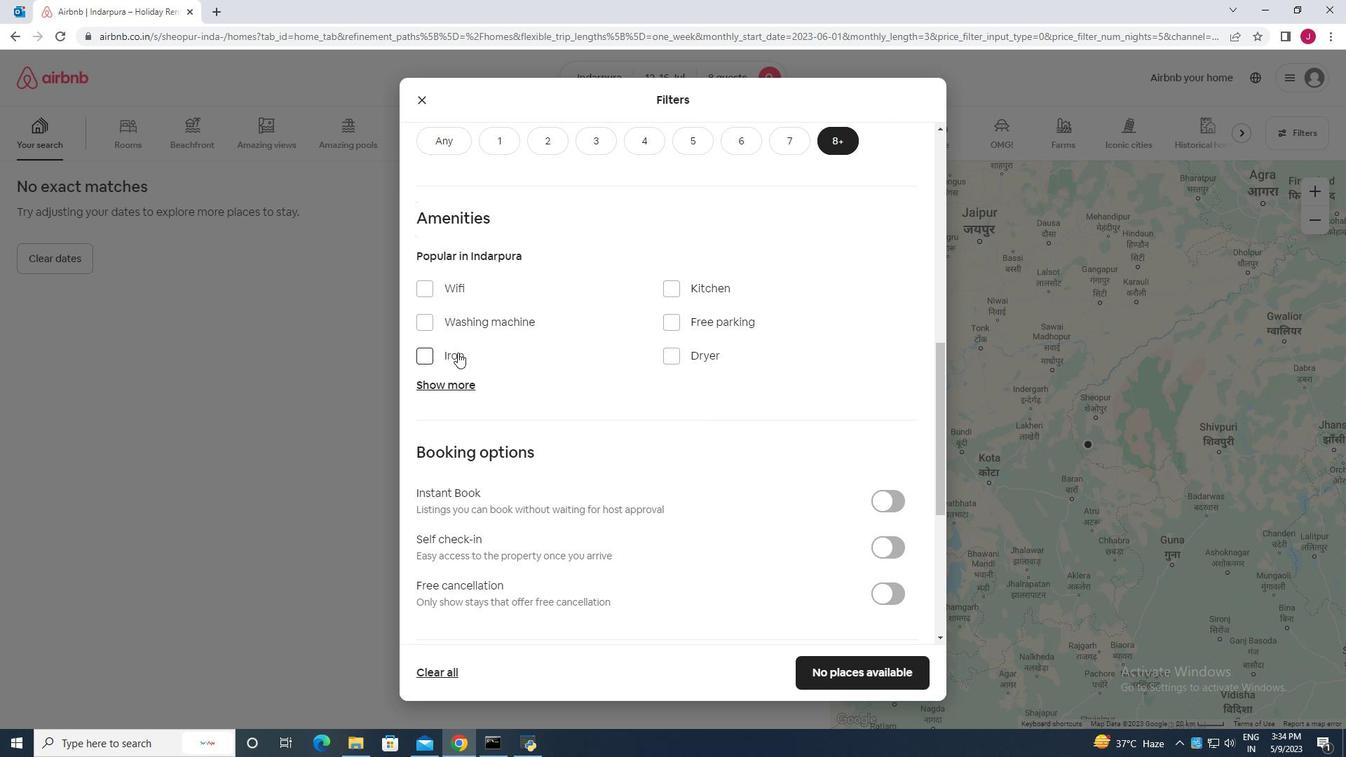 
Action: Mouse scrolled (458, 351) with delta (0, 0)
Screenshot: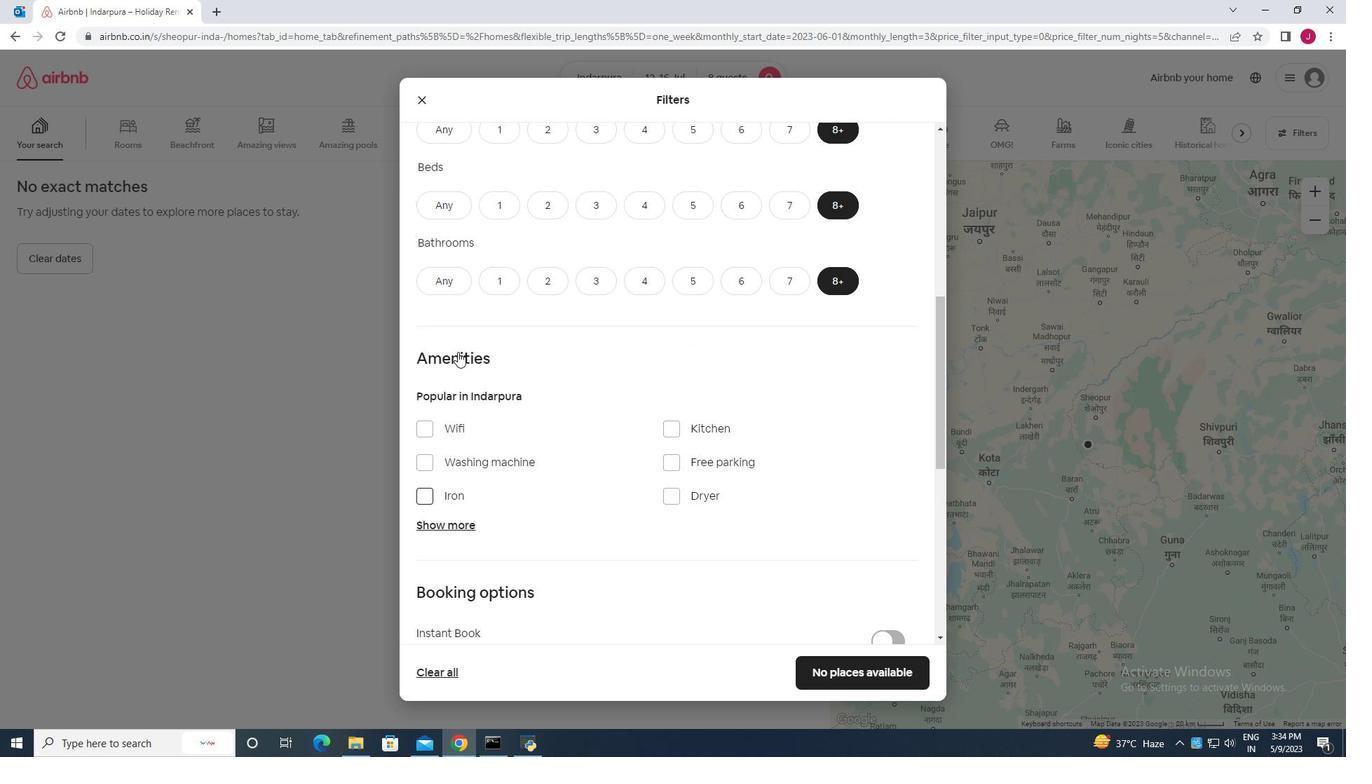 
Action: Mouse moved to (448, 457)
Screenshot: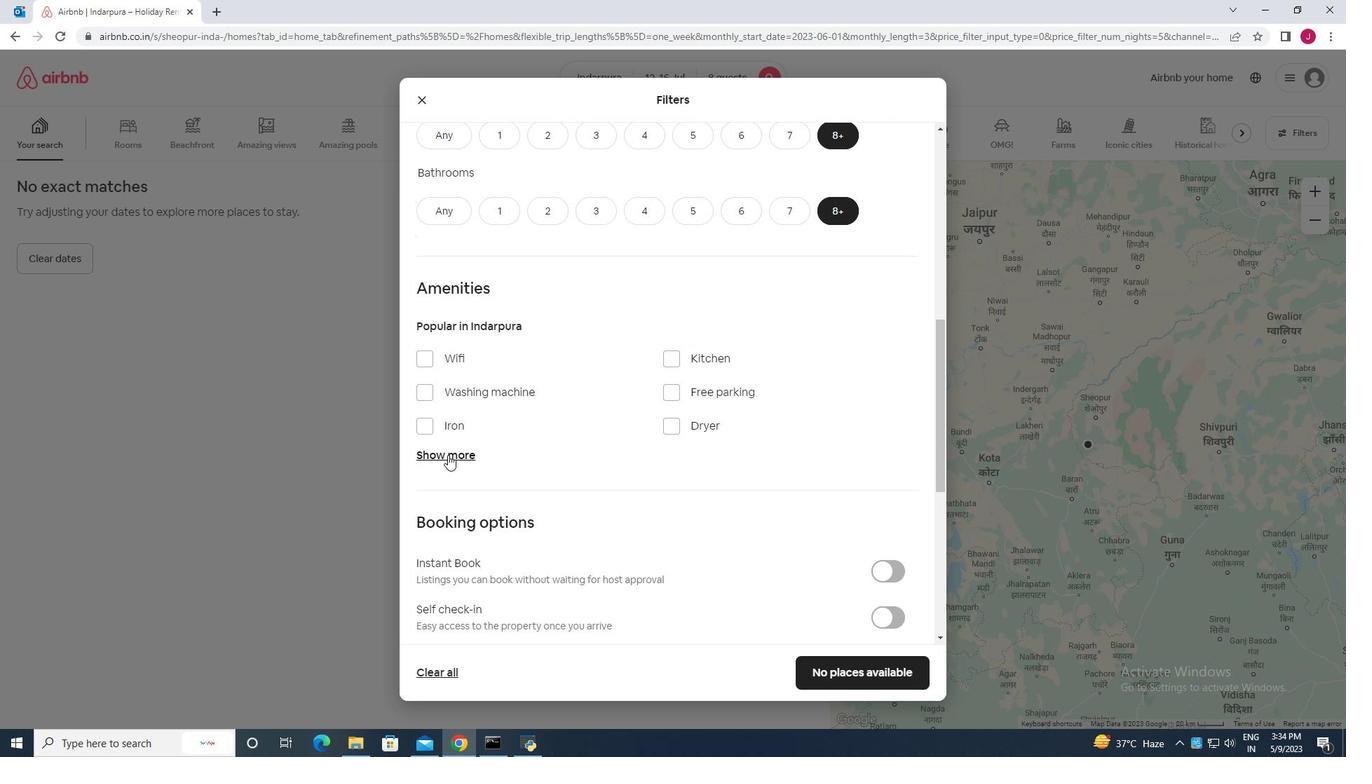 
Action: Mouse pressed left at (448, 457)
Screenshot: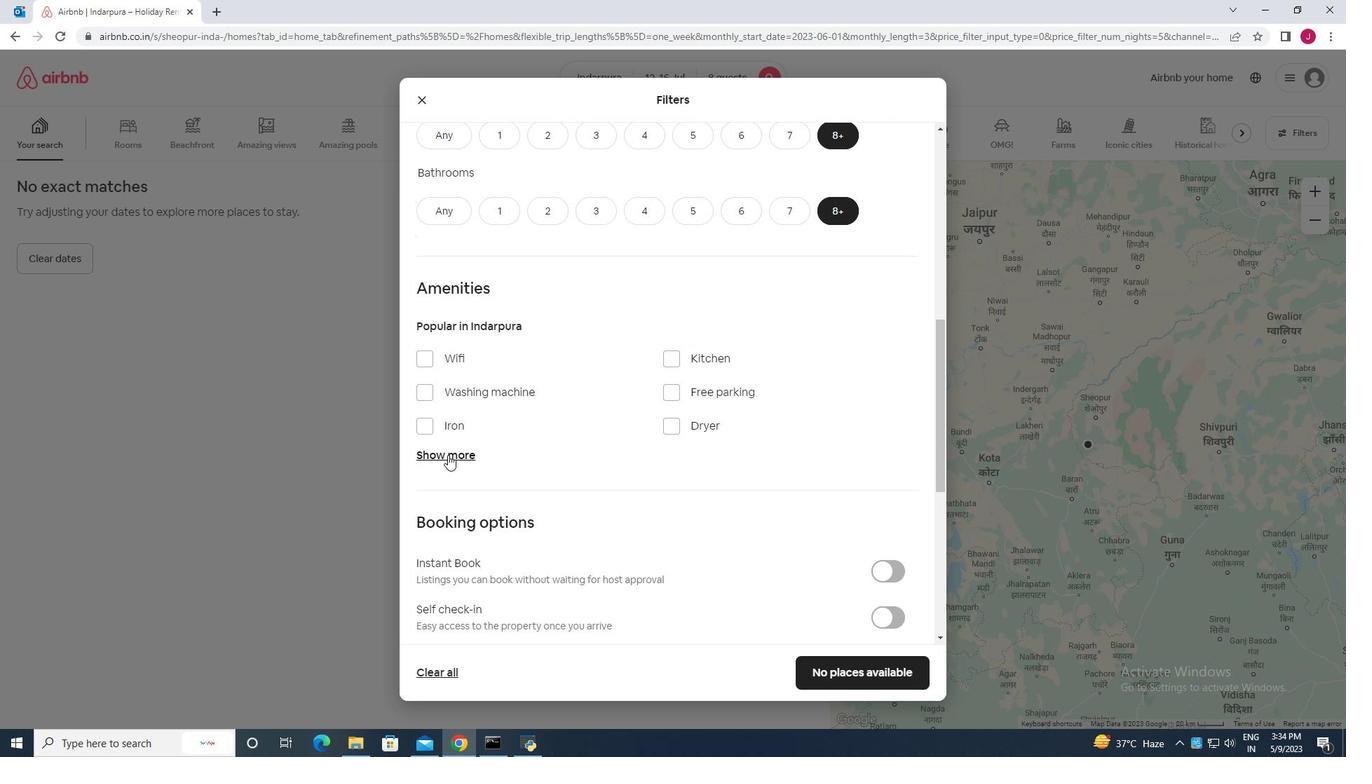 
Action: Mouse moved to (424, 366)
Screenshot: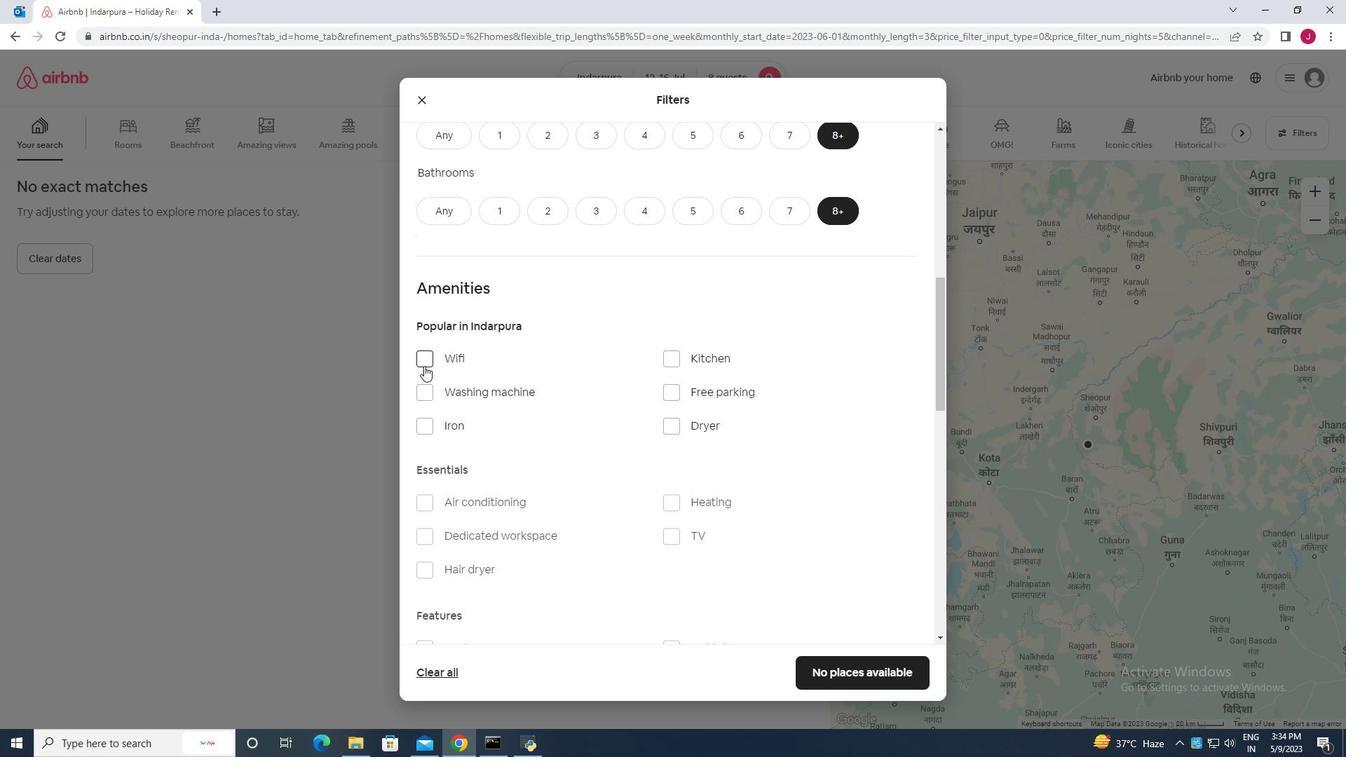 
Action: Mouse pressed left at (424, 366)
Screenshot: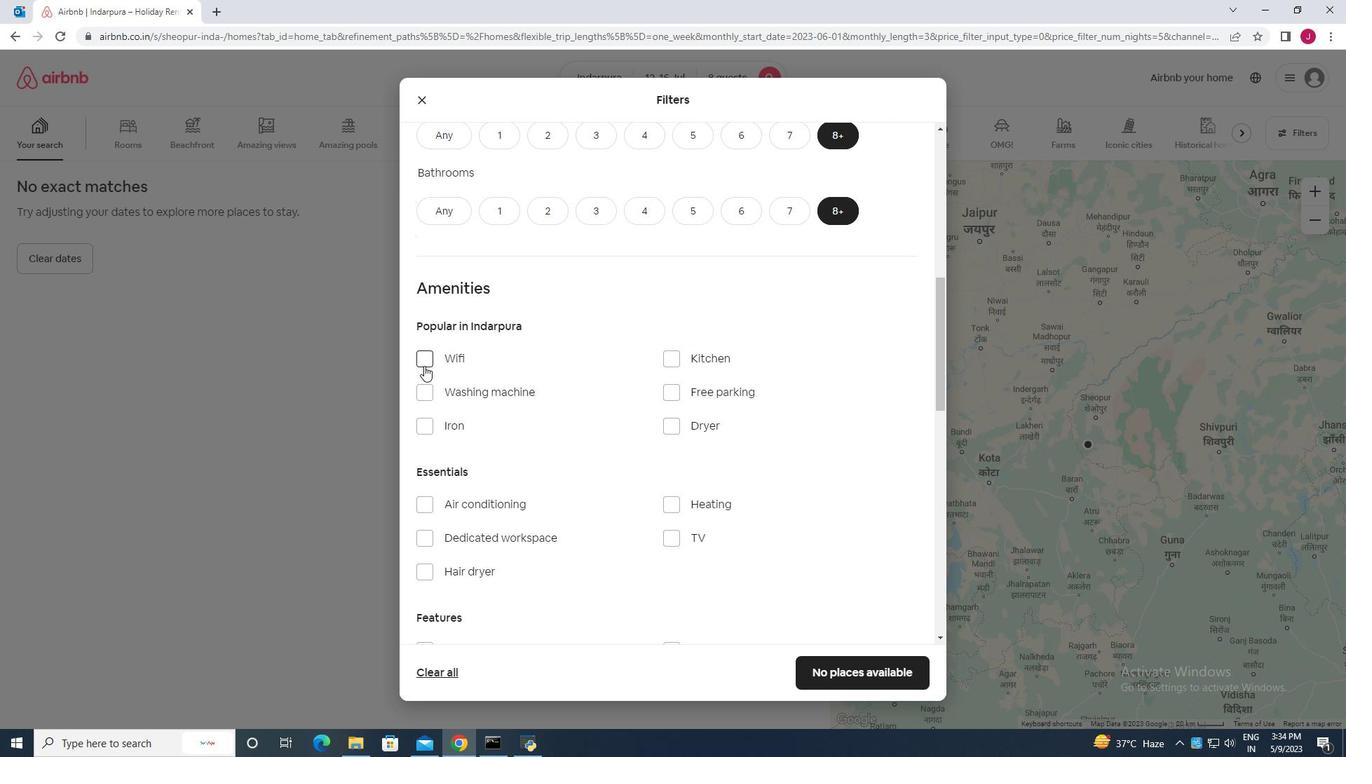
Action: Mouse moved to (668, 540)
Screenshot: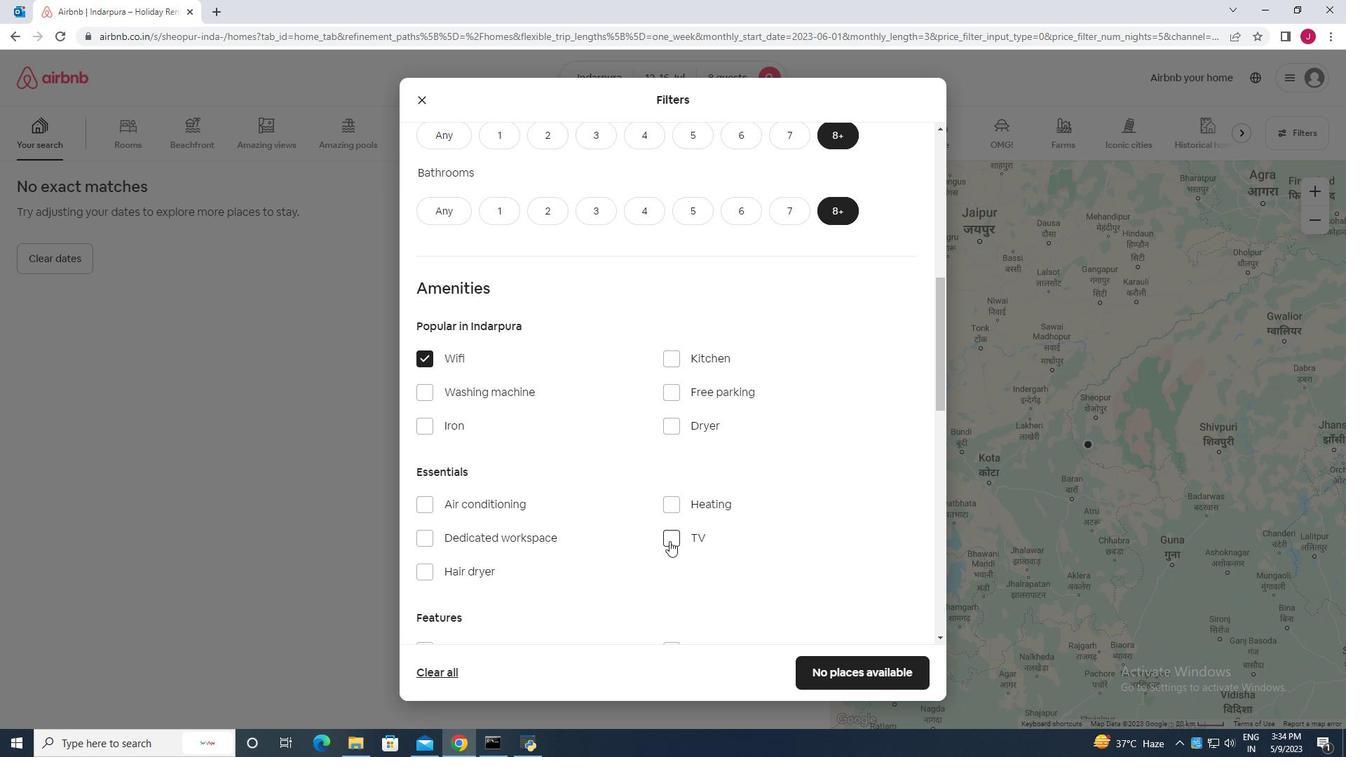 
Action: Mouse pressed left at (668, 540)
Screenshot: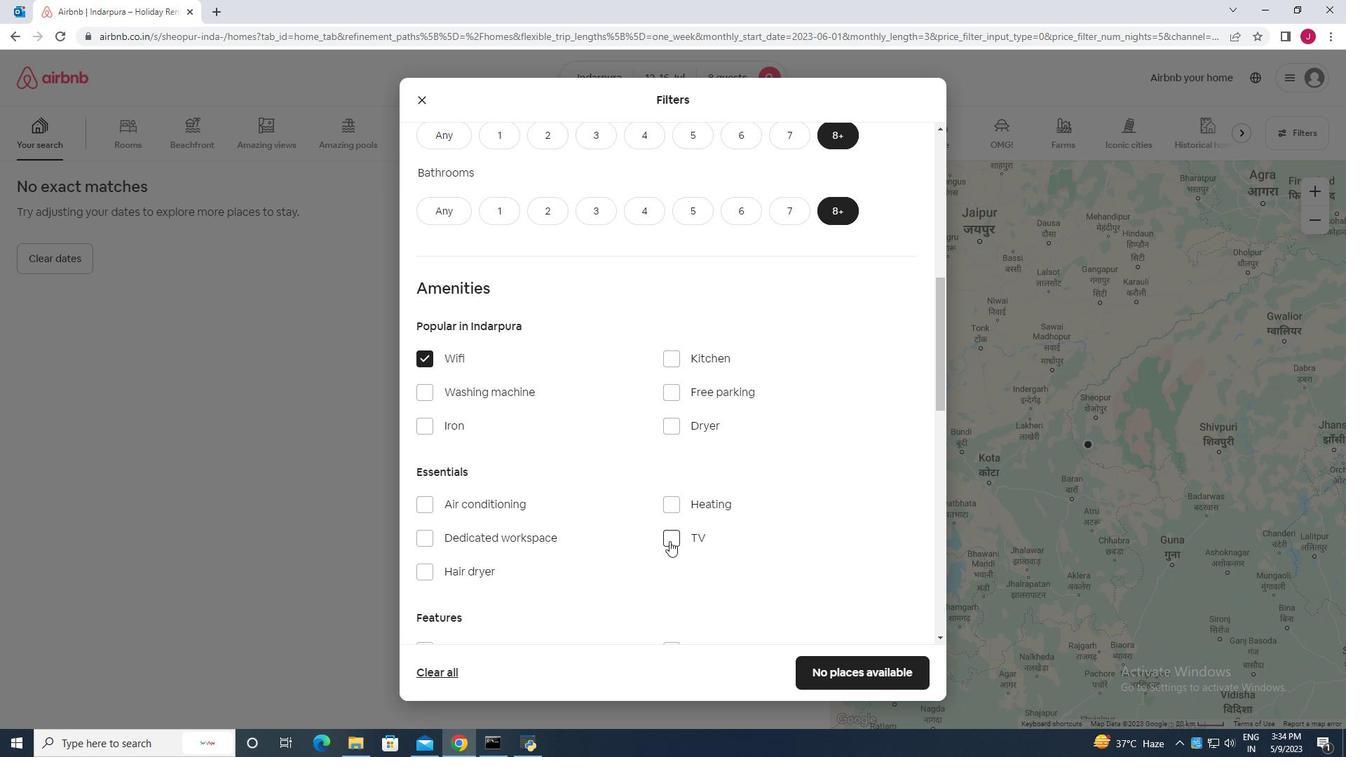 
Action: Mouse moved to (674, 392)
Screenshot: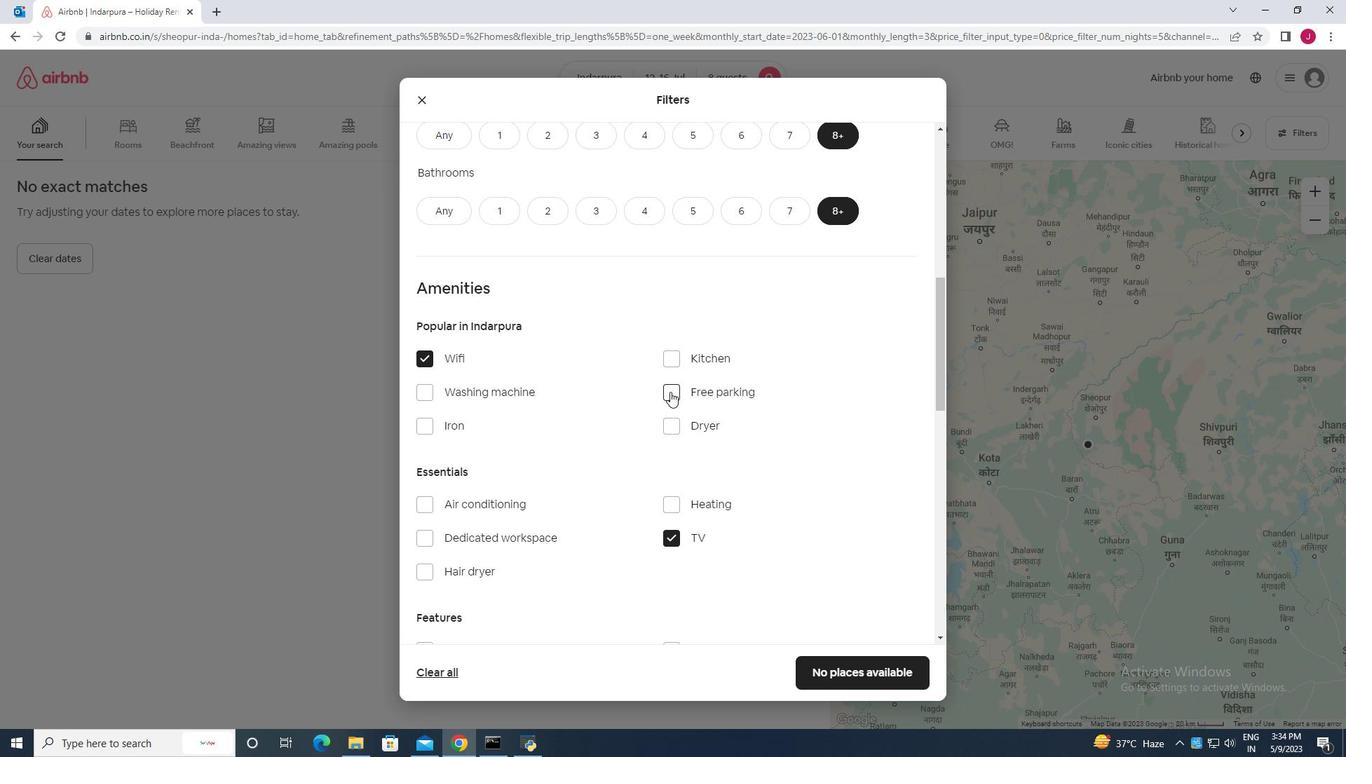 
Action: Mouse pressed left at (674, 392)
Screenshot: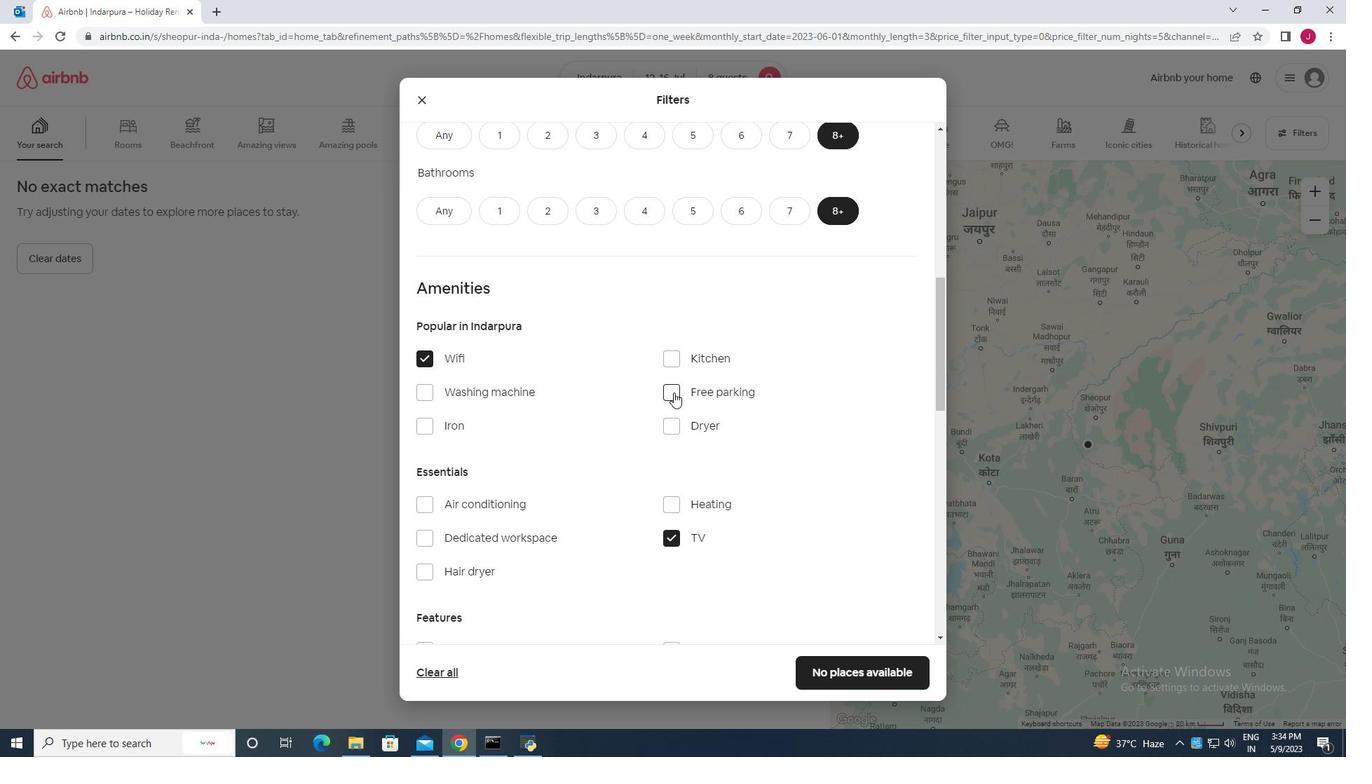 
Action: Mouse moved to (622, 406)
Screenshot: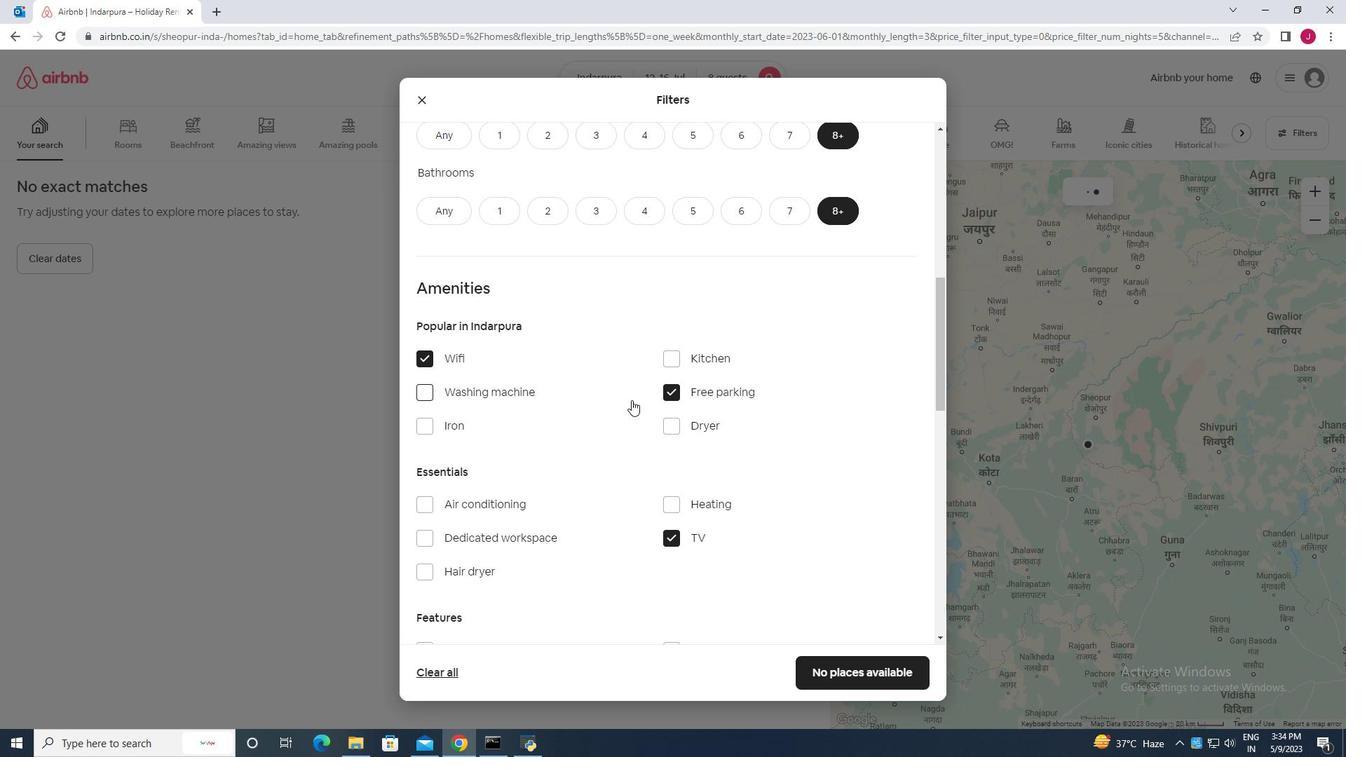 
Action: Mouse scrolled (622, 405) with delta (0, 0)
Screenshot: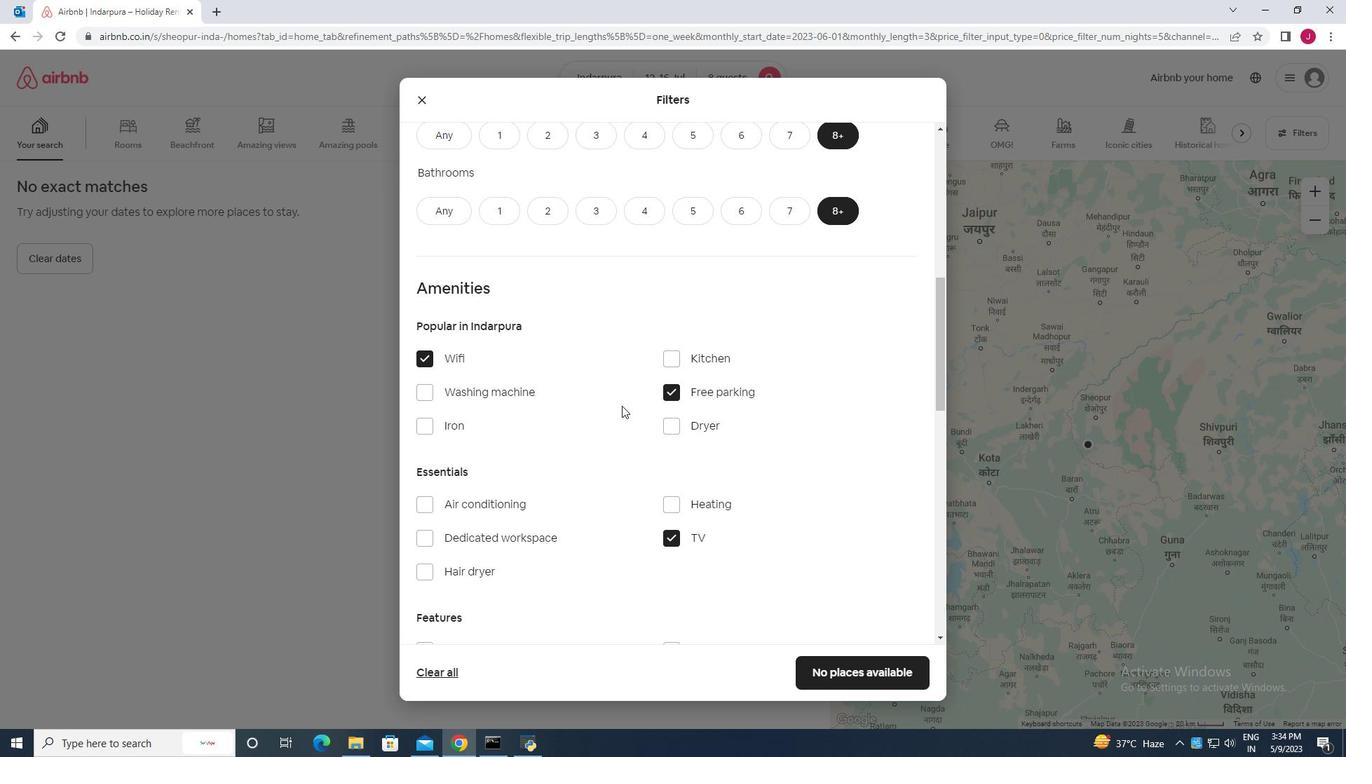 
Action: Mouse scrolled (622, 405) with delta (0, 0)
Screenshot: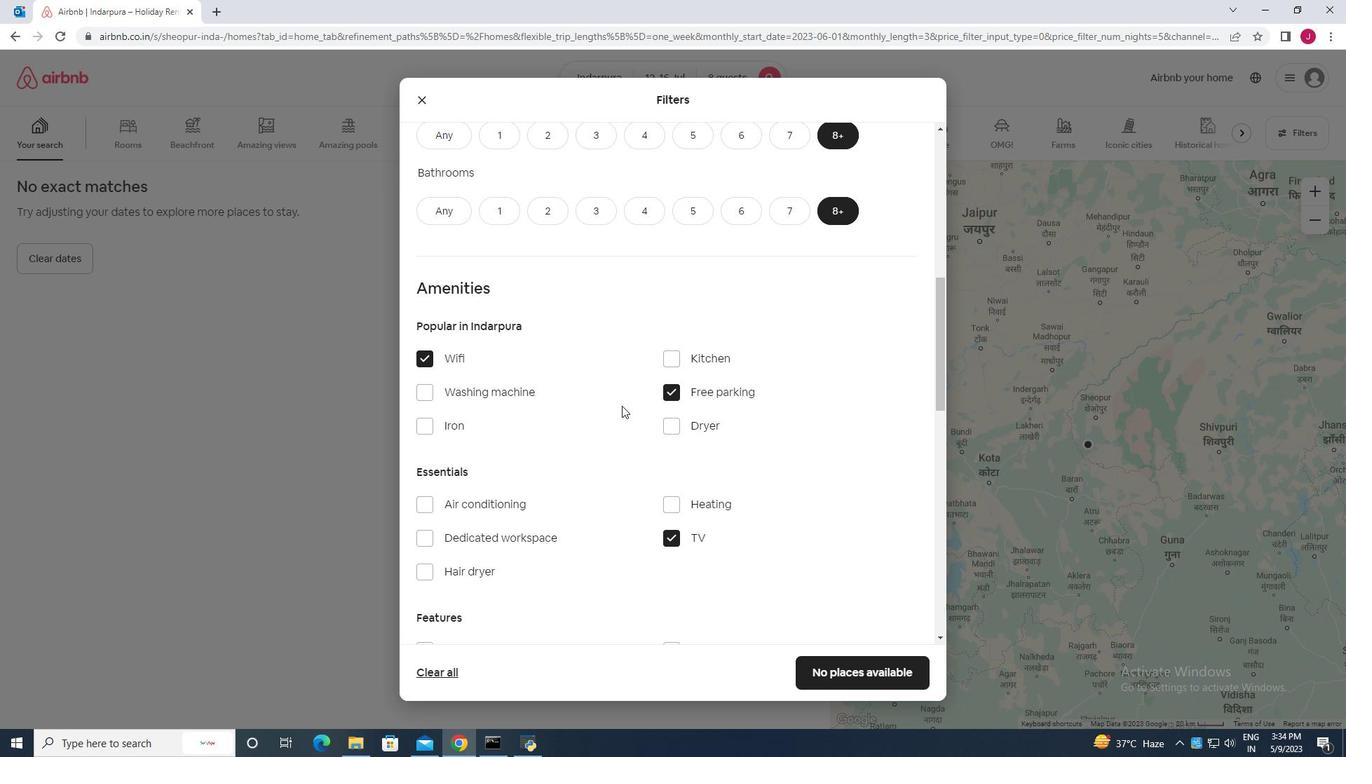 
Action: Mouse scrolled (622, 405) with delta (0, 0)
Screenshot: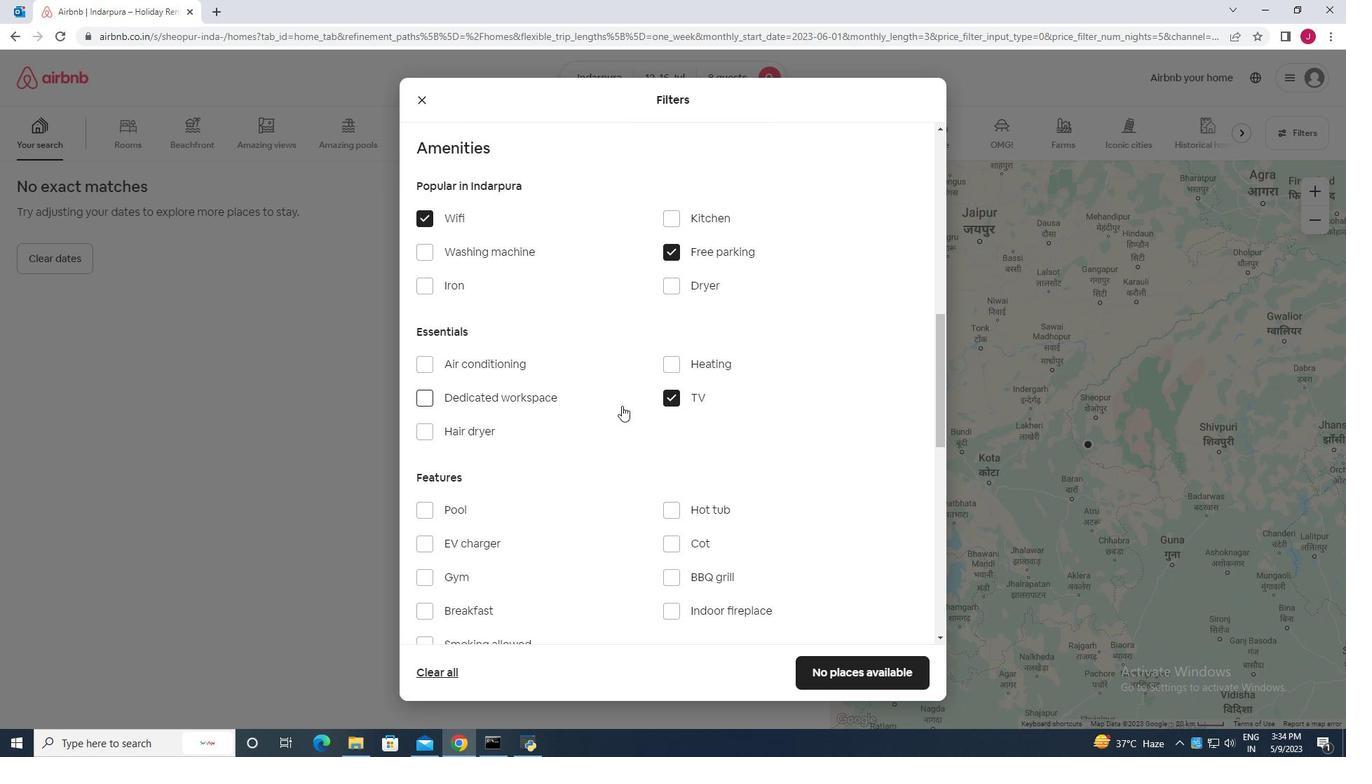 
Action: Mouse moved to (583, 408)
Screenshot: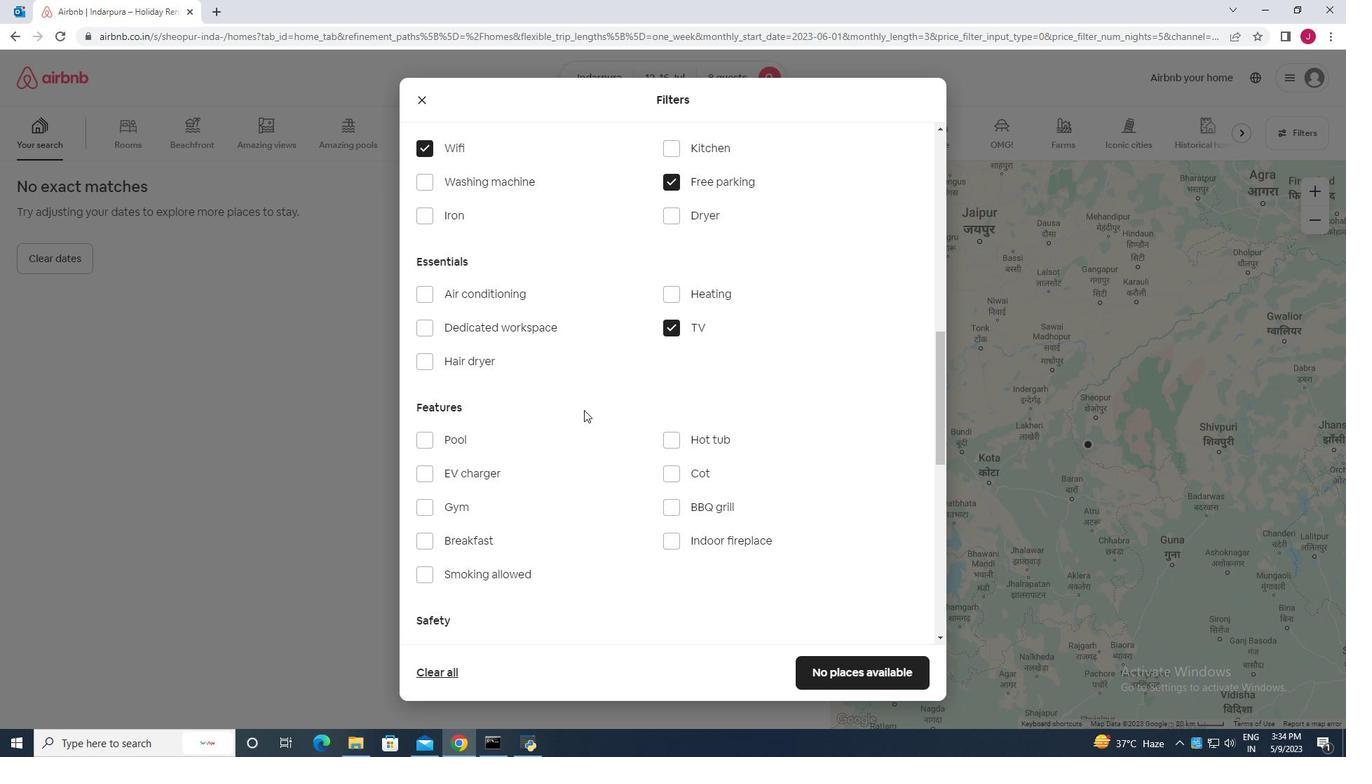 
Action: Mouse scrolled (583, 407) with delta (0, 0)
Screenshot: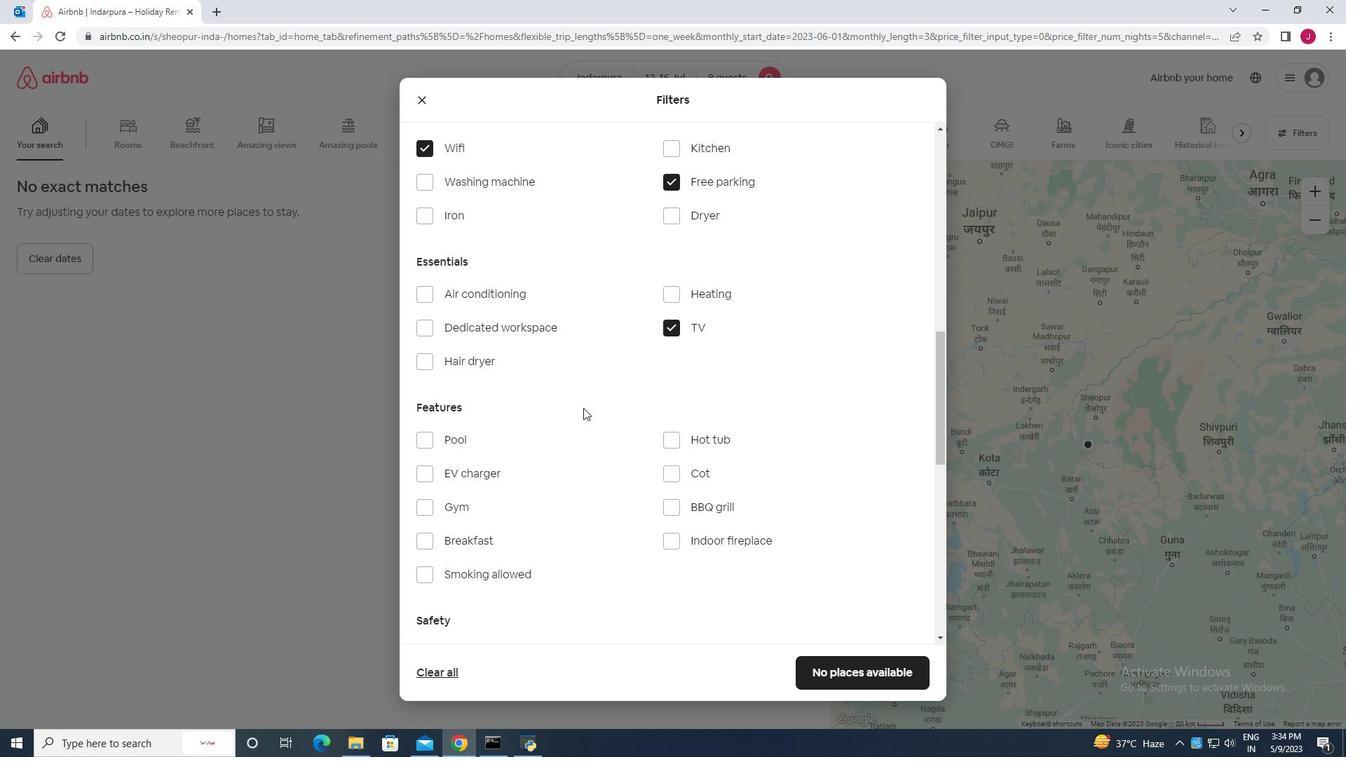 
Action: Mouse moved to (579, 406)
Screenshot: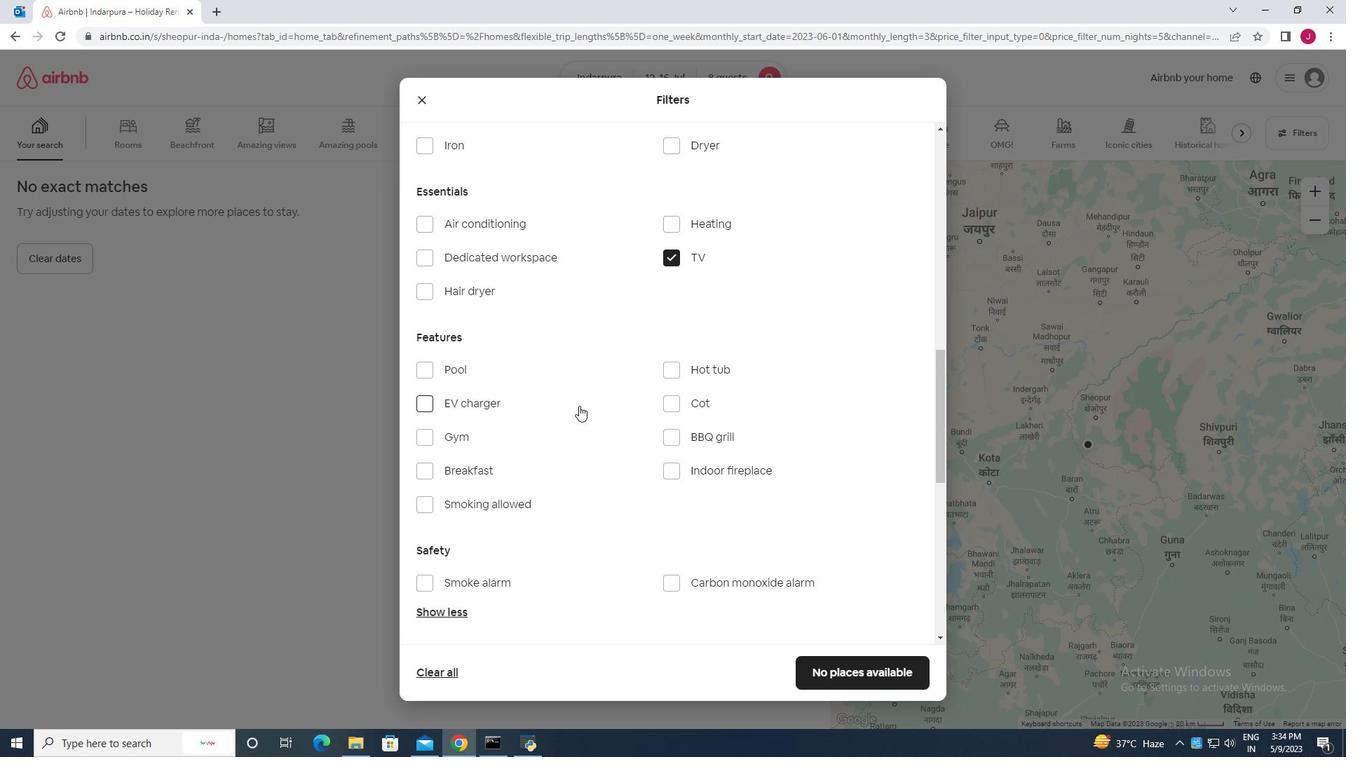 
Action: Mouse scrolled (579, 405) with delta (0, 0)
Screenshot: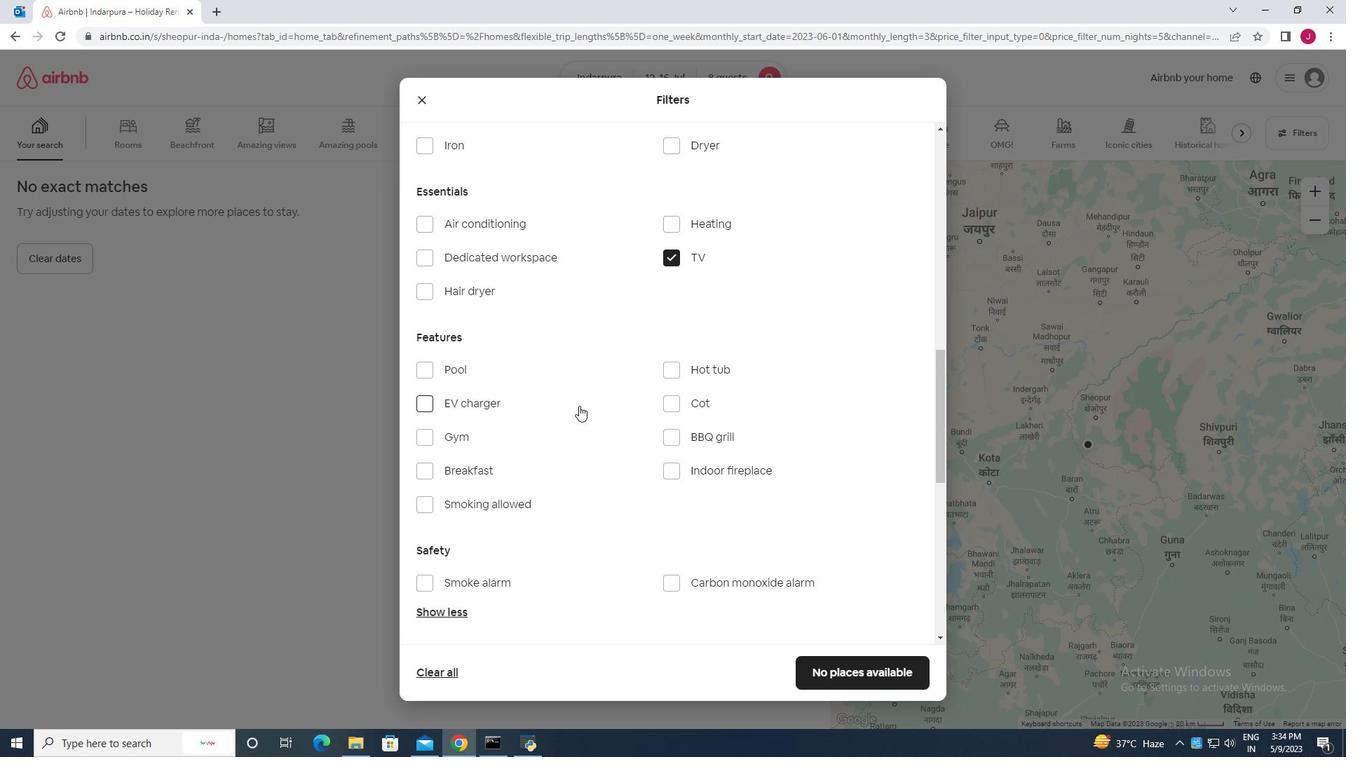 
Action: Mouse moved to (427, 366)
Screenshot: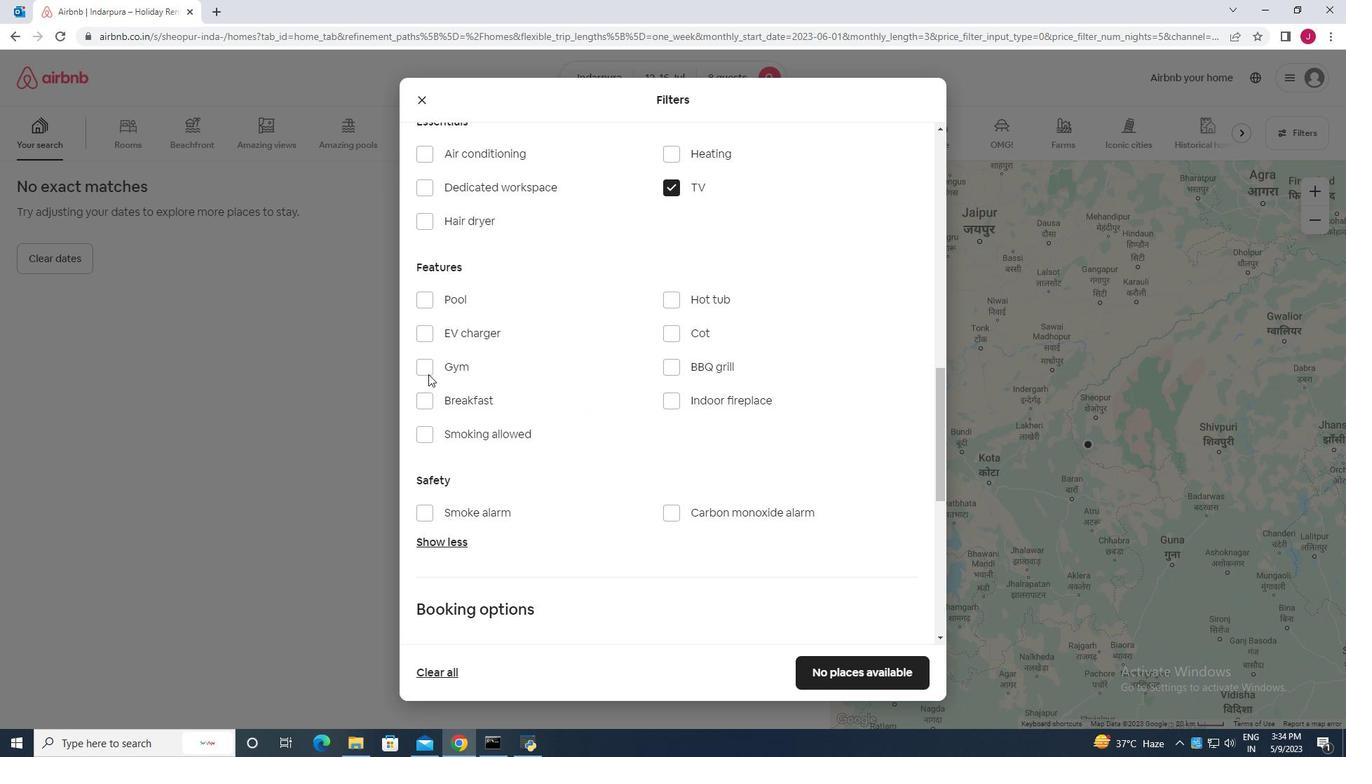
Action: Mouse pressed left at (427, 366)
Screenshot: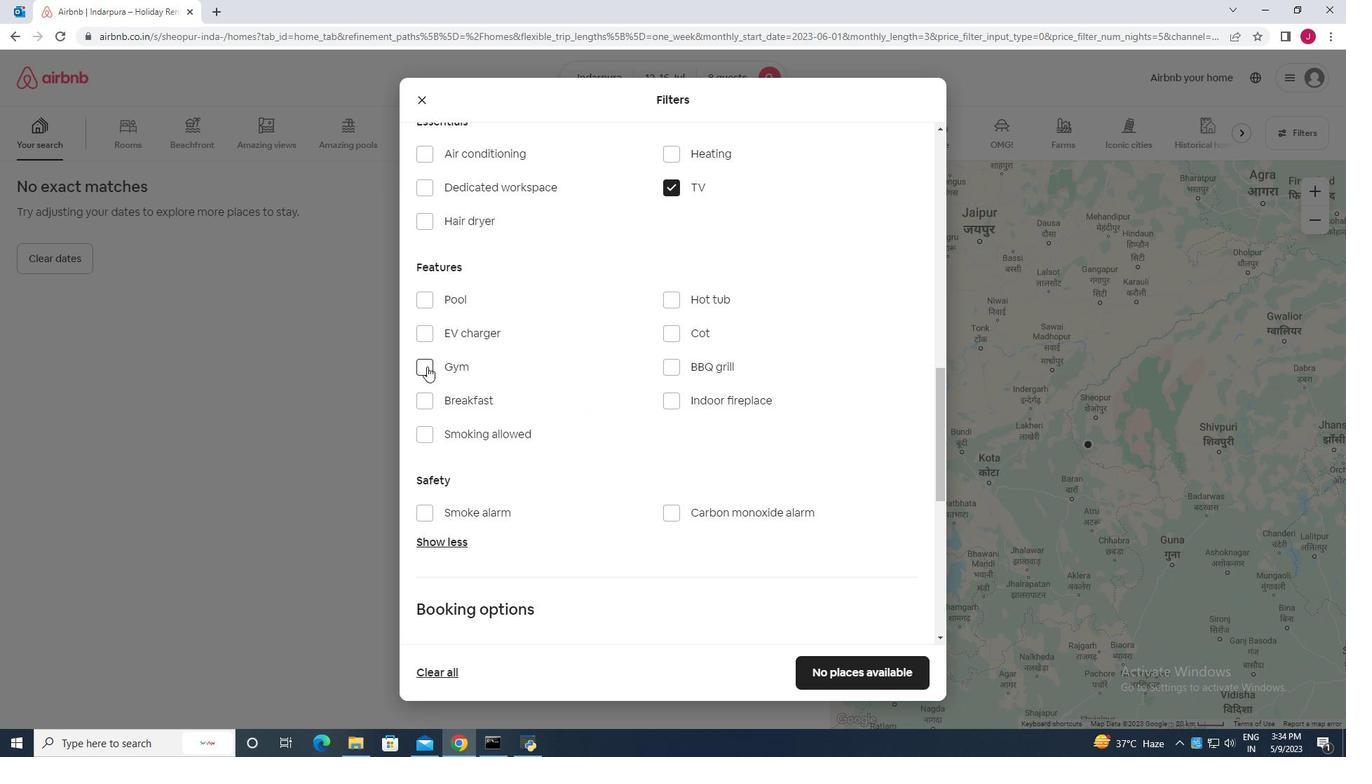 
Action: Mouse moved to (421, 401)
Screenshot: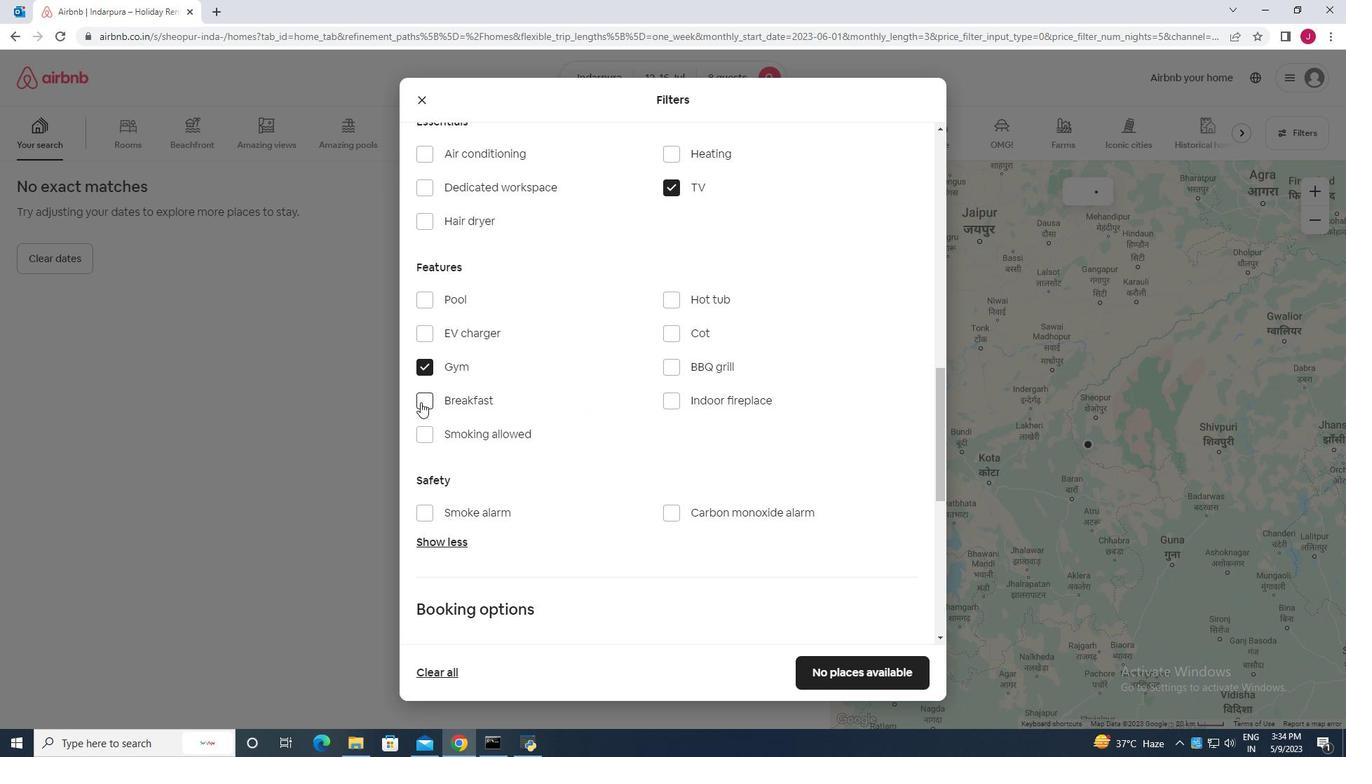 
Action: Mouse pressed left at (421, 401)
Screenshot: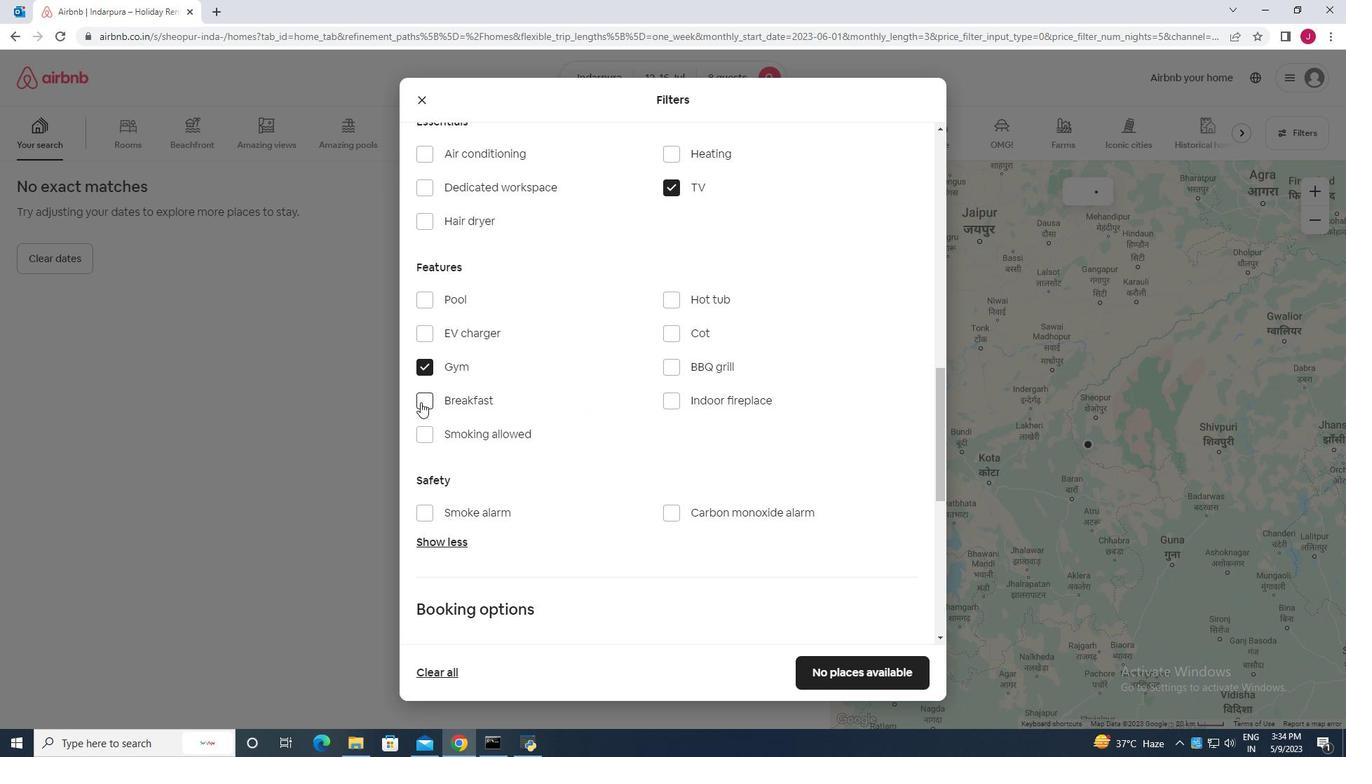 
Action: Mouse moved to (656, 353)
Screenshot: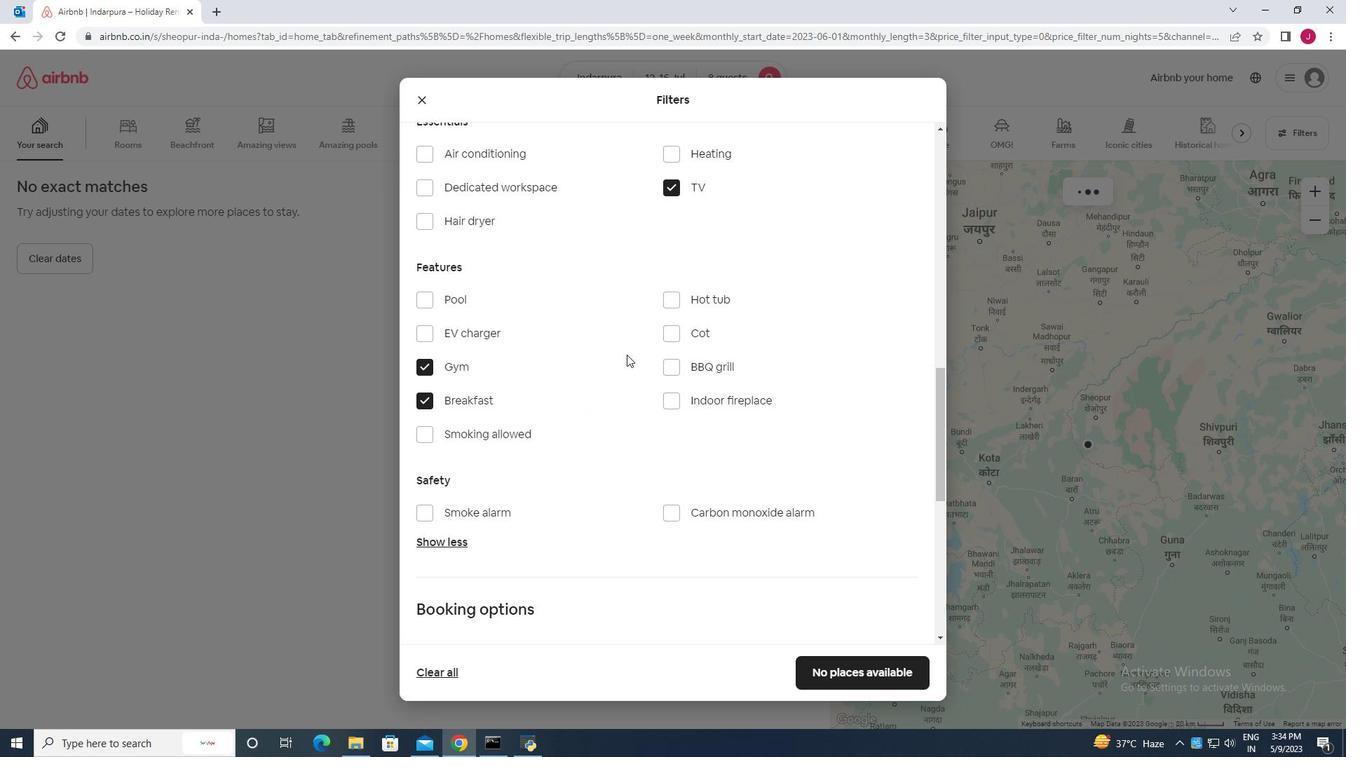 
Action: Mouse scrolled (656, 352) with delta (0, 0)
Screenshot: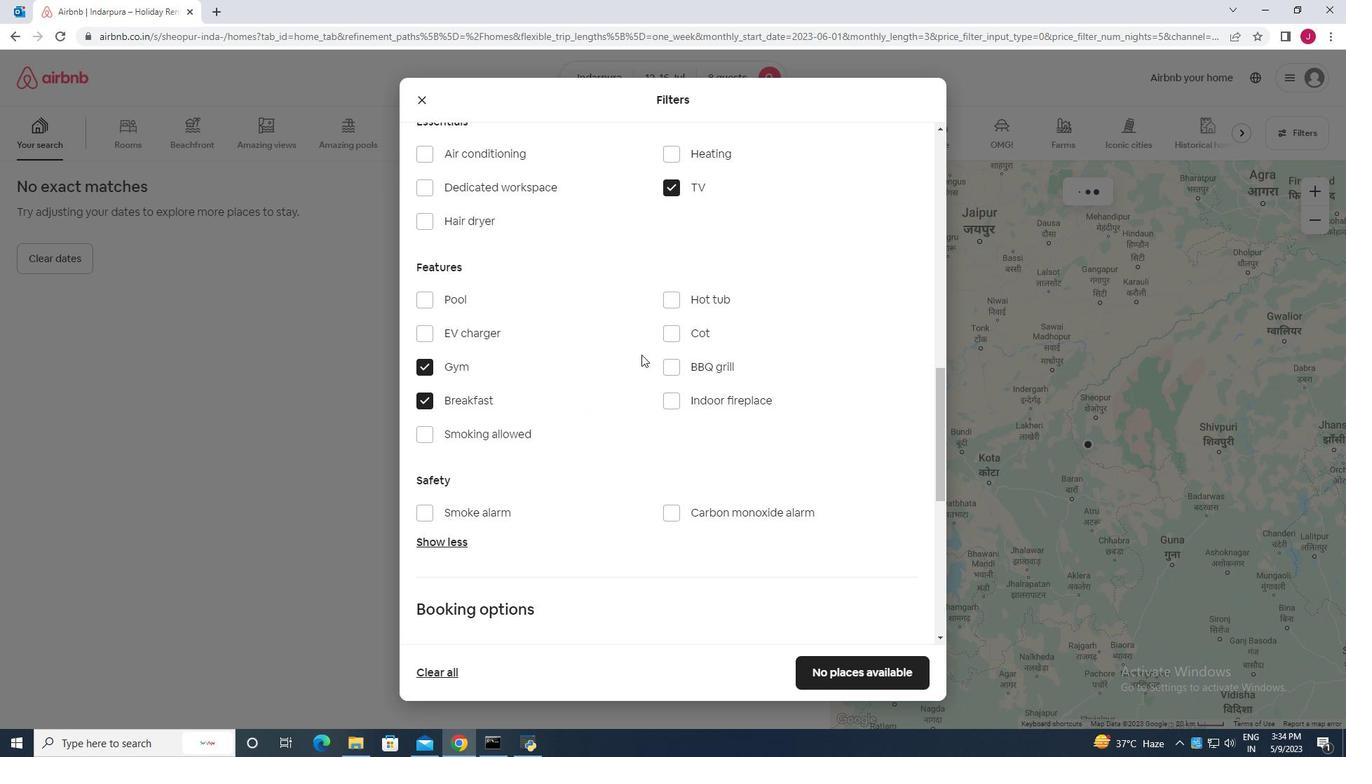 
Action: Mouse scrolled (656, 352) with delta (0, 0)
Screenshot: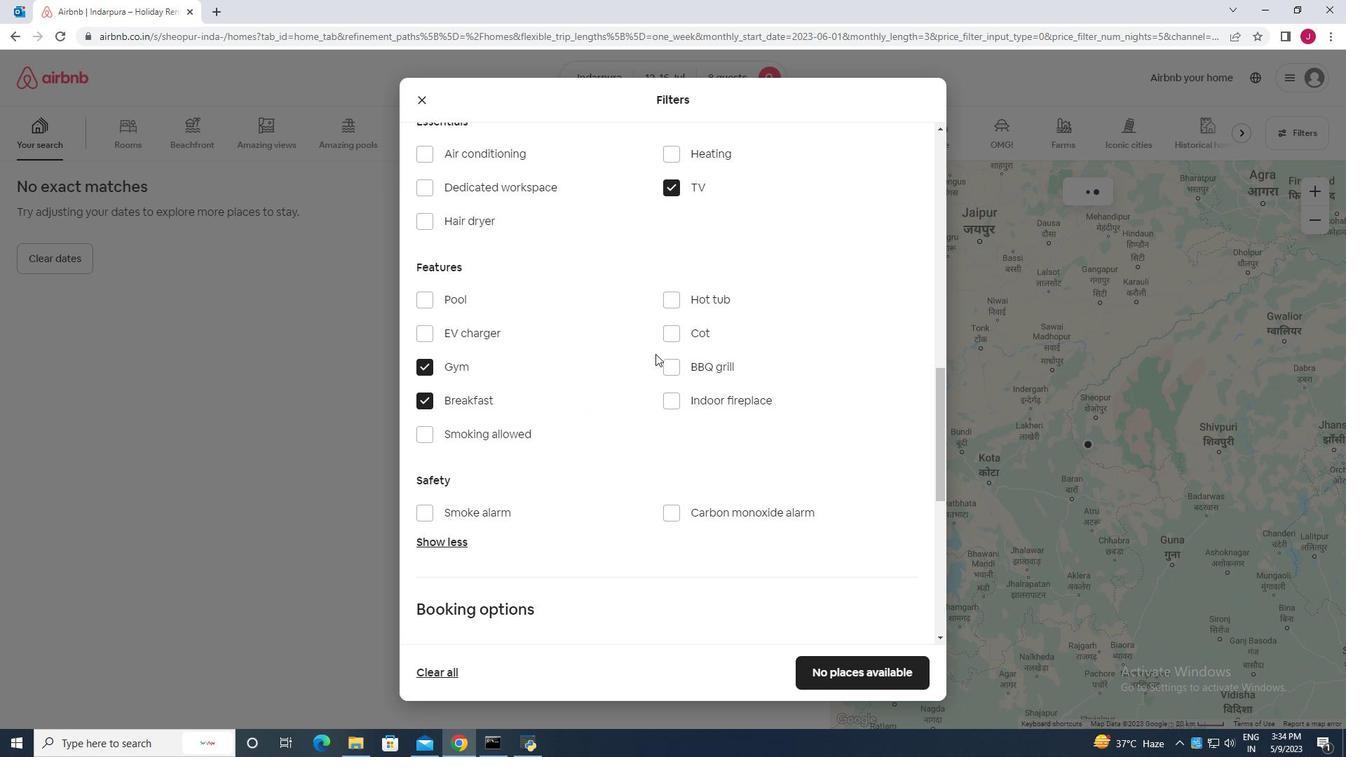 
Action: Mouse moved to (657, 353)
Screenshot: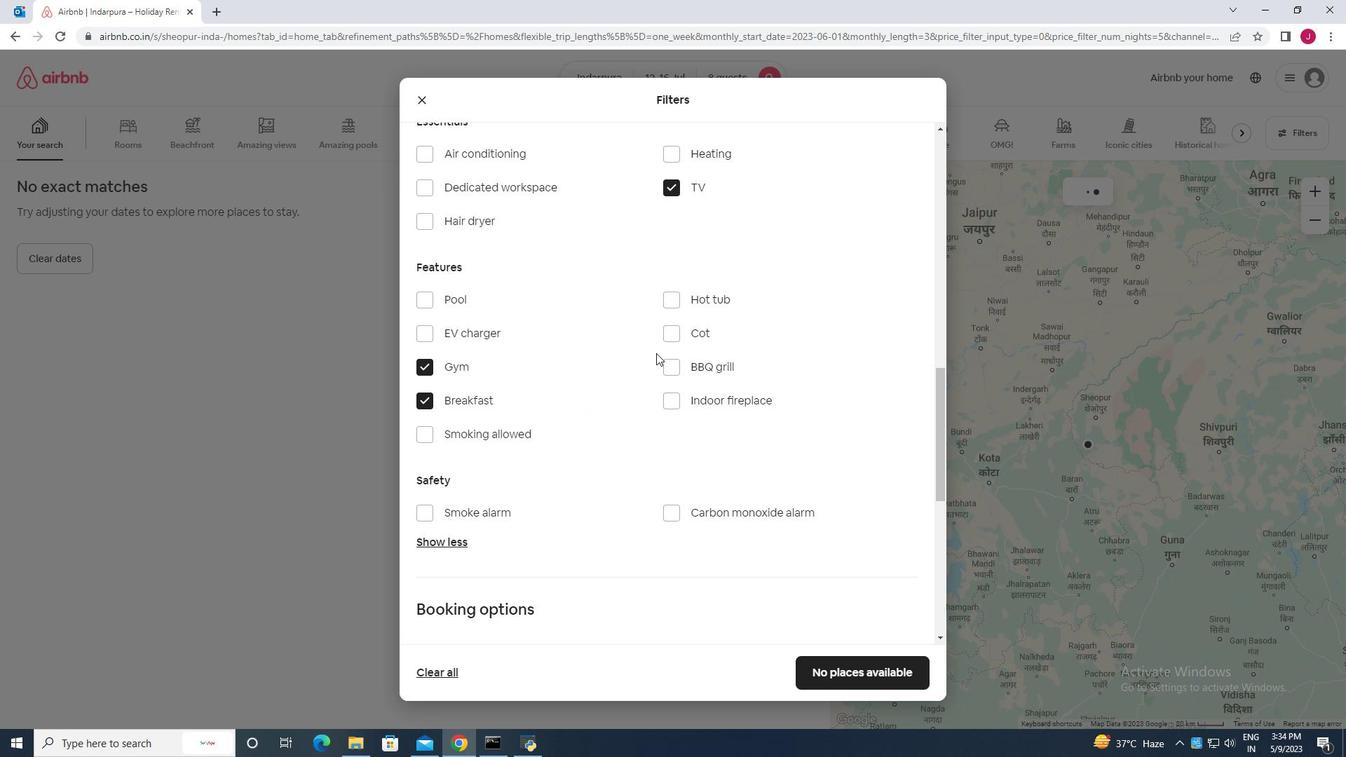 
Action: Mouse scrolled (657, 352) with delta (0, 0)
Screenshot: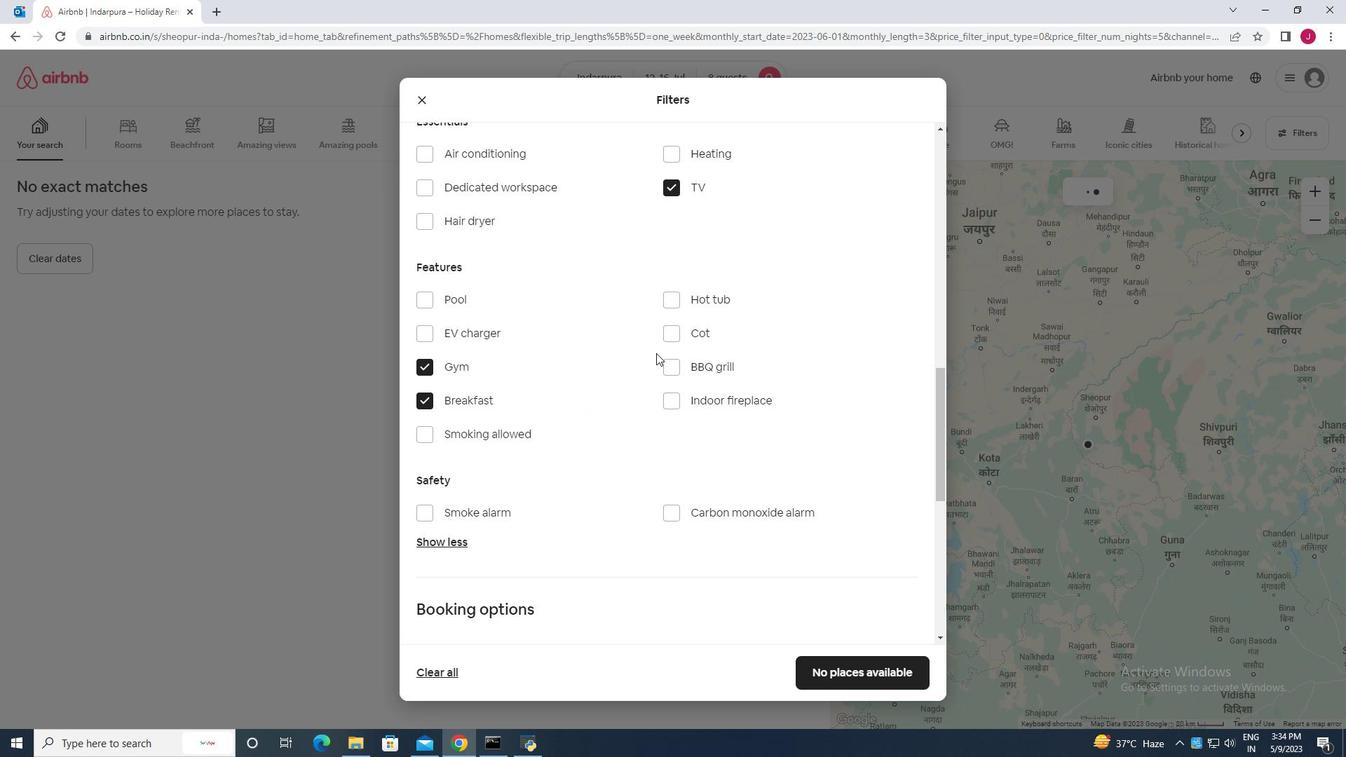 
Action: Mouse moved to (657, 353)
Screenshot: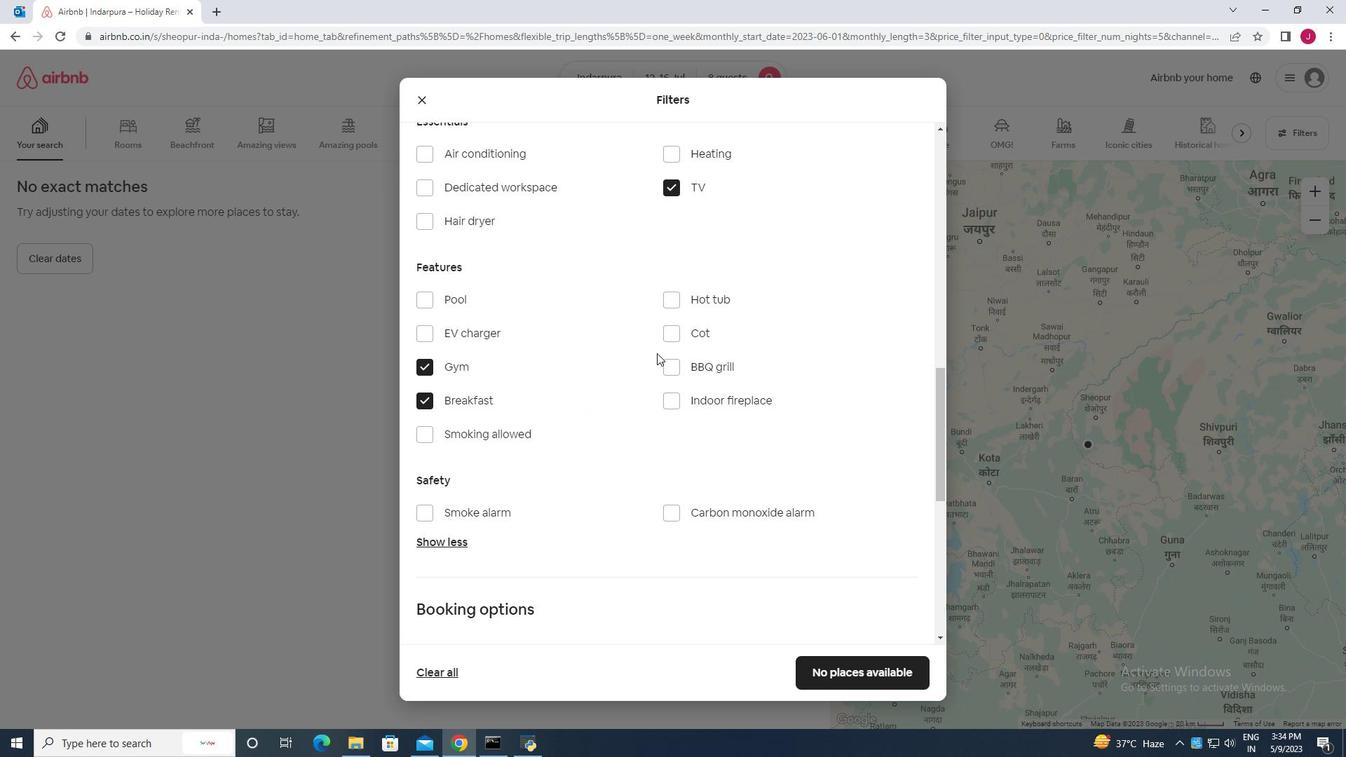 
Action: Mouse scrolled (657, 352) with delta (0, 0)
Screenshot: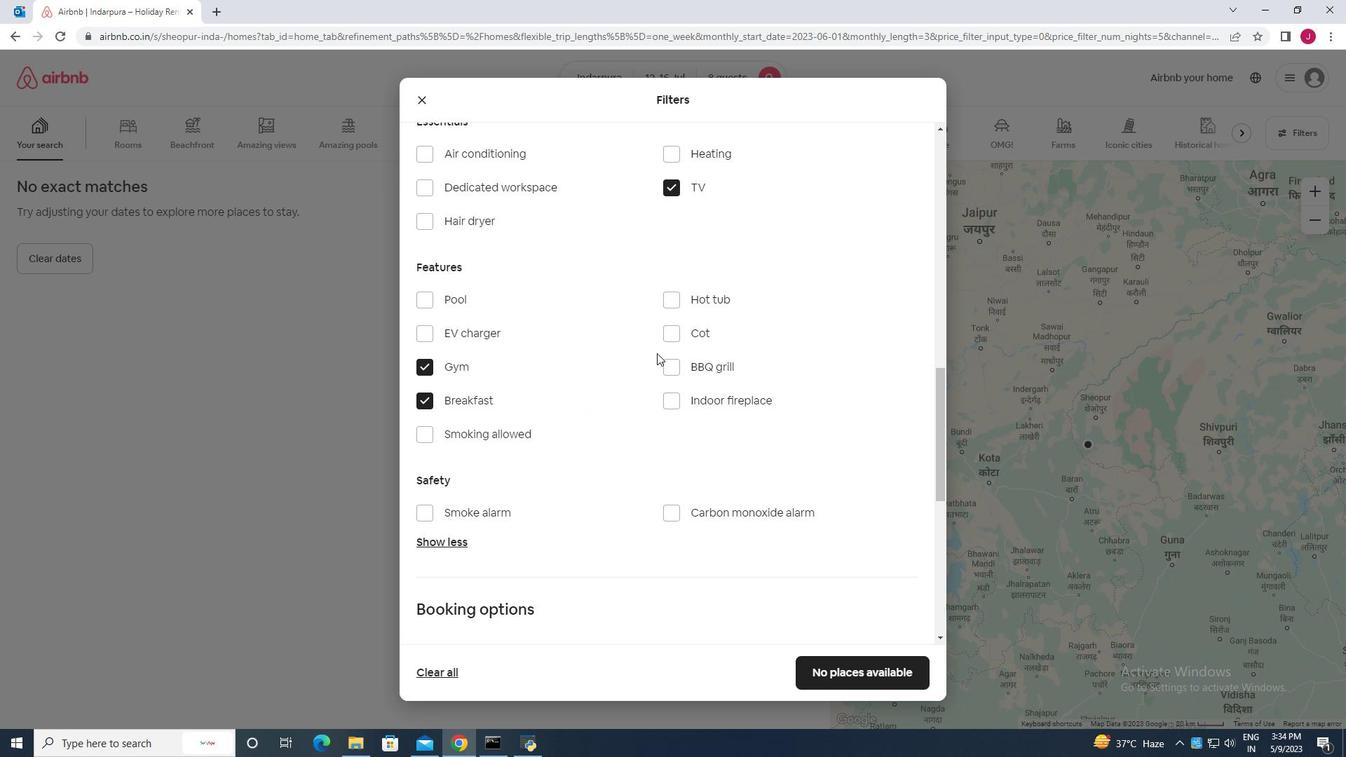 
Action: Mouse moved to (894, 422)
Screenshot: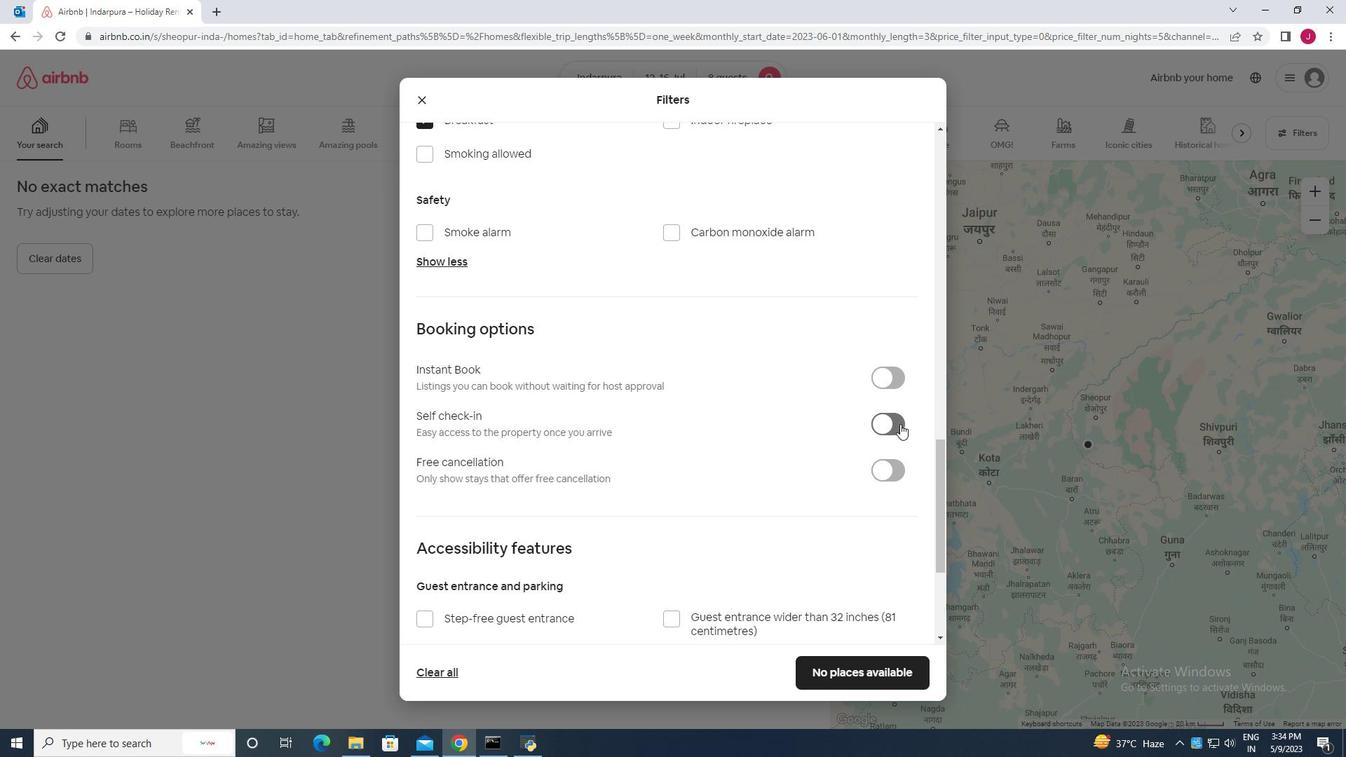 
Action: Mouse pressed left at (894, 422)
Screenshot: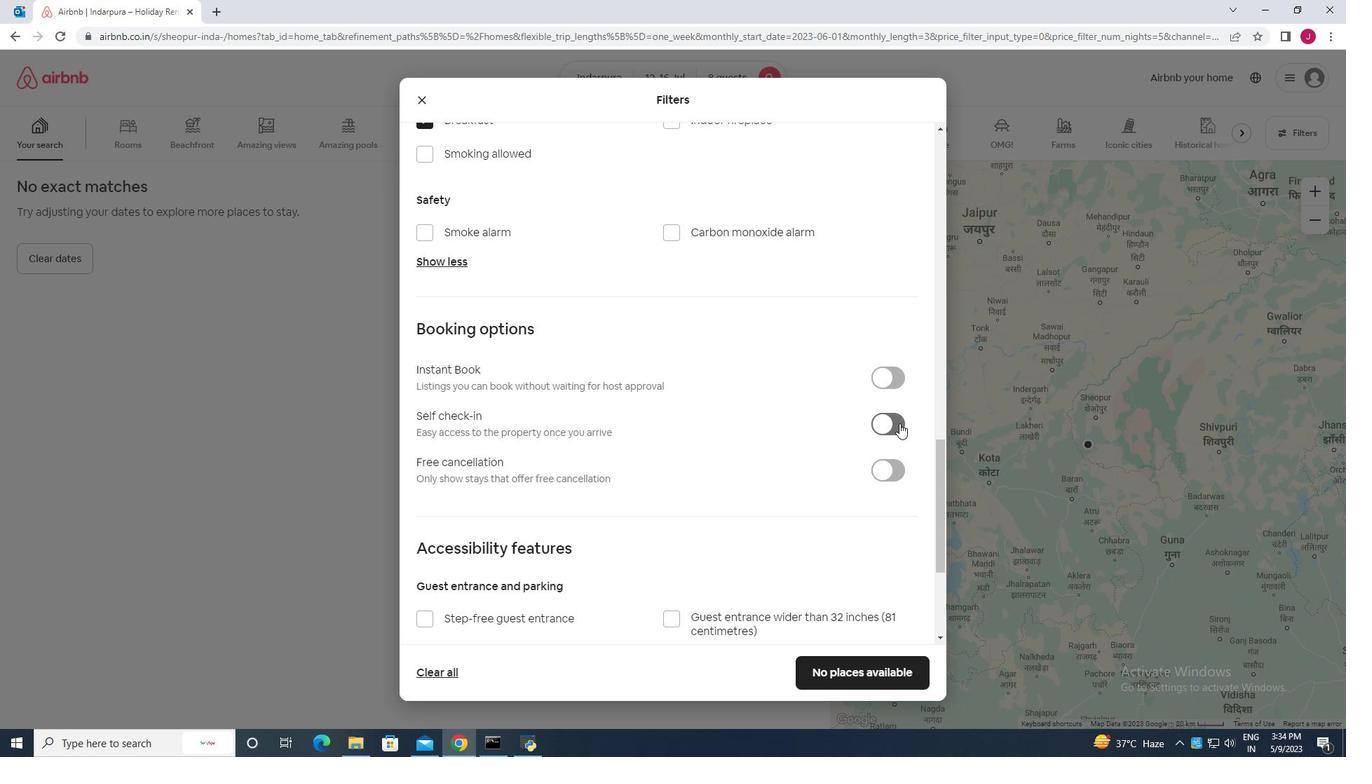 
Action: Mouse moved to (579, 424)
Screenshot: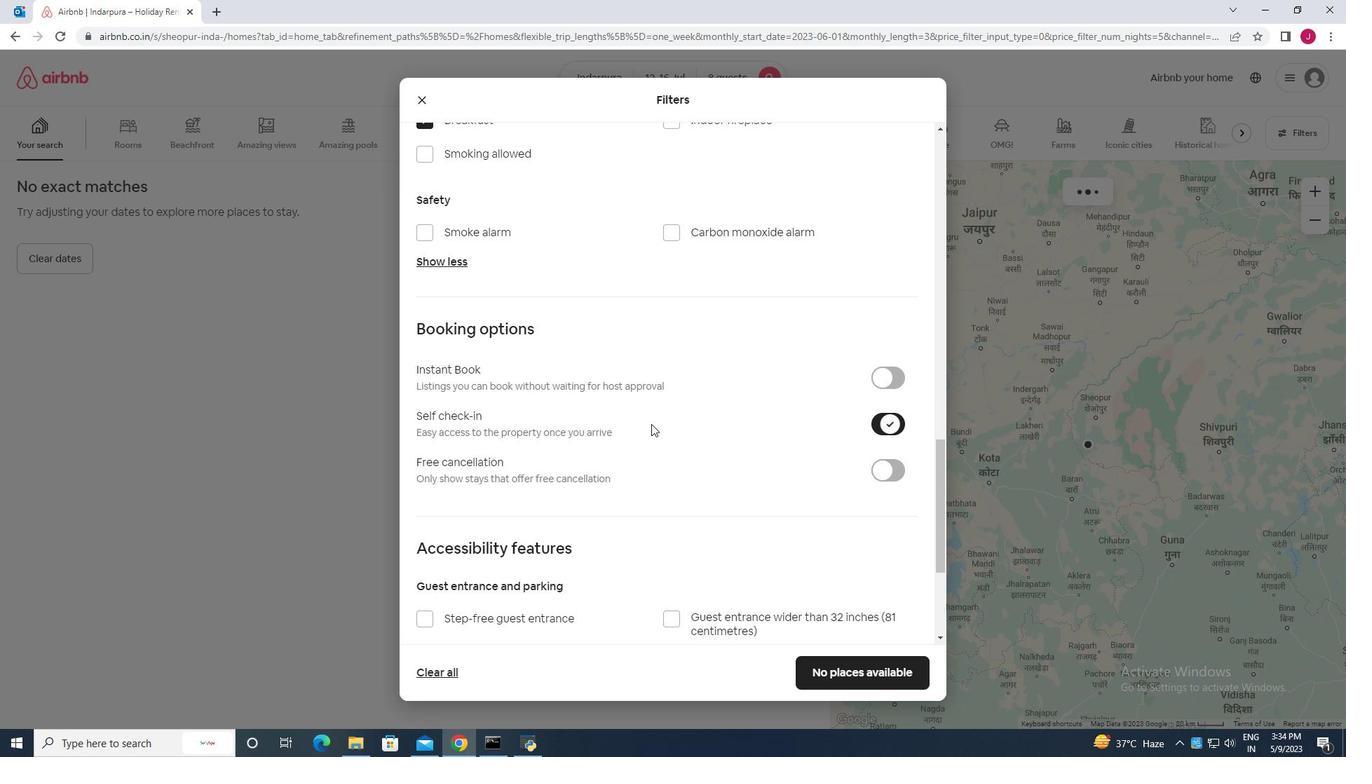 
Action: Mouse scrolled (579, 423) with delta (0, 0)
Screenshot: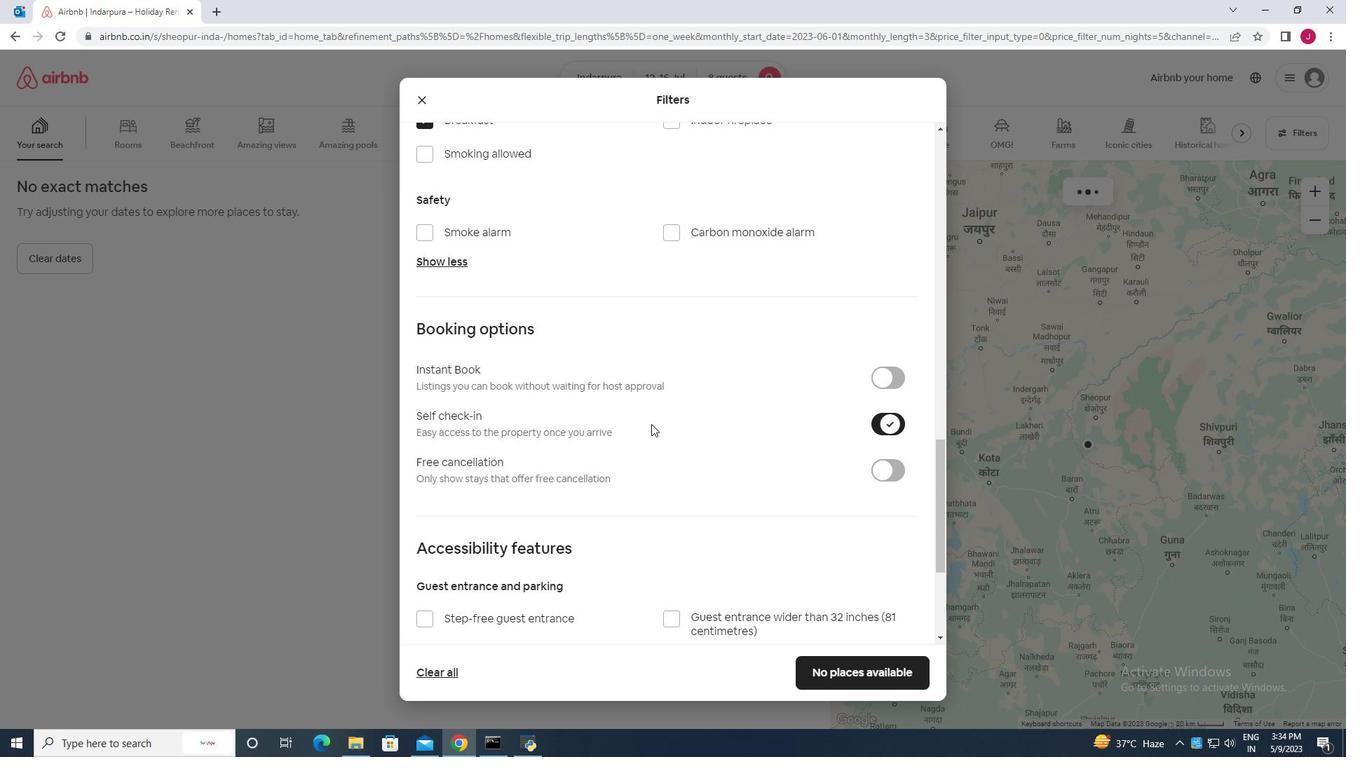 
Action: Mouse scrolled (579, 423) with delta (0, 0)
Screenshot: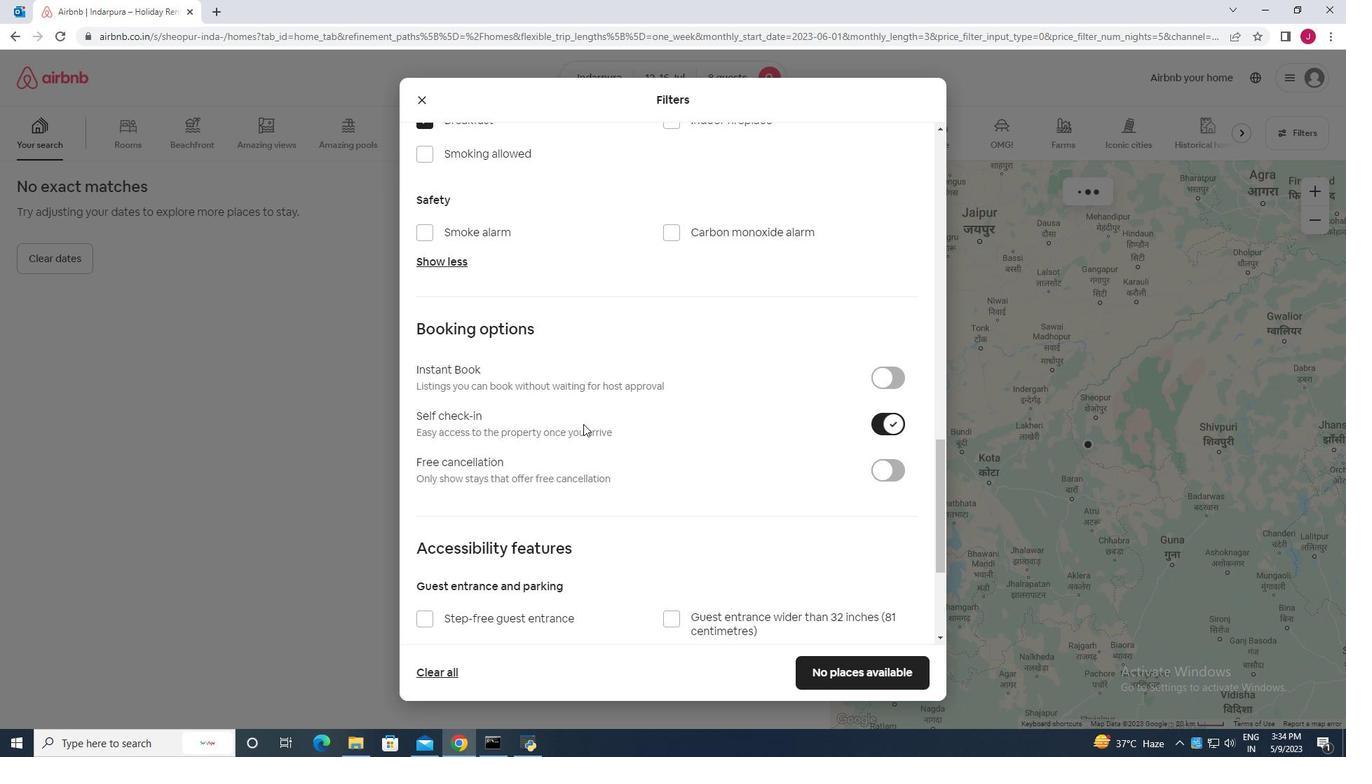 
Action: Mouse scrolled (579, 423) with delta (0, 0)
Screenshot: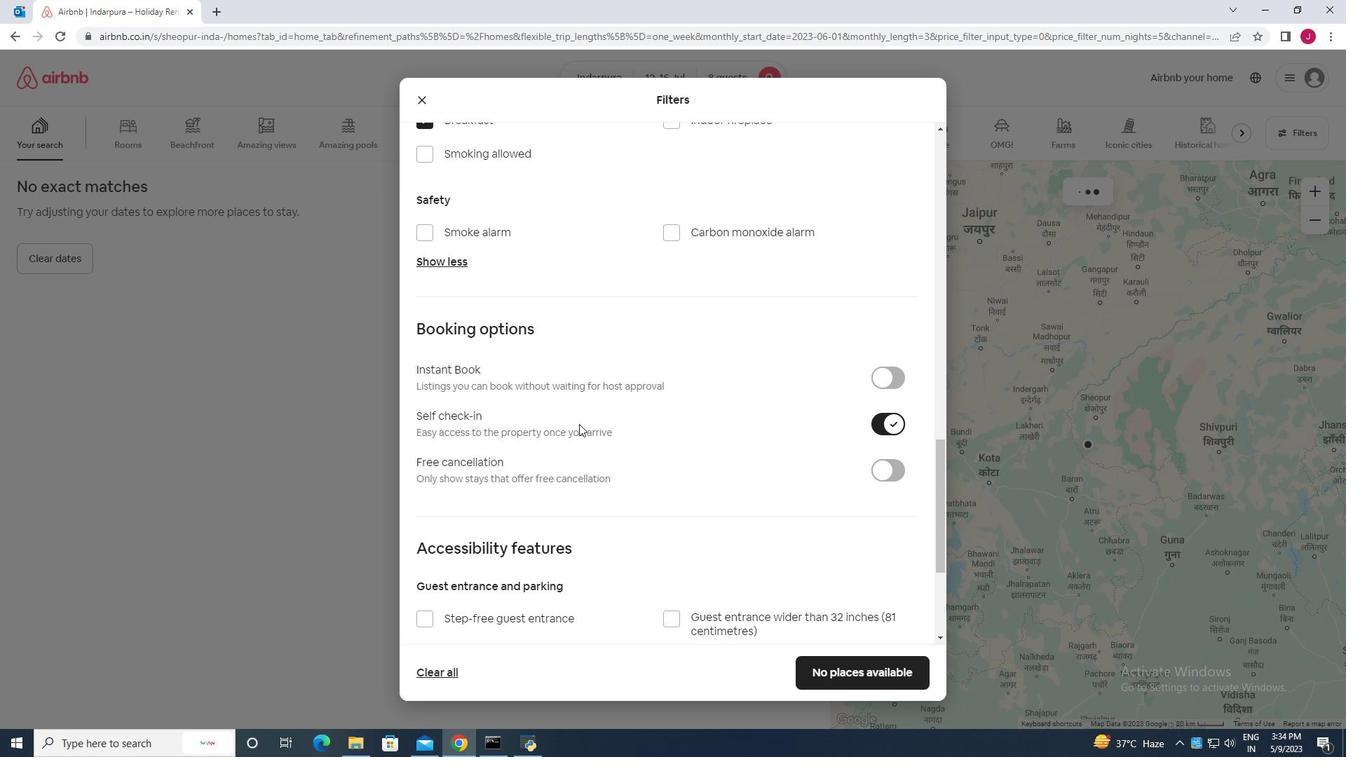 
Action: Mouse scrolled (579, 423) with delta (0, 0)
Screenshot: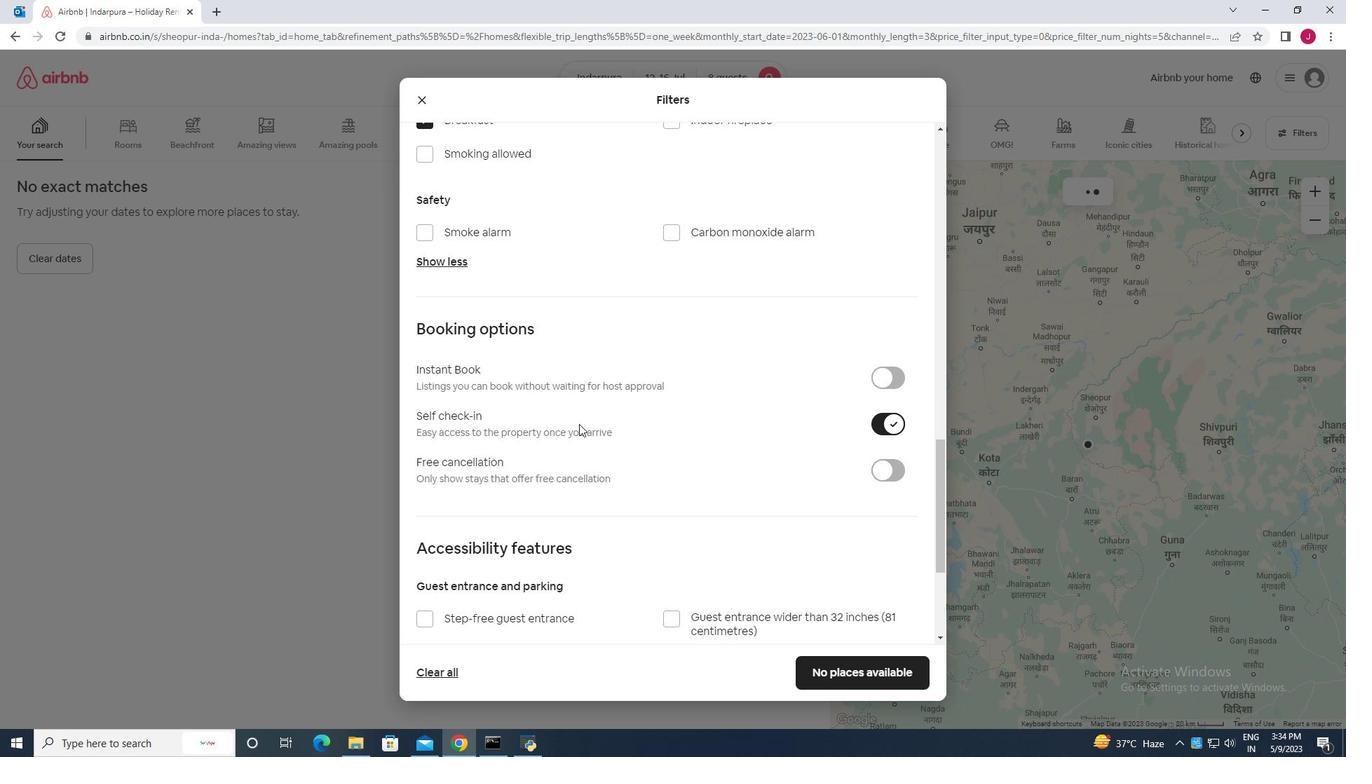 
Action: Mouse scrolled (579, 423) with delta (0, 0)
Screenshot: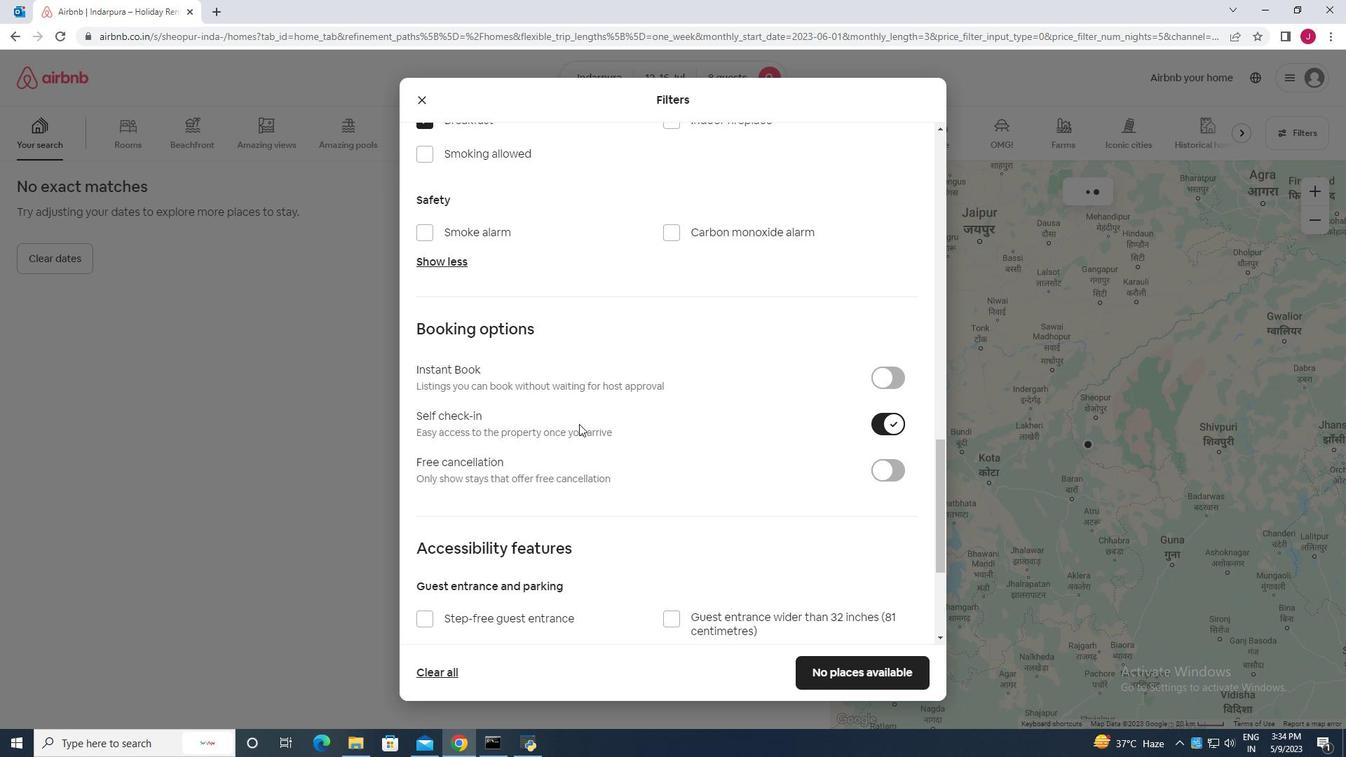 
Action: Mouse moved to (452, 488)
Screenshot: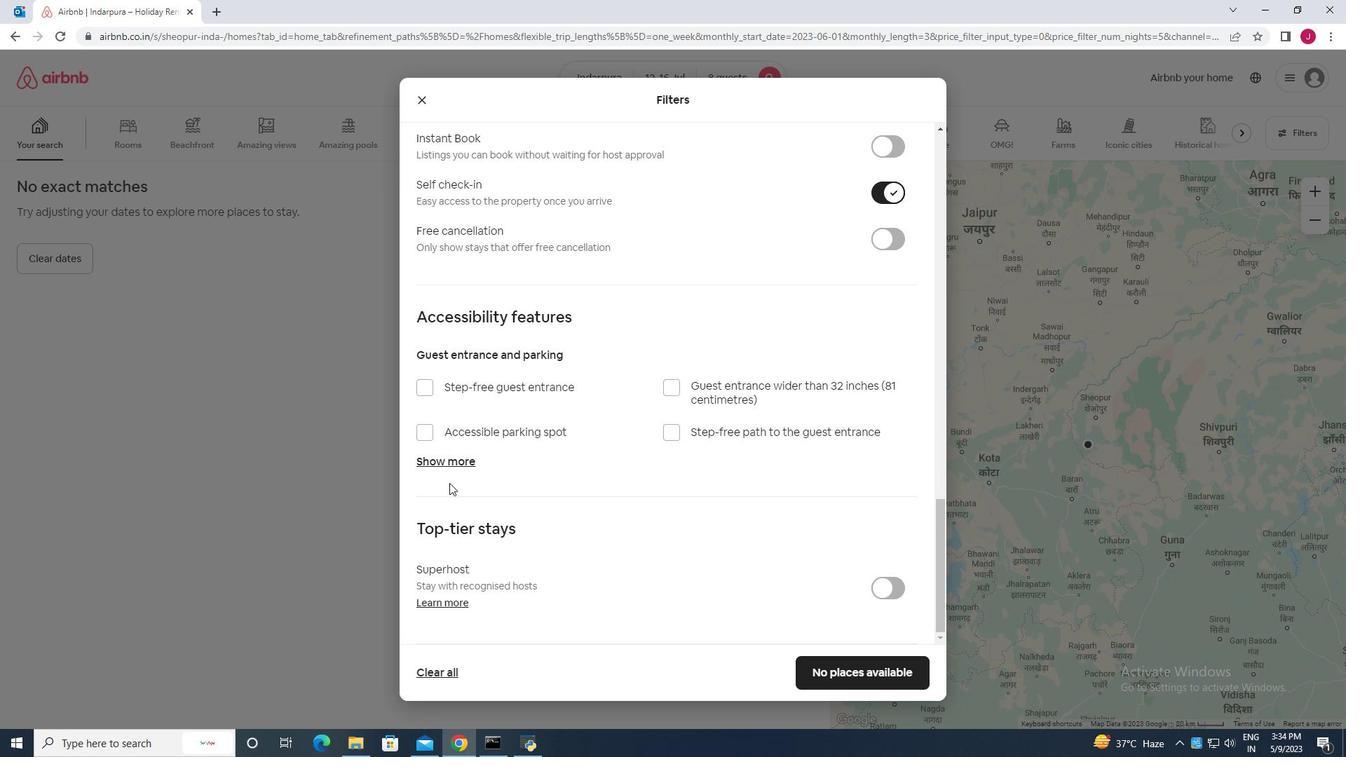 
Action: Mouse scrolled (452, 488) with delta (0, 0)
Screenshot: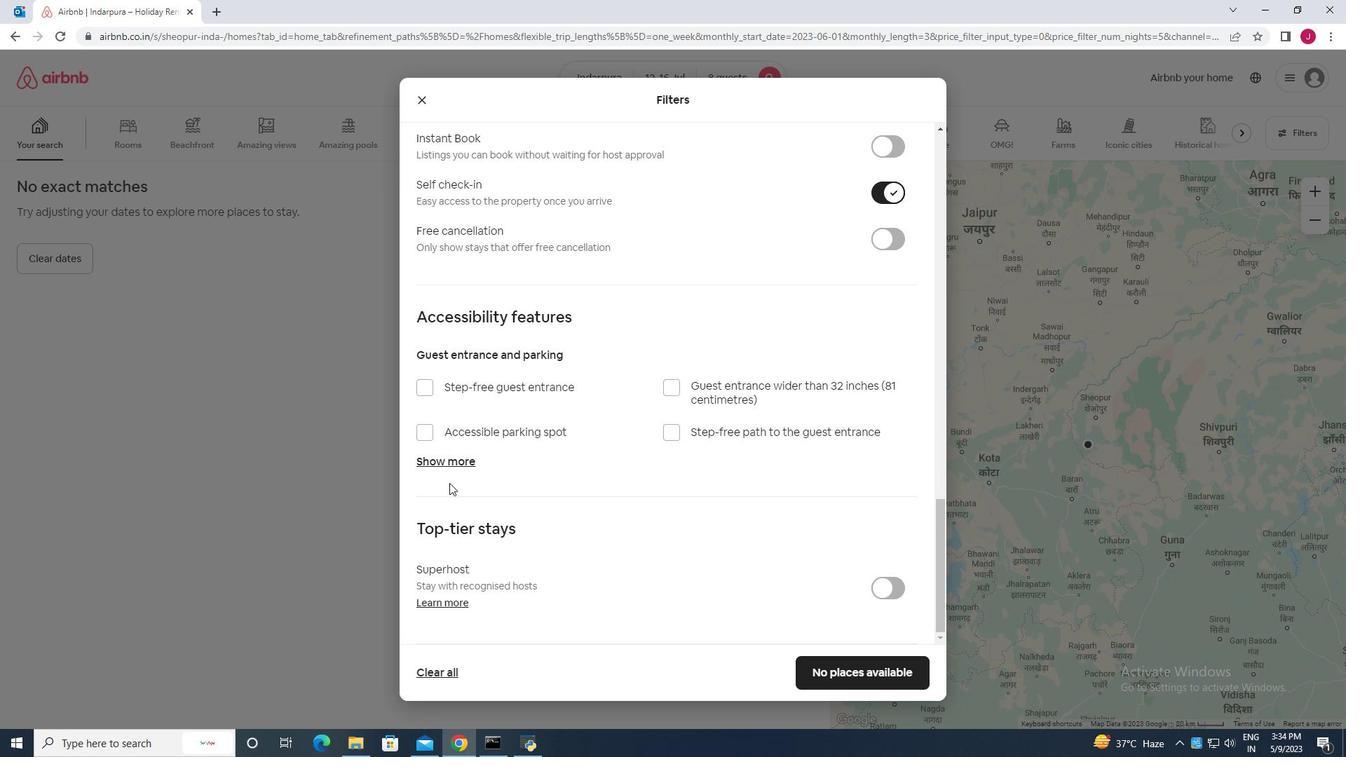 
Action: Mouse moved to (453, 490)
Screenshot: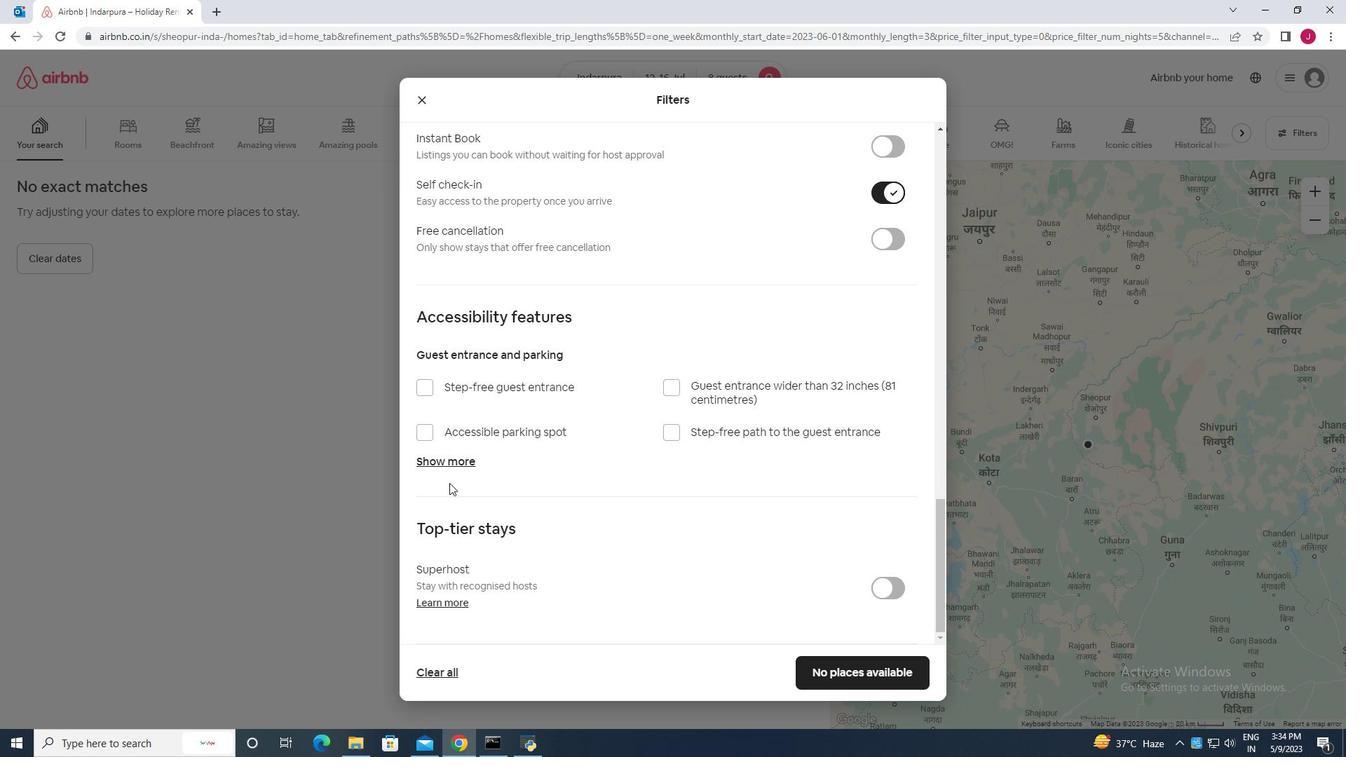 
Action: Mouse scrolled (453, 489) with delta (0, 0)
Screenshot: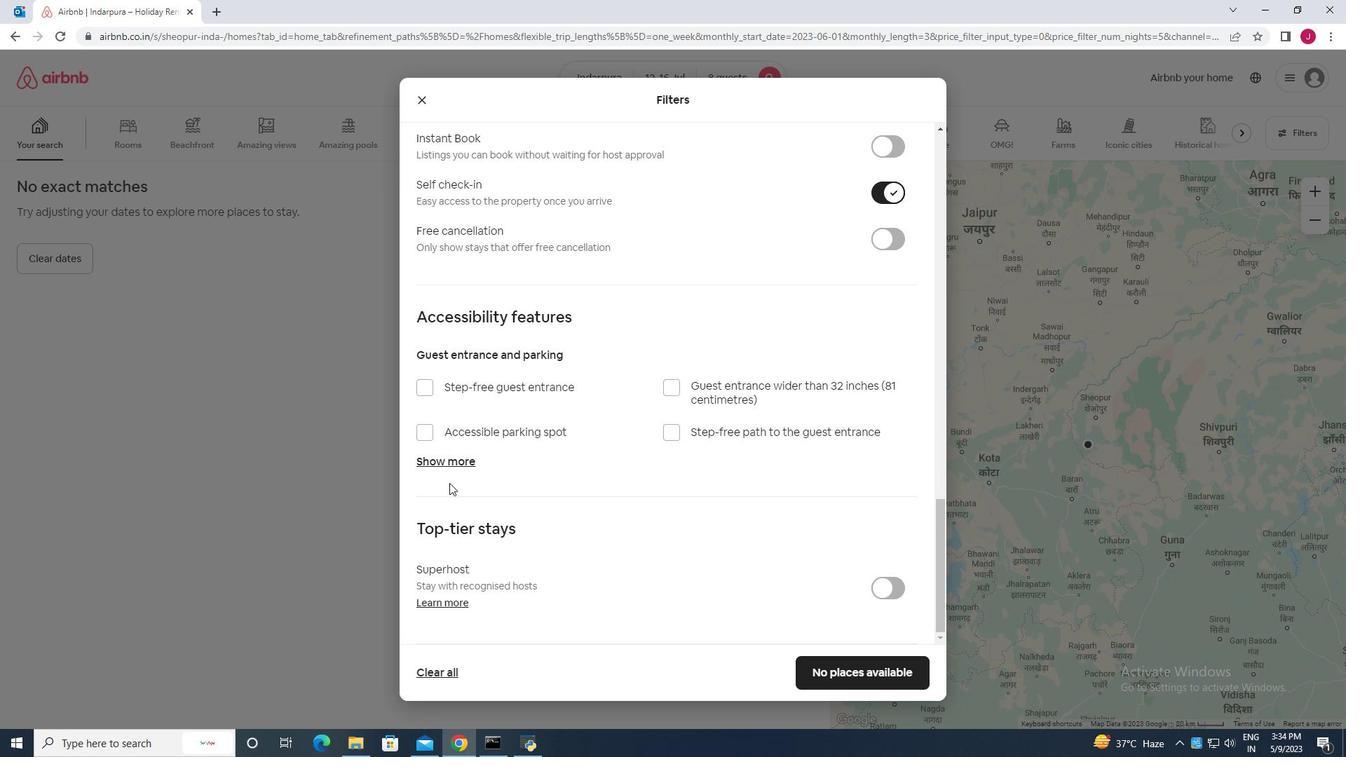 
Action: Mouse moved to (453, 491)
Screenshot: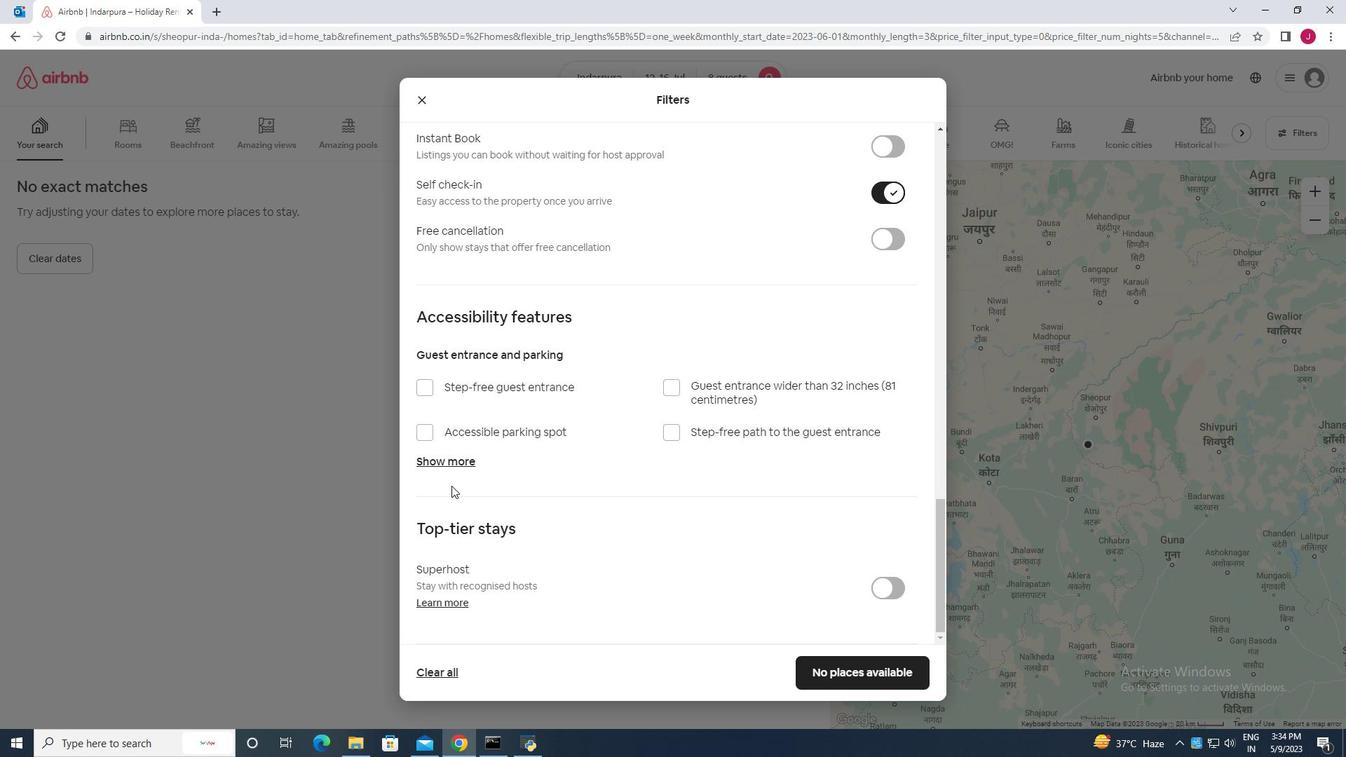 
Action: Mouse scrolled (453, 490) with delta (0, 0)
Screenshot: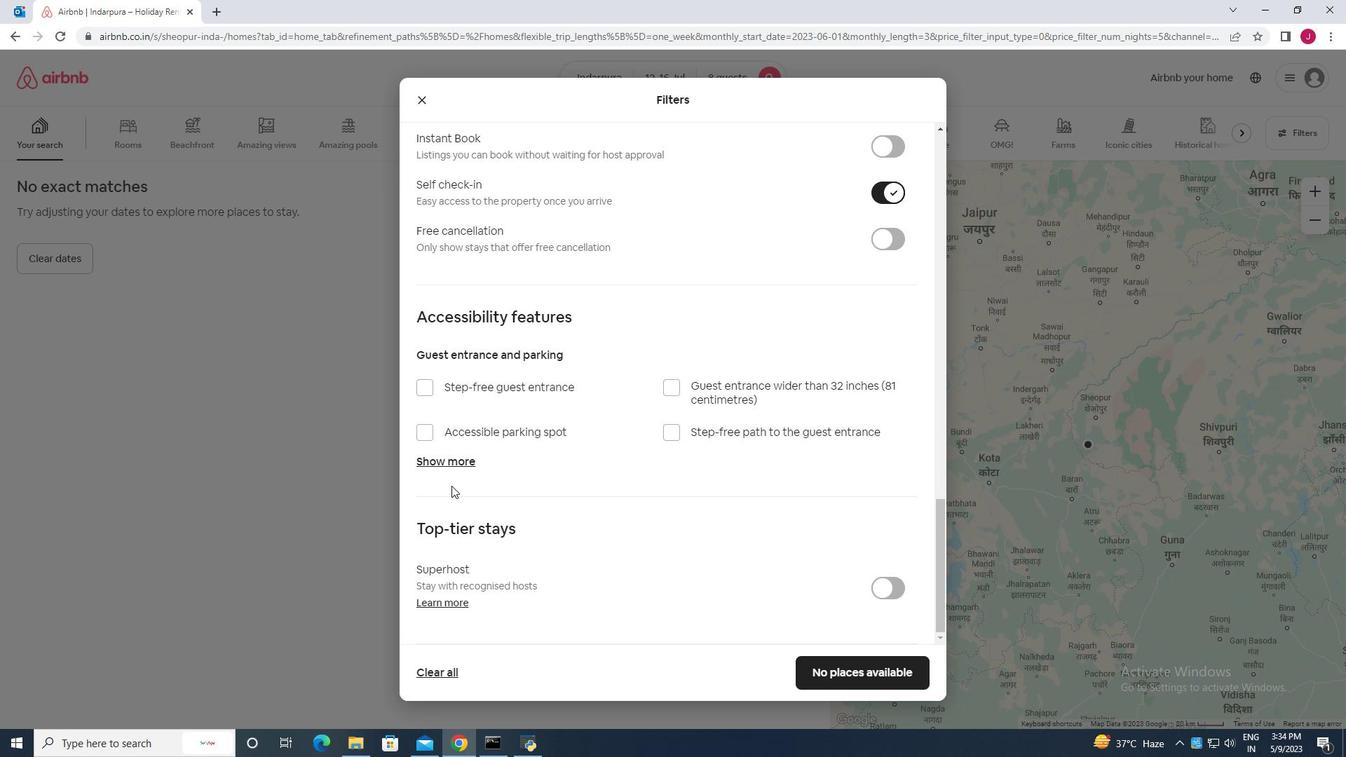 
Action: Mouse moved to (453, 492)
Screenshot: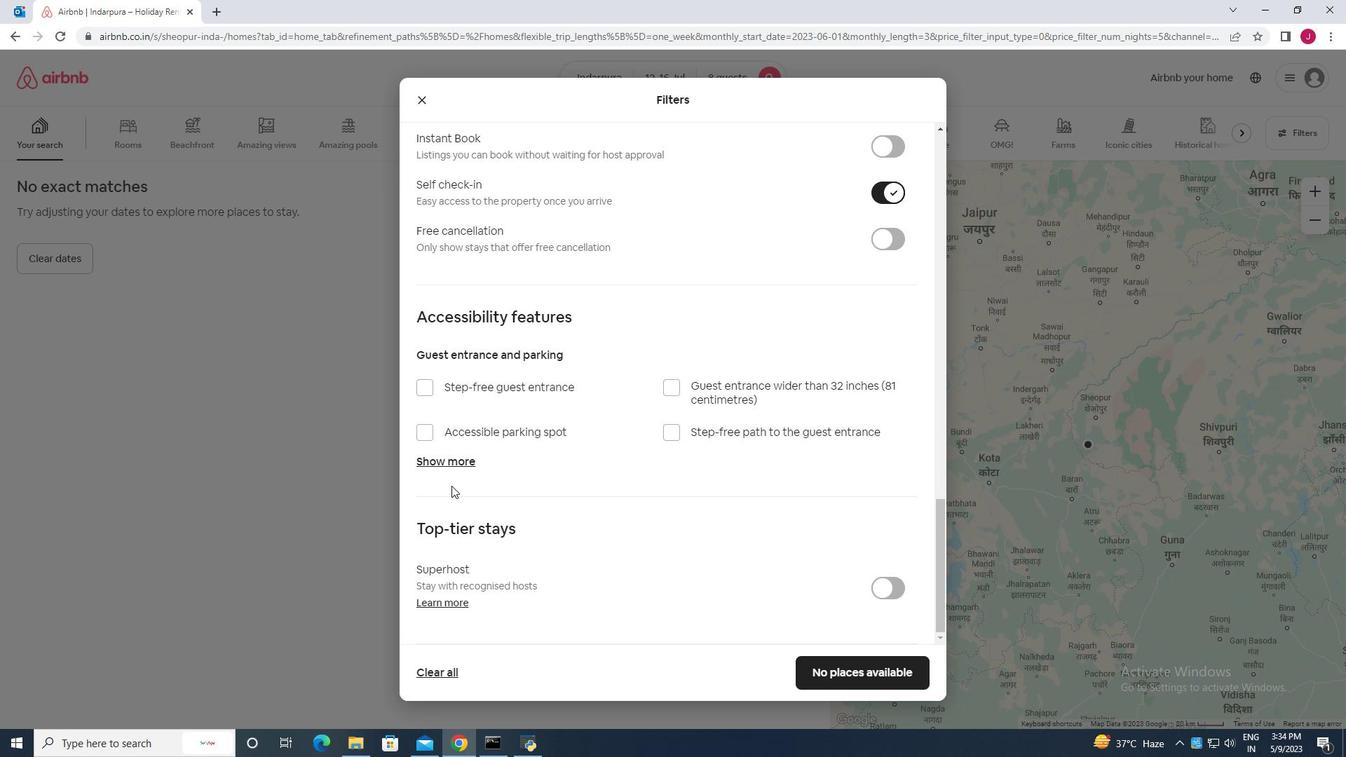 
Action: Mouse scrolled (453, 491) with delta (0, 0)
Screenshot: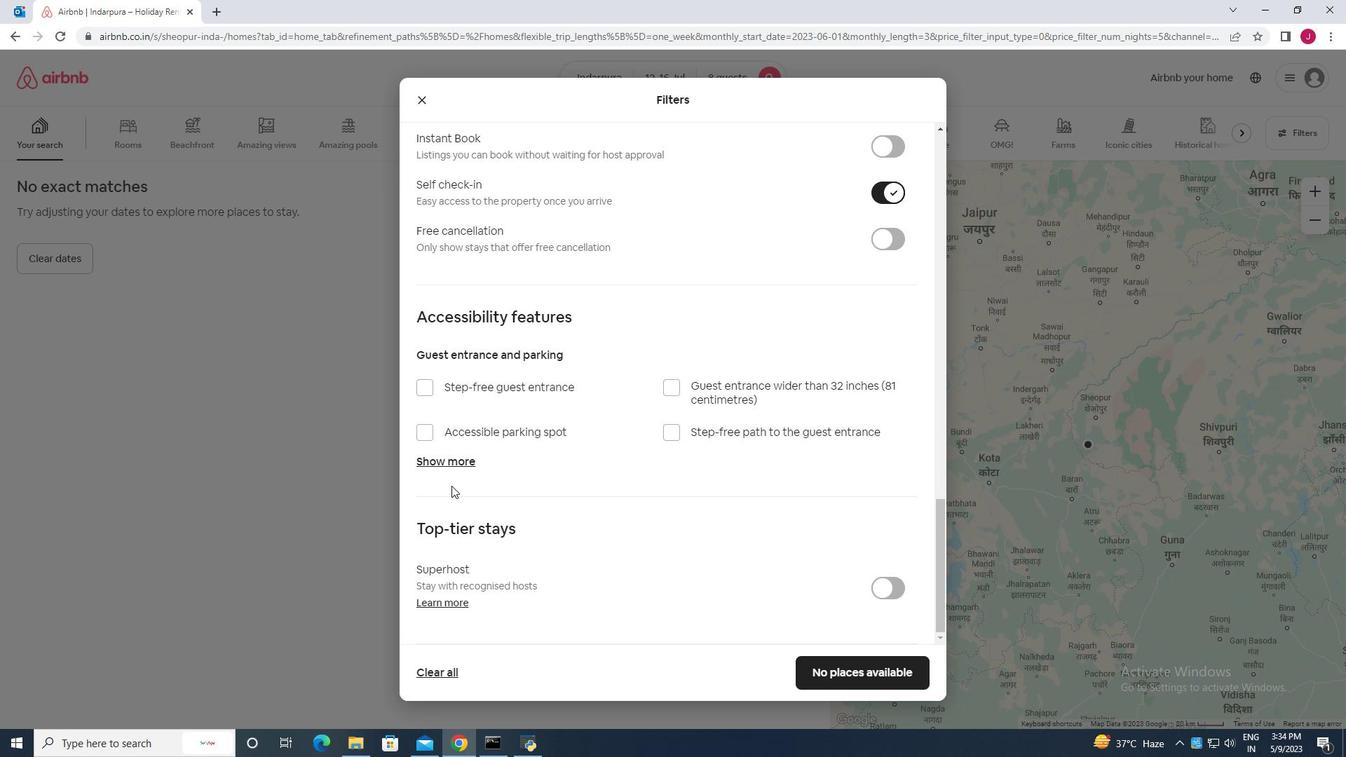 
Action: Mouse moved to (458, 498)
Screenshot: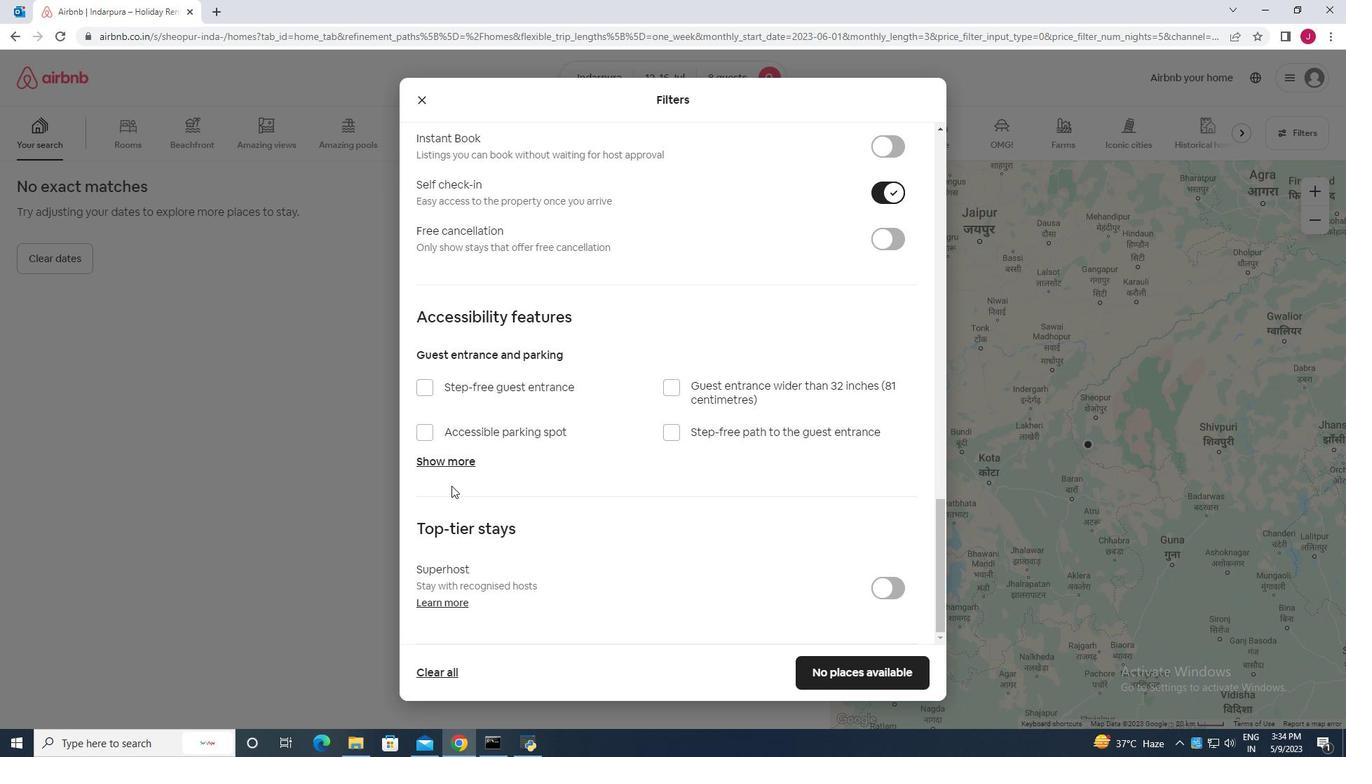 
Action: Mouse scrolled (458, 497) with delta (0, 0)
Screenshot: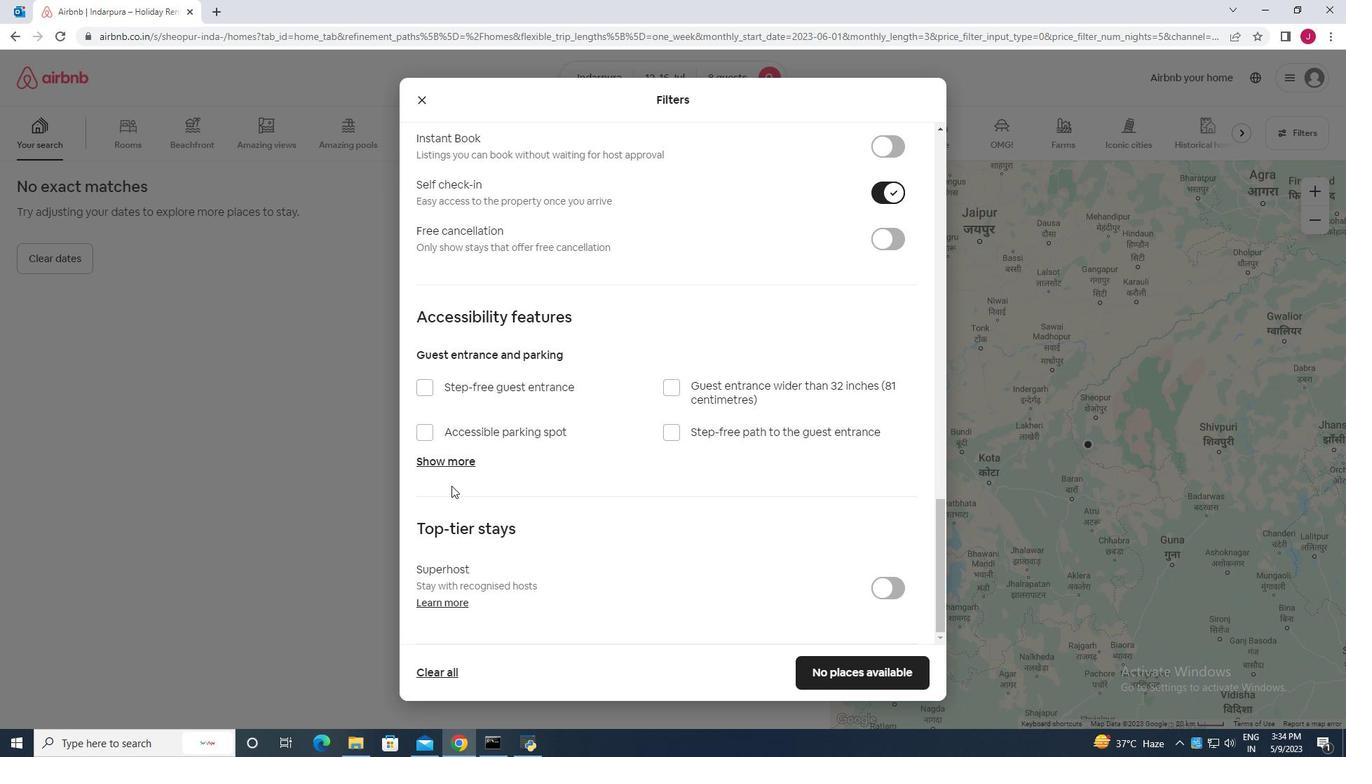 
Action: Mouse moved to (834, 672)
Screenshot: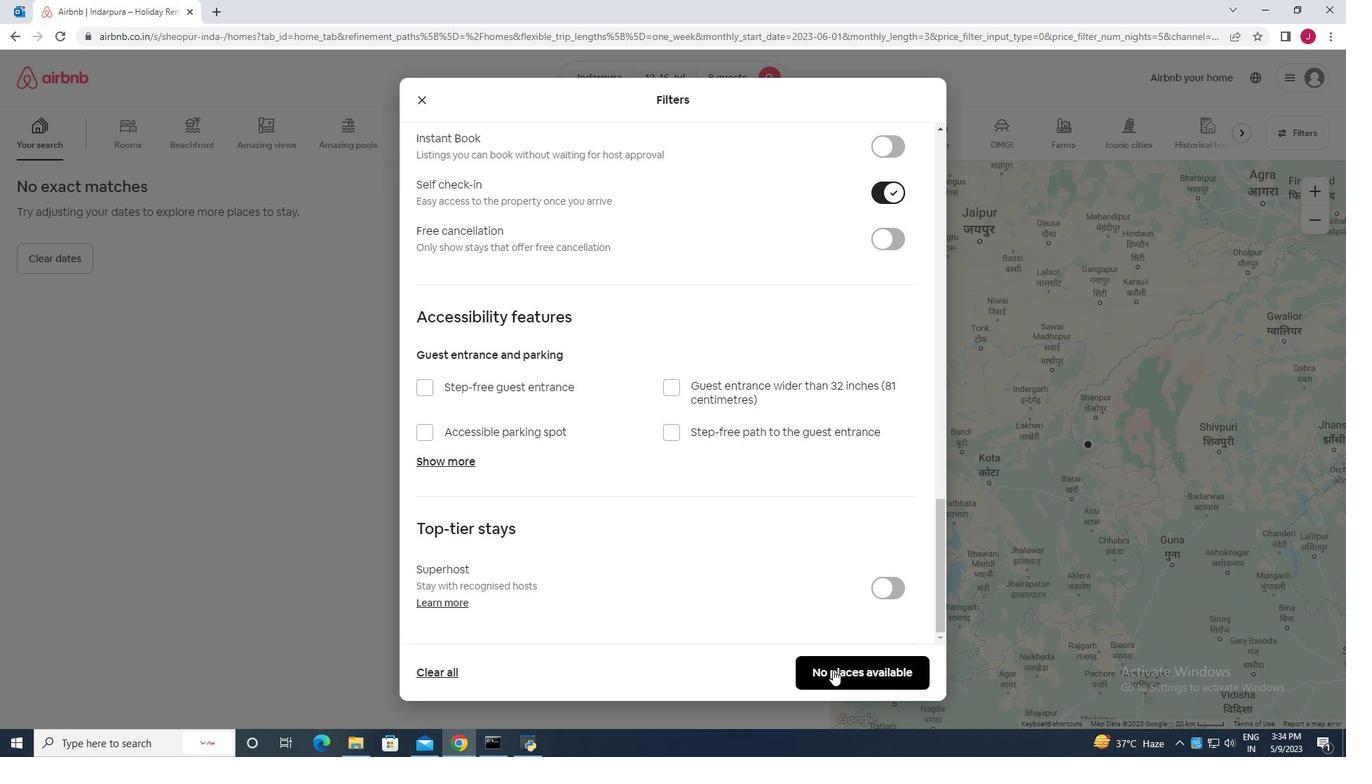 
Action: Mouse pressed left at (834, 672)
Screenshot: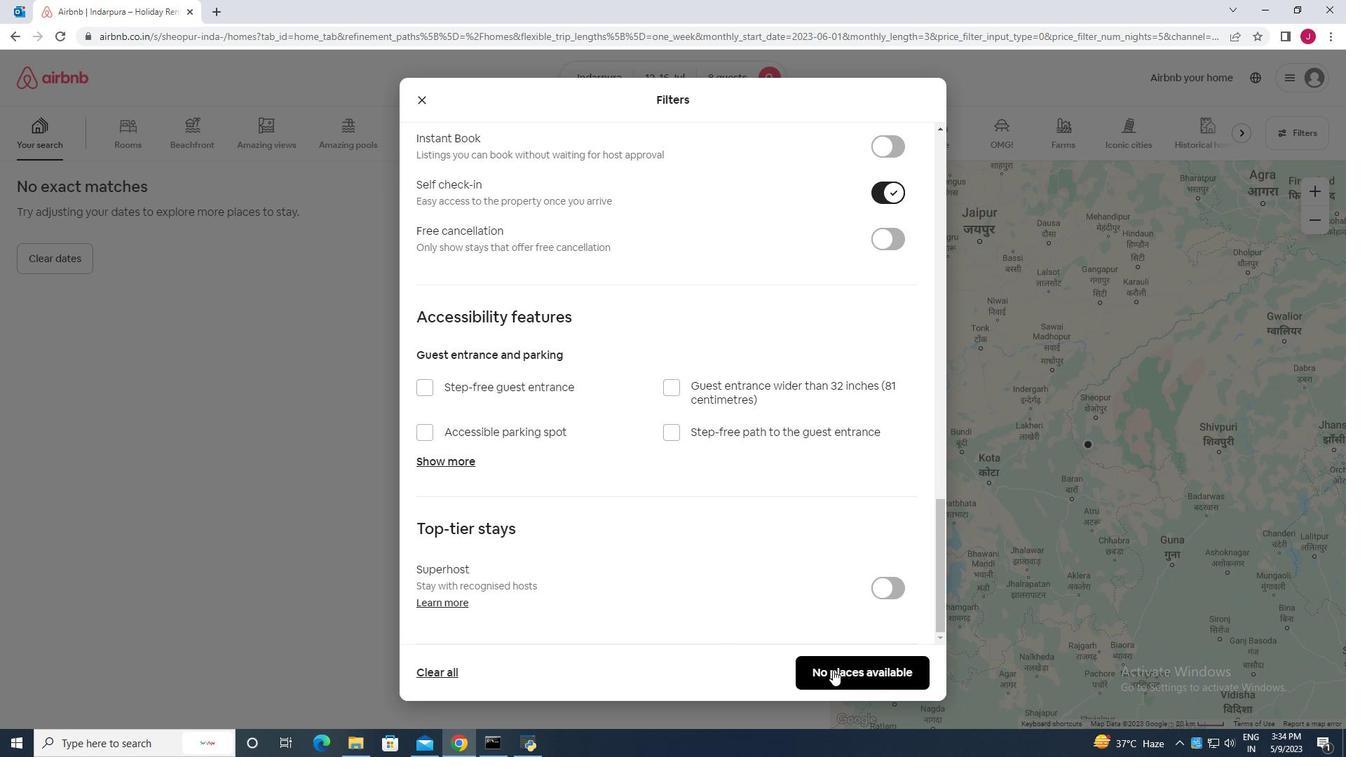 
Action: Mouse moved to (814, 634)
Screenshot: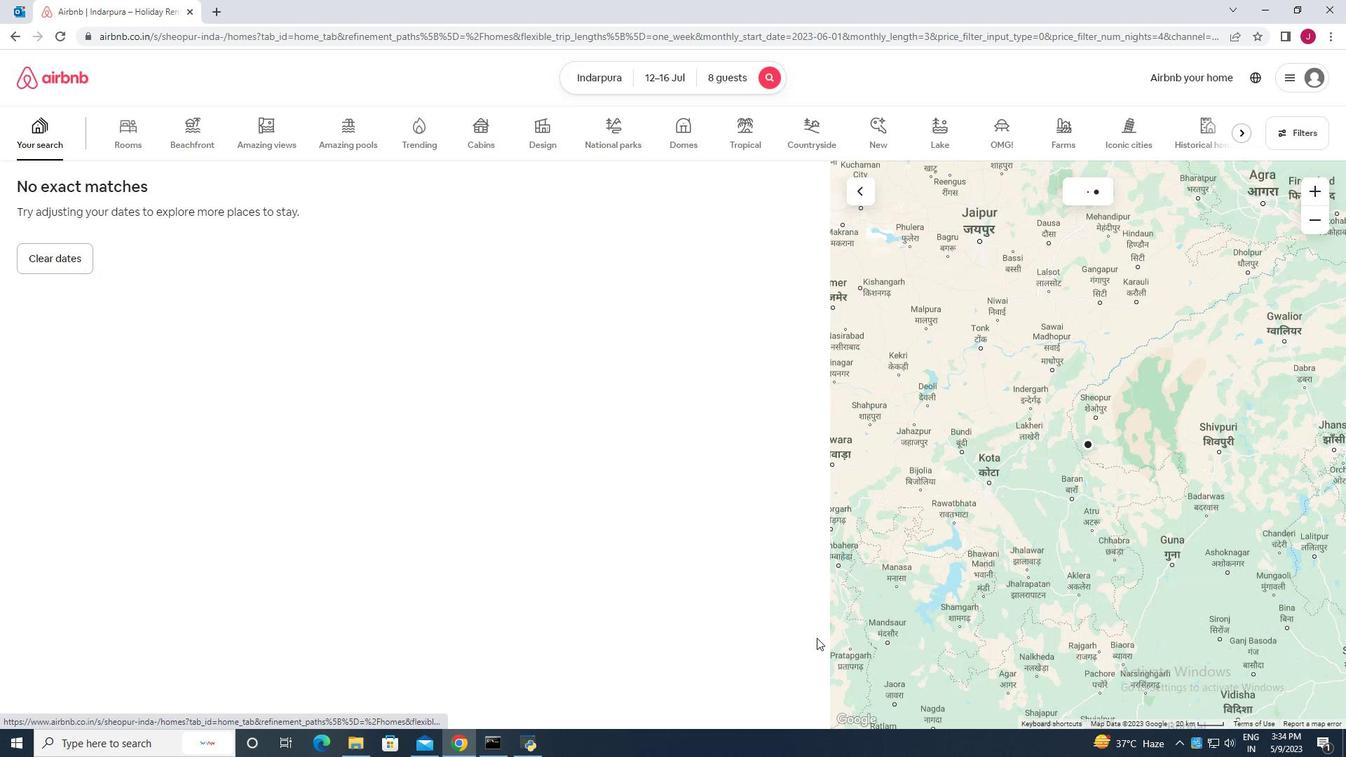 
